 Task: For heading Arial Rounded MT Bold with Underline.  font size for heading26,  'Change the font style of data to'Browallia New.  and font size to 18,  Change the alignment of both headline & data to Align middle & Align Text left.  In the sheet  analysisSalesByEmployee_2022
Action: Mouse moved to (222, 126)
Screenshot: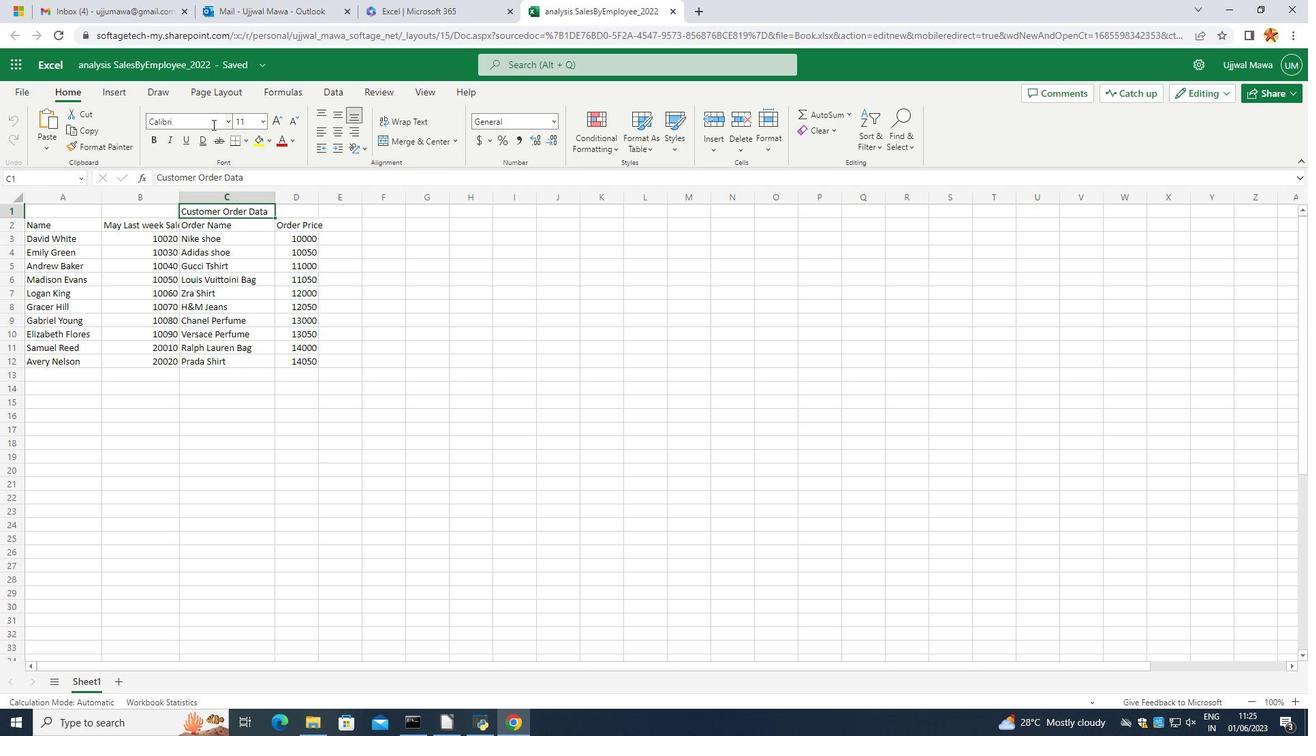 
Action: Mouse pressed left at (222, 126)
Screenshot: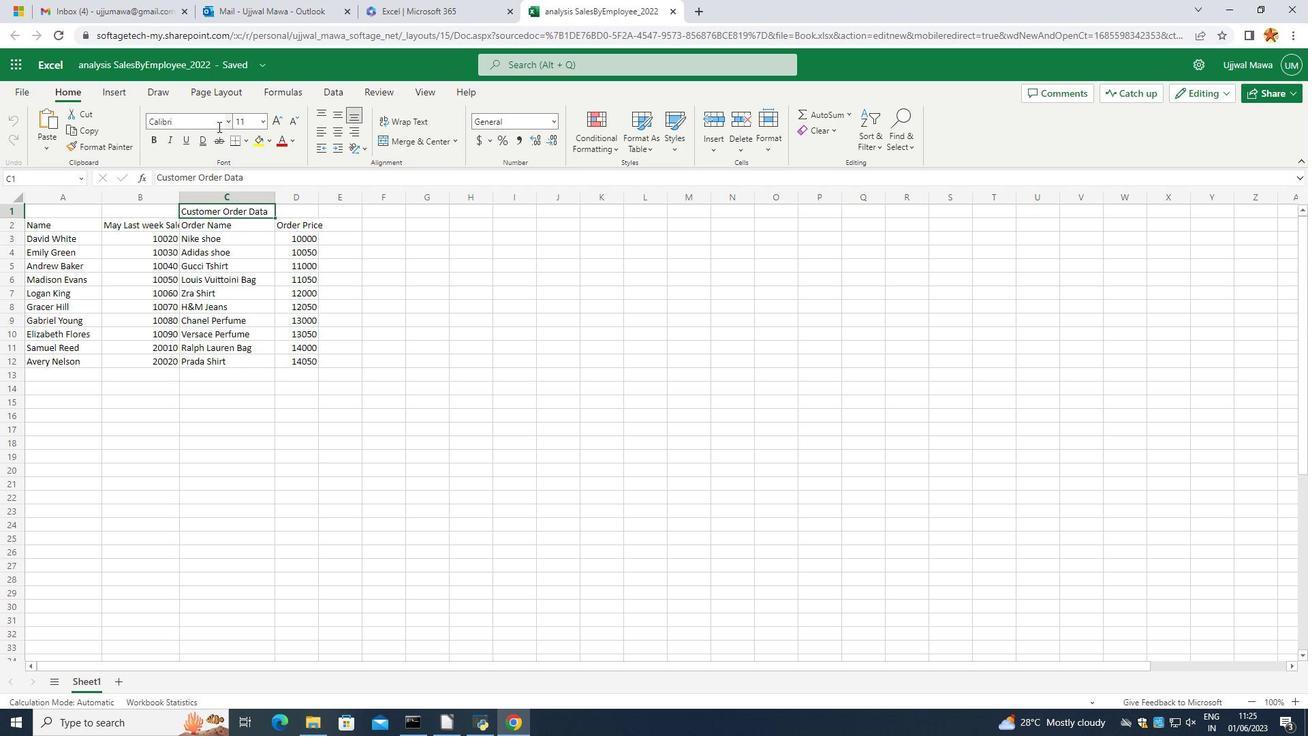 
Action: Mouse moved to (229, 121)
Screenshot: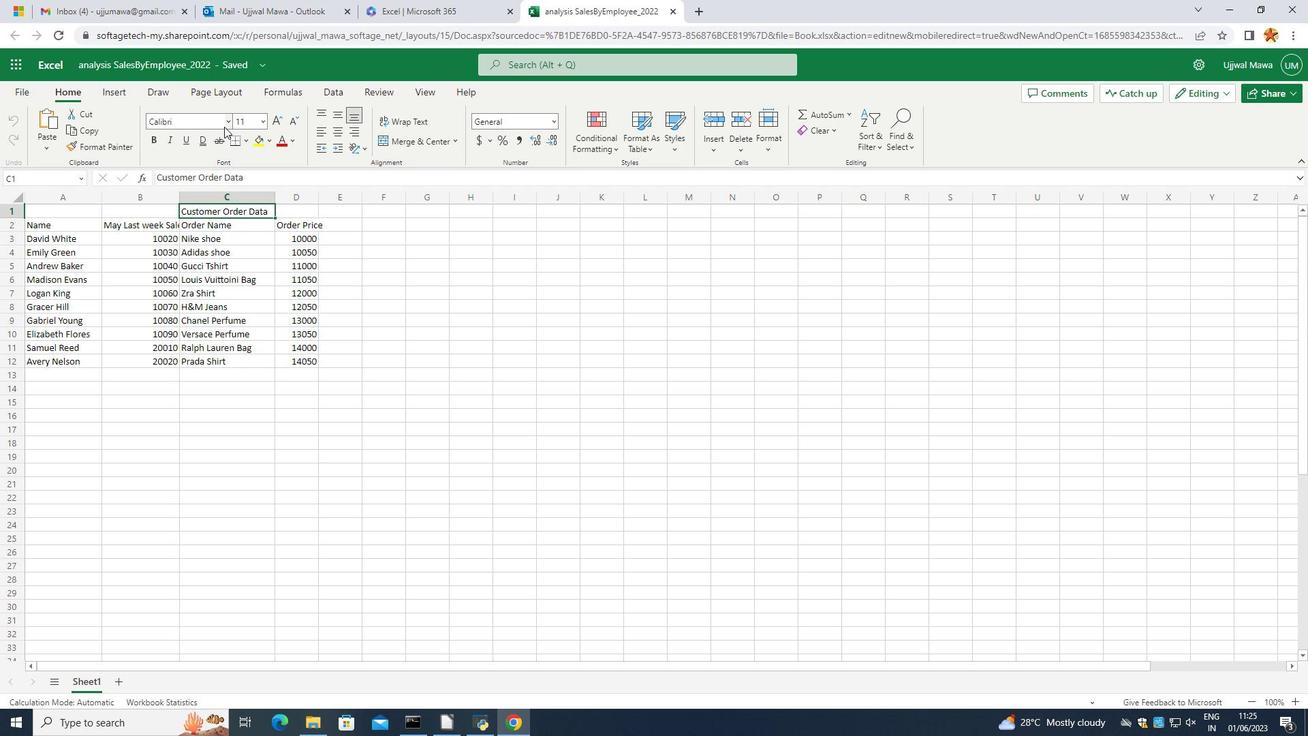 
Action: Mouse pressed left at (229, 121)
Screenshot: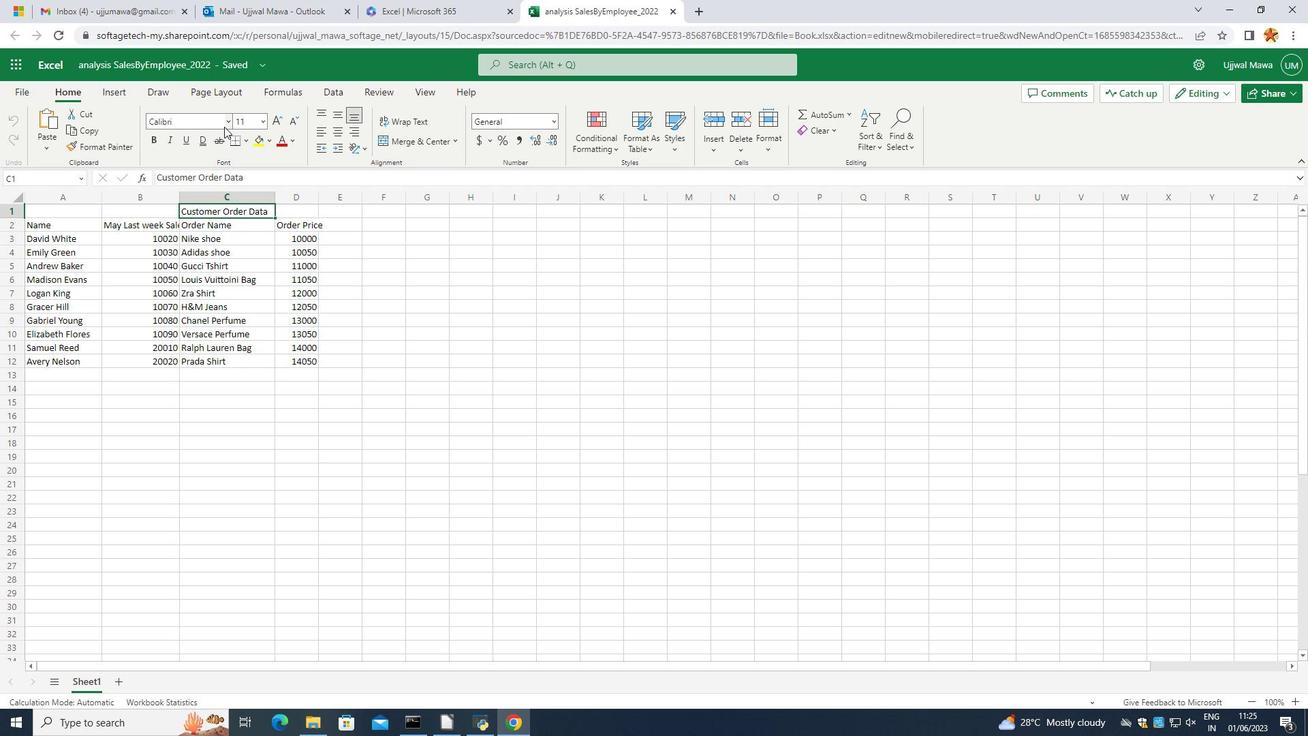 
Action: Mouse moved to (217, 160)
Screenshot: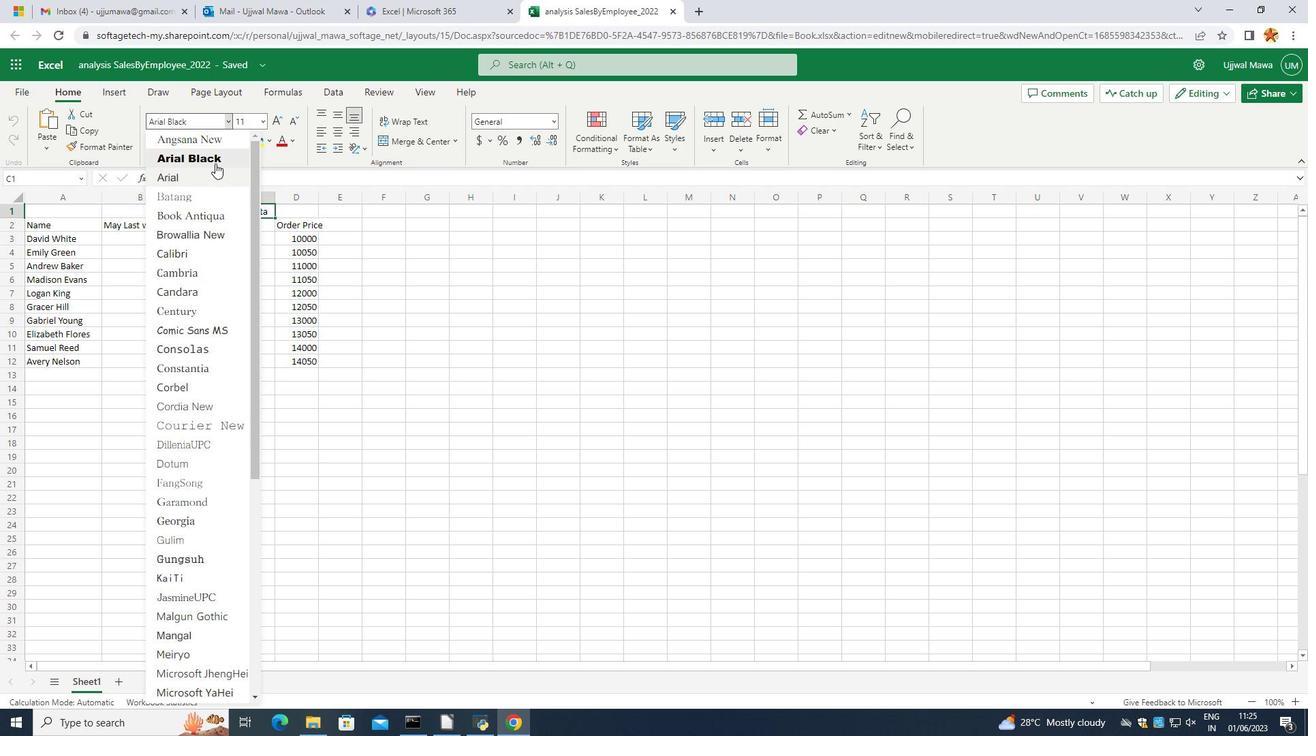 
Action: Mouse pressed left at (217, 160)
Screenshot: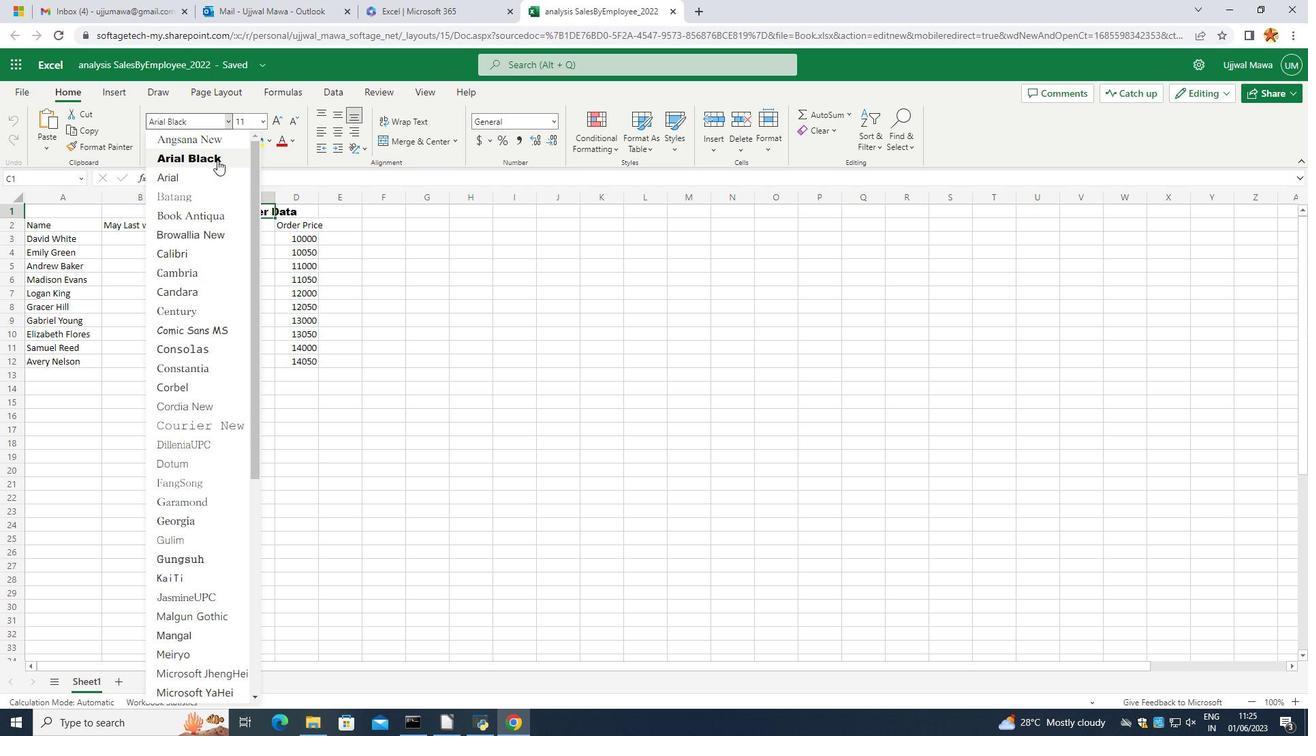 
Action: Mouse moved to (205, 210)
Screenshot: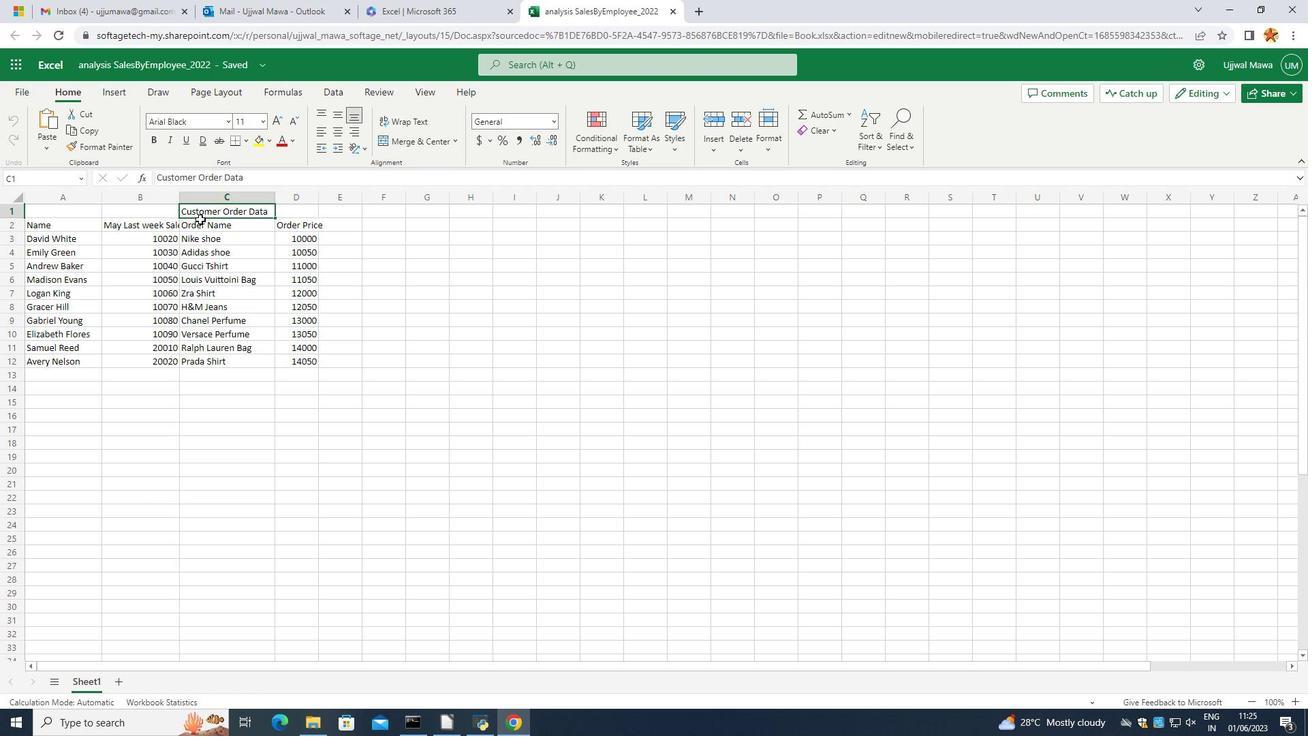 
Action: Mouse pressed left at (205, 210)
Screenshot: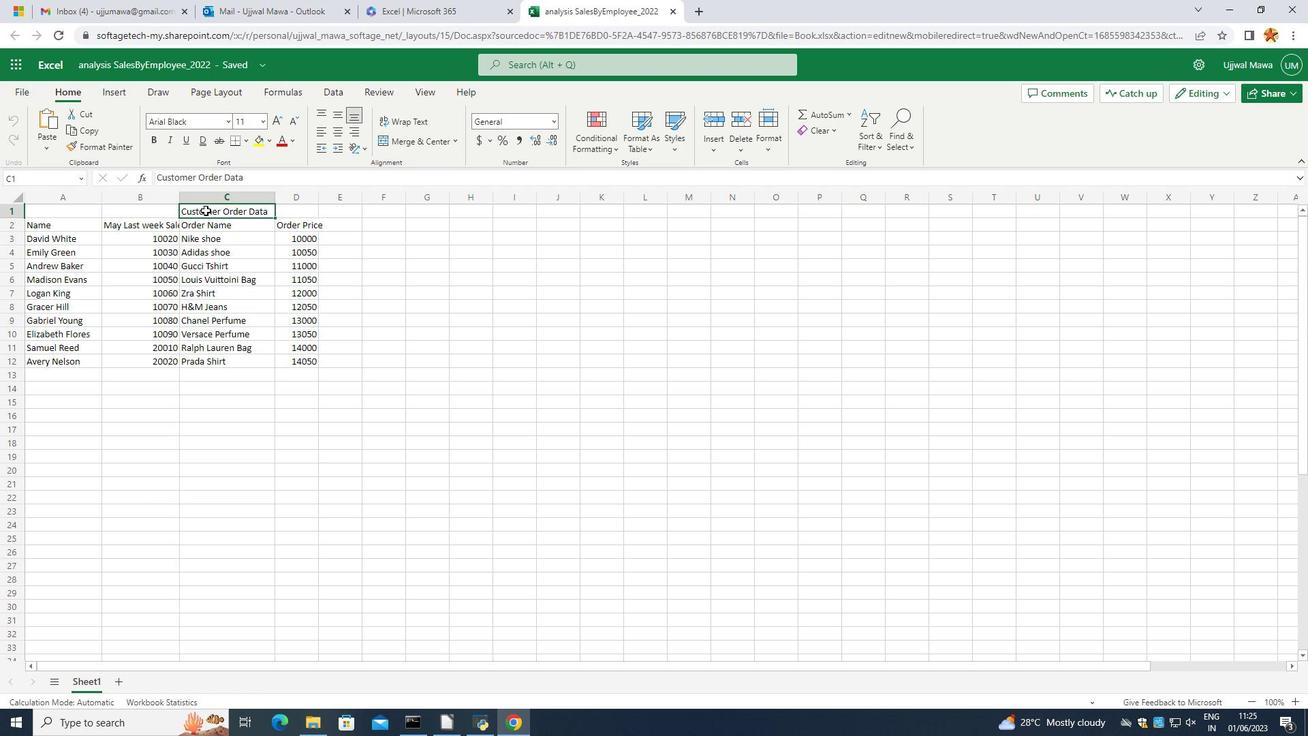 
Action: Mouse moved to (226, 123)
Screenshot: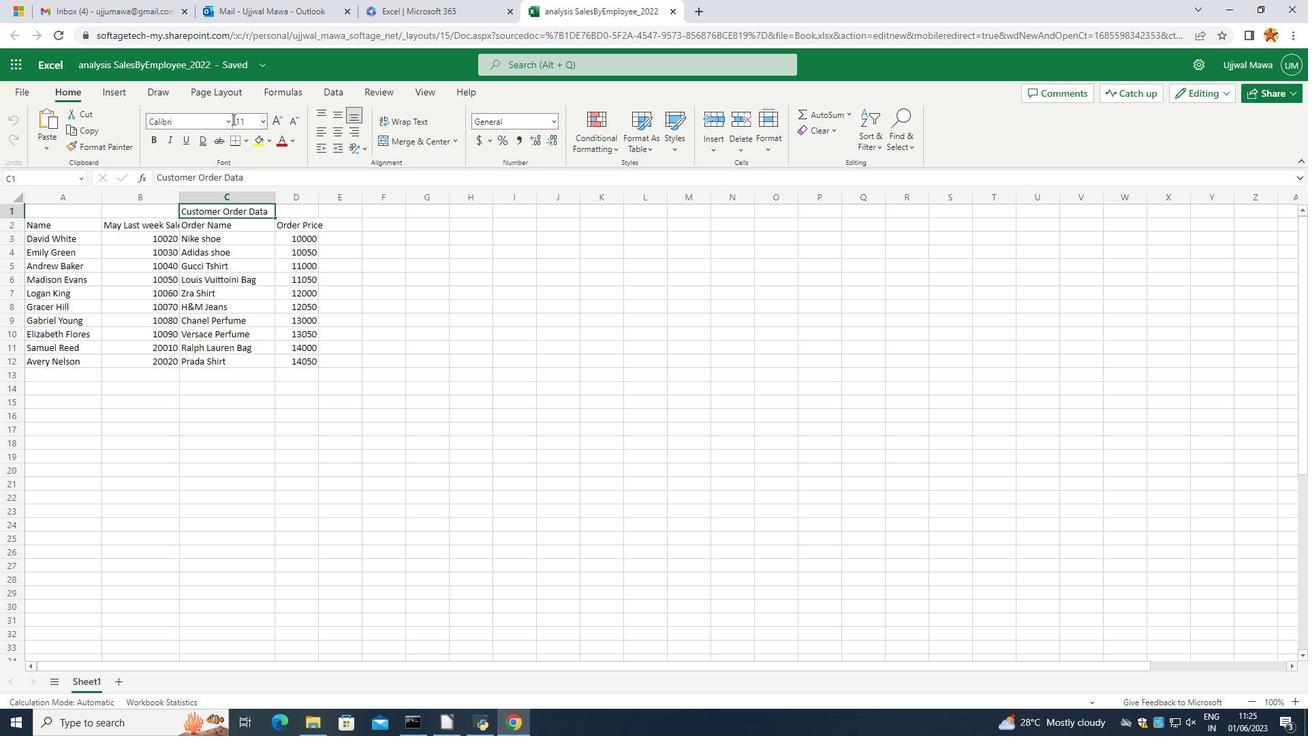 
Action: Mouse pressed left at (226, 123)
Screenshot: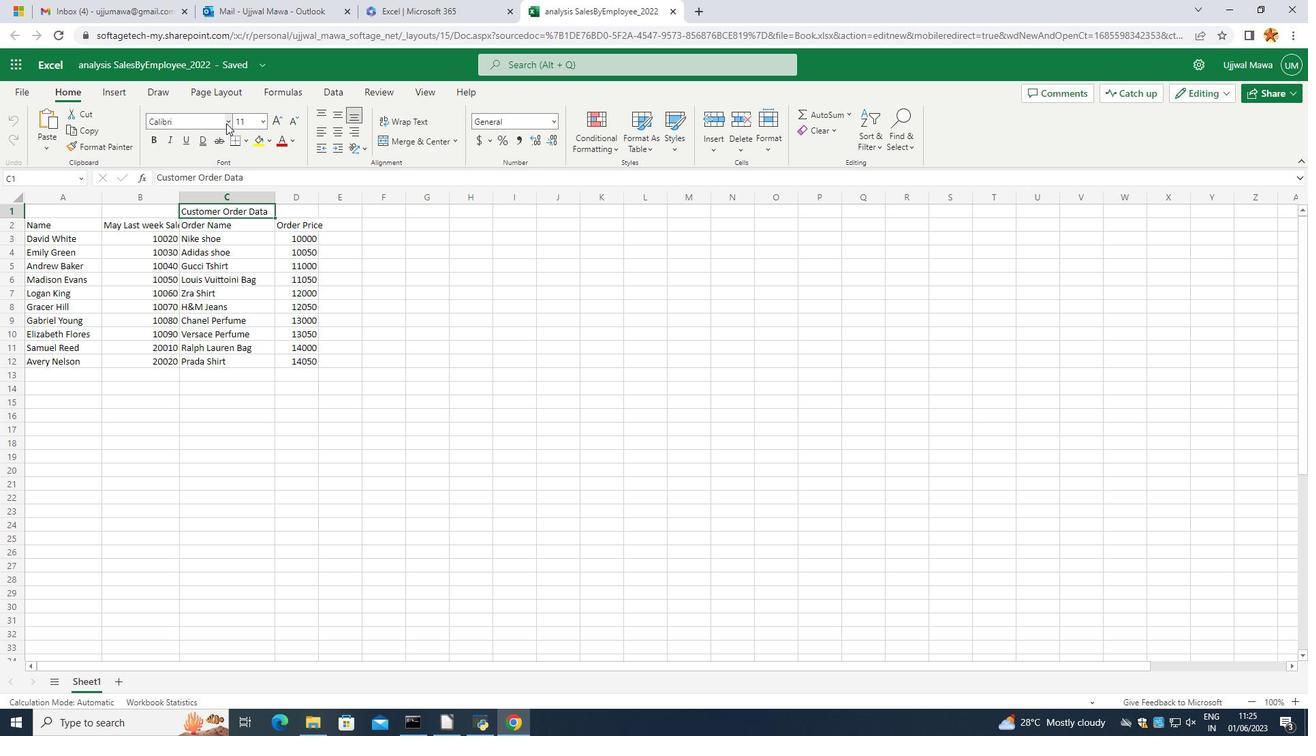 
Action: Mouse moved to (217, 164)
Screenshot: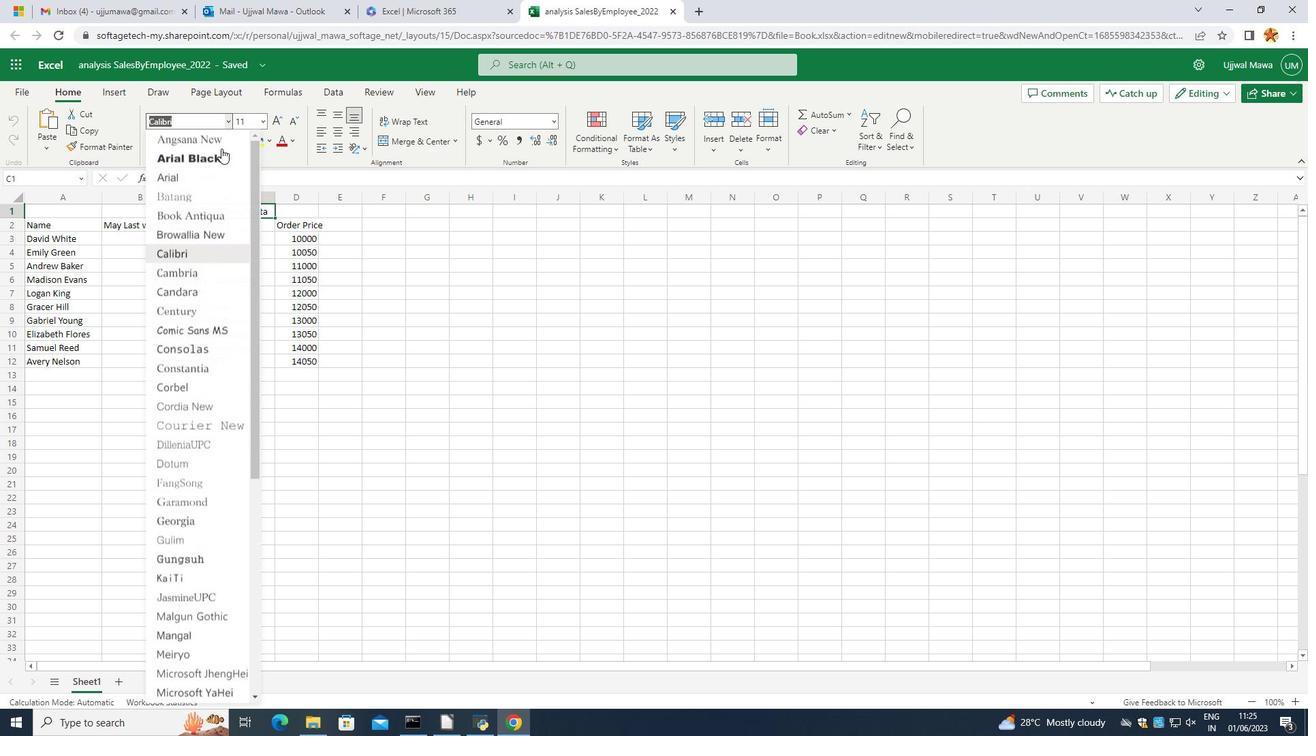 
Action: Mouse pressed left at (217, 164)
Screenshot: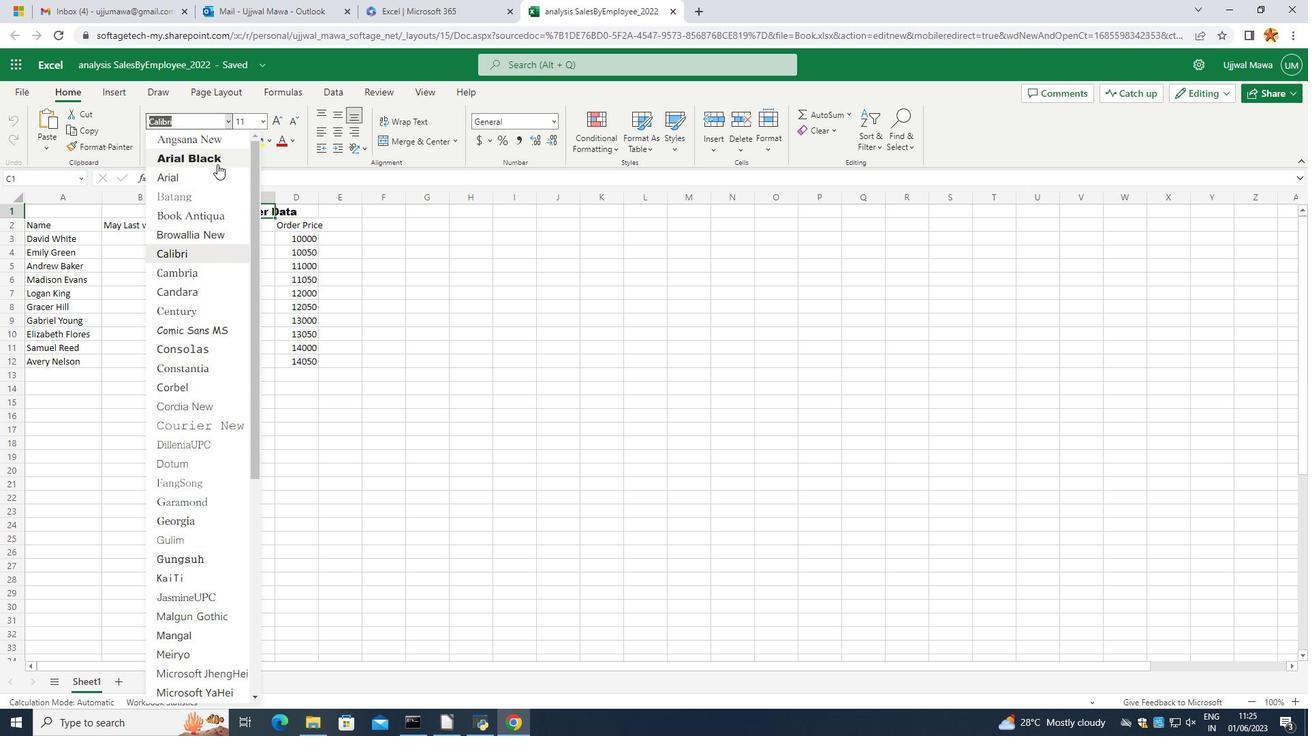 
Action: Mouse moved to (219, 263)
Screenshot: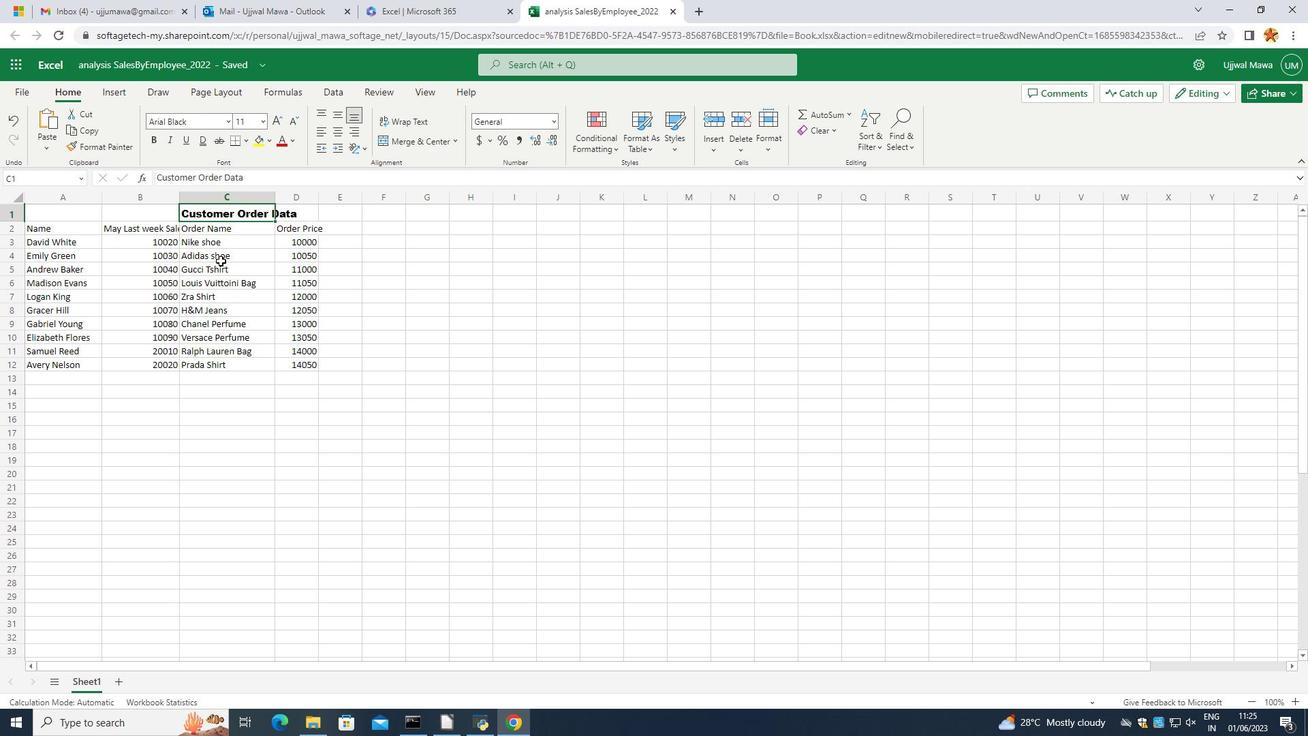 
Action: Mouse pressed left at (219, 263)
Screenshot: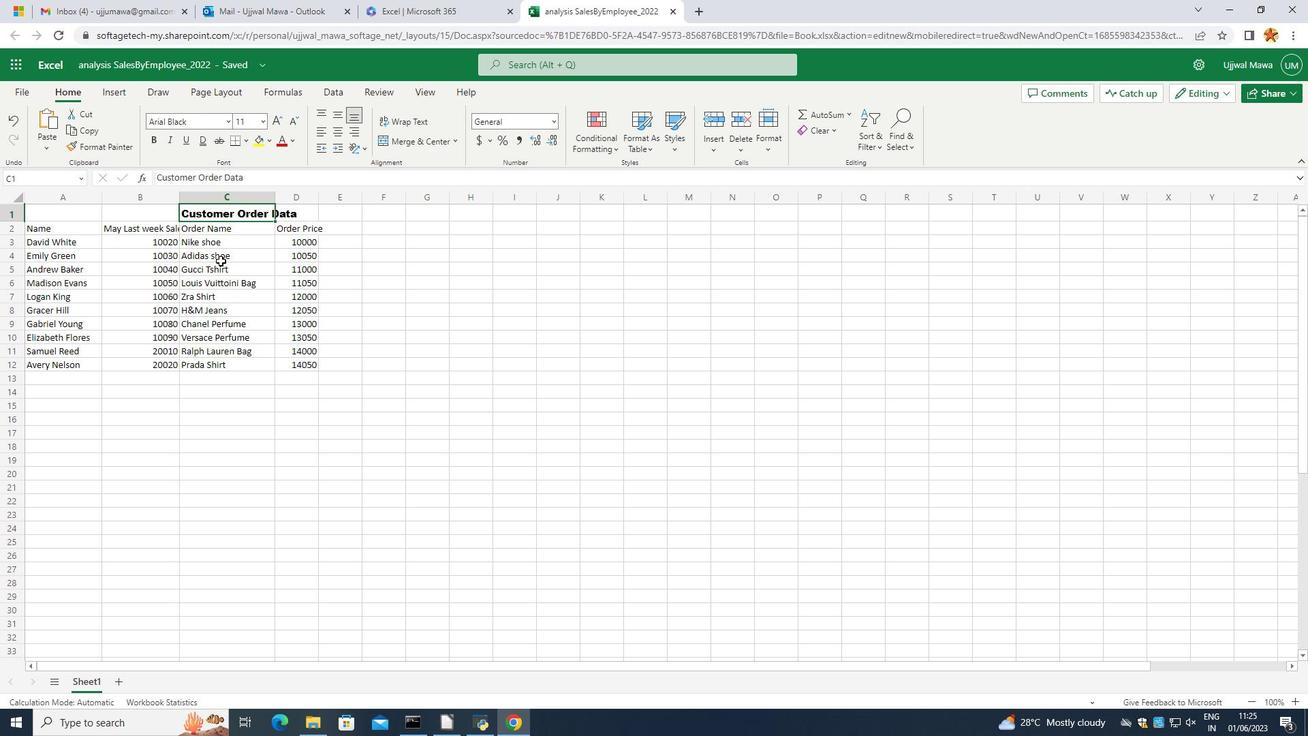 
Action: Mouse moved to (207, 205)
Screenshot: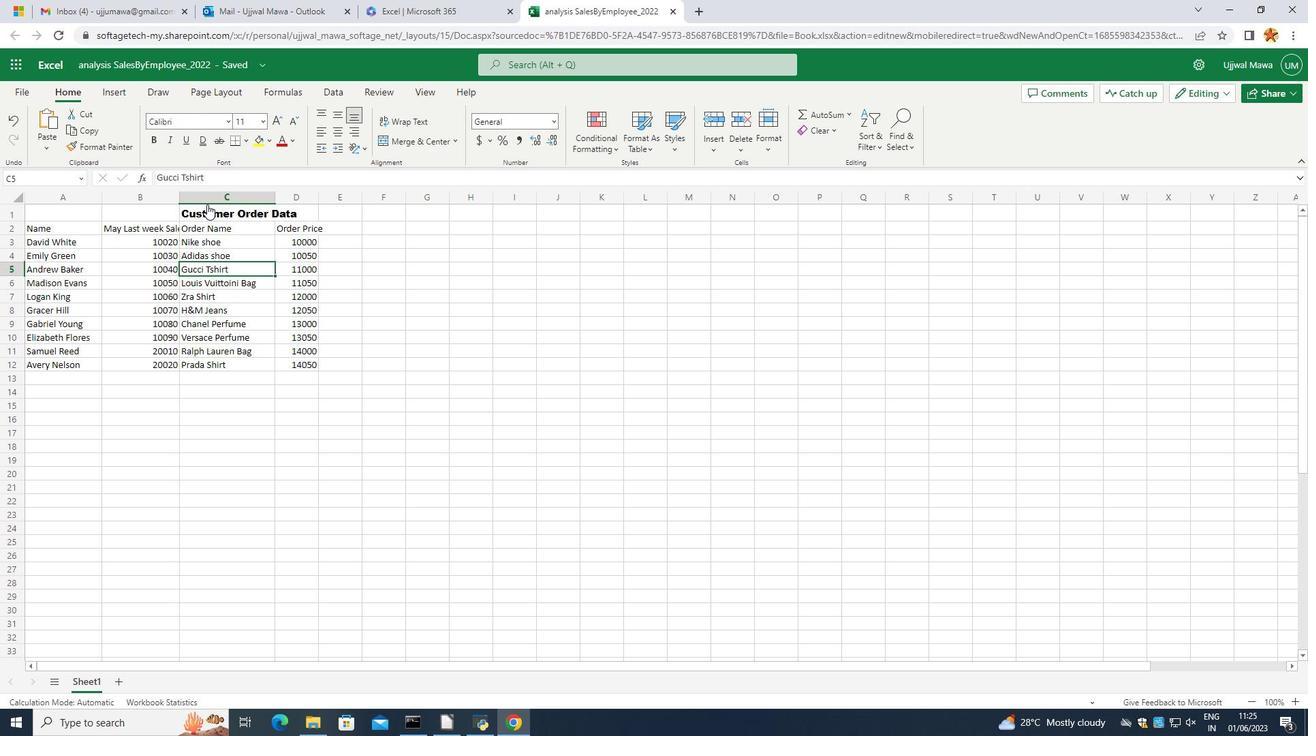
Action: Mouse pressed left at (207, 205)
Screenshot: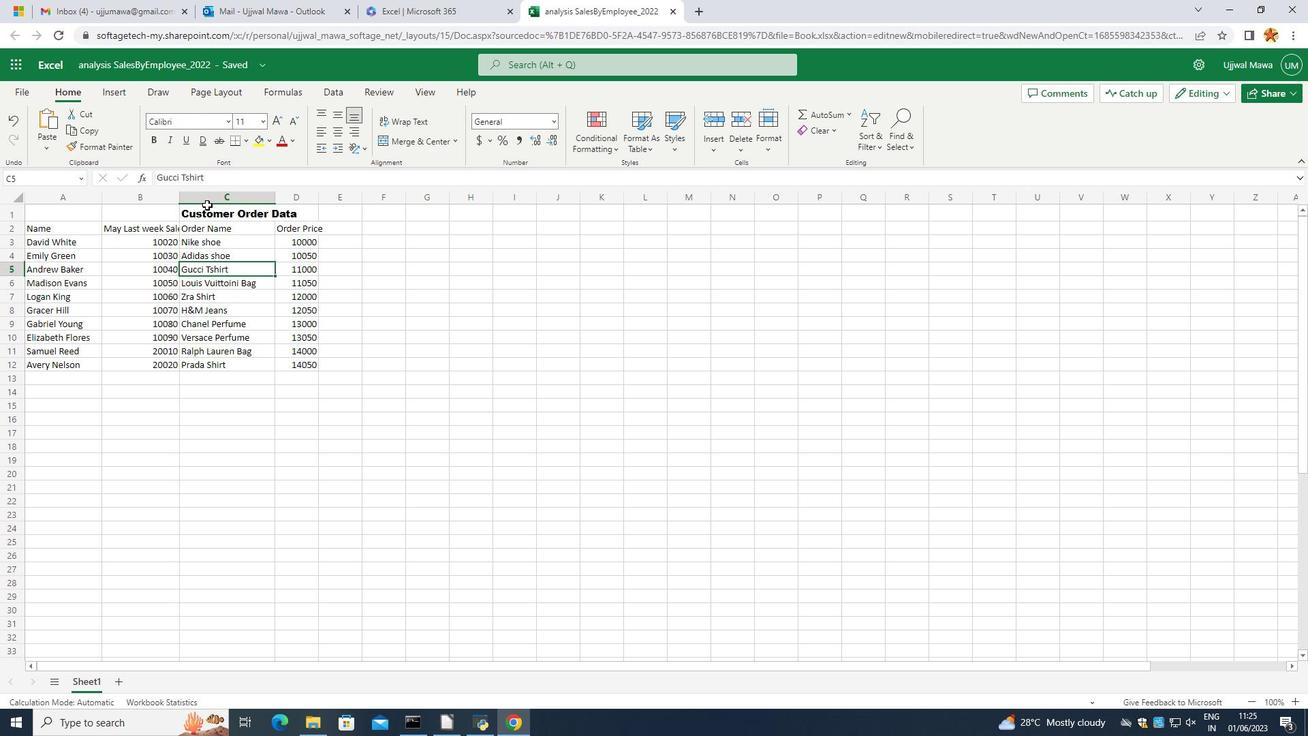 
Action: Mouse moved to (267, 122)
Screenshot: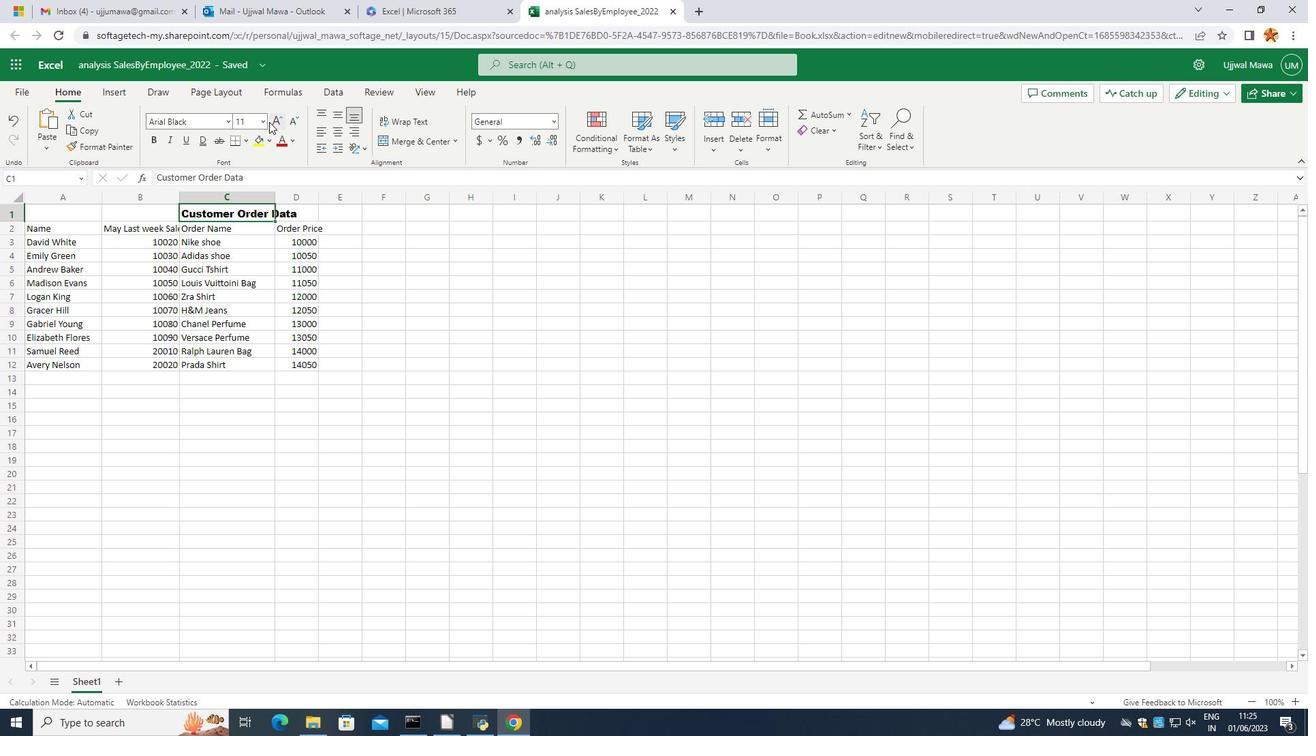 
Action: Mouse pressed left at (267, 122)
Screenshot: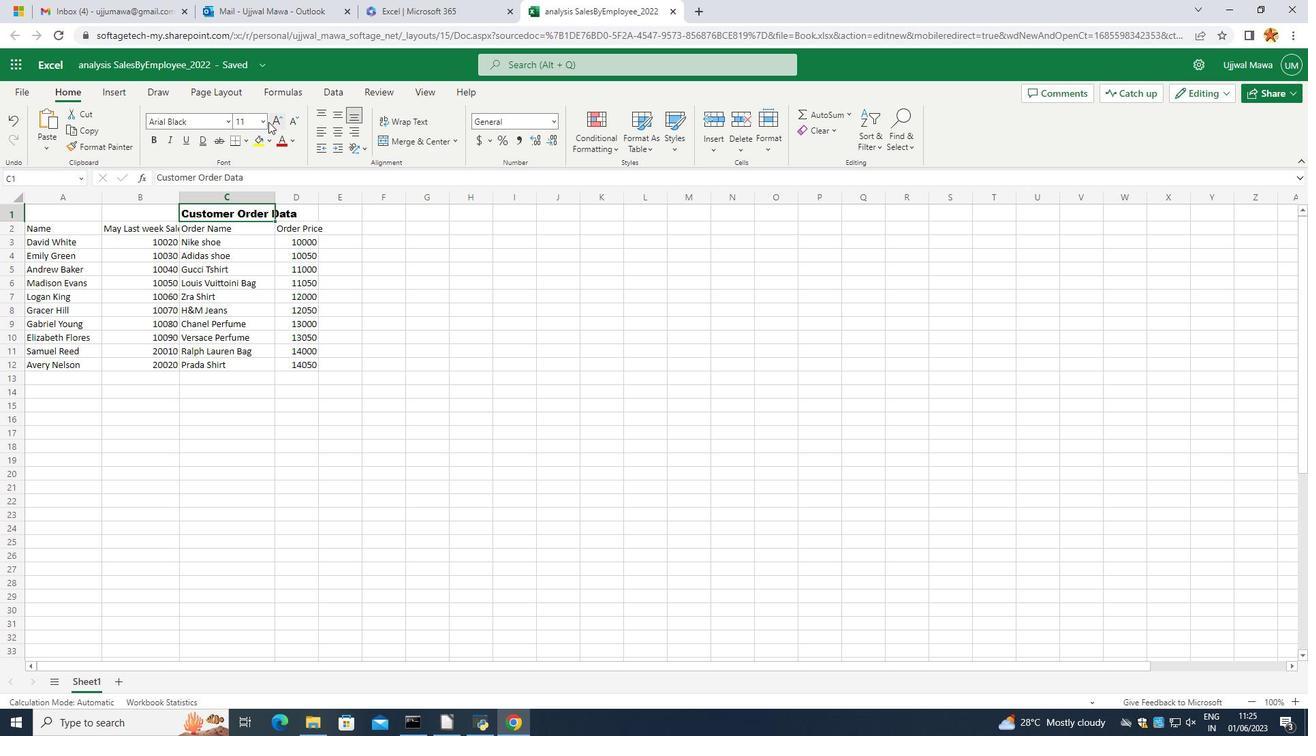 
Action: Mouse moved to (263, 122)
Screenshot: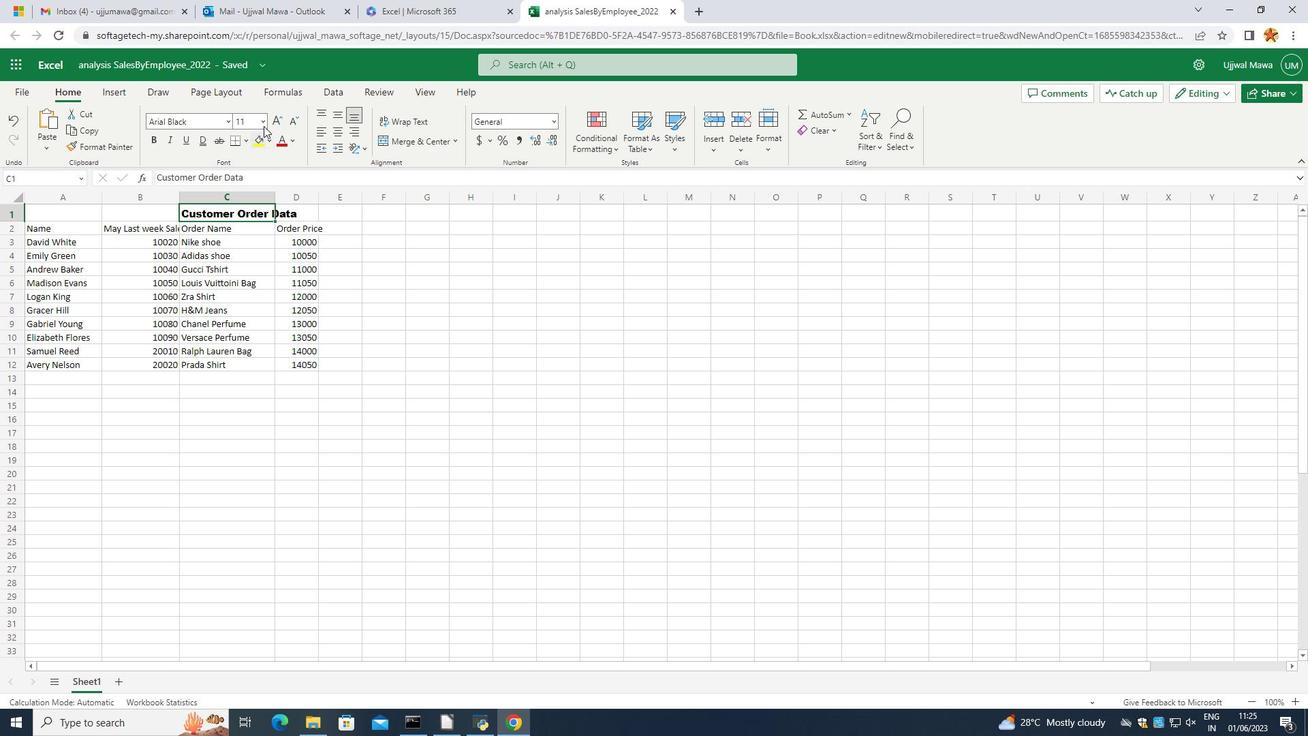 
Action: Mouse pressed left at (263, 122)
Screenshot: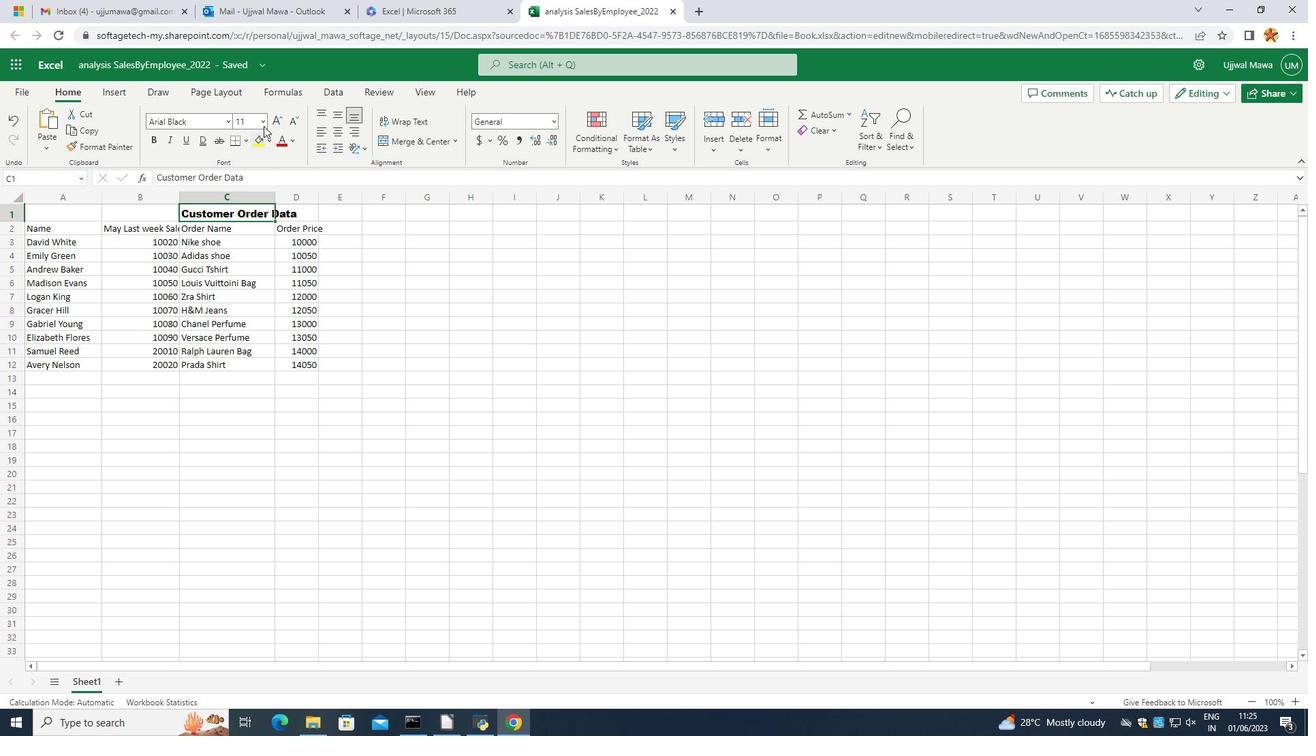 
Action: Mouse moved to (240, 327)
Screenshot: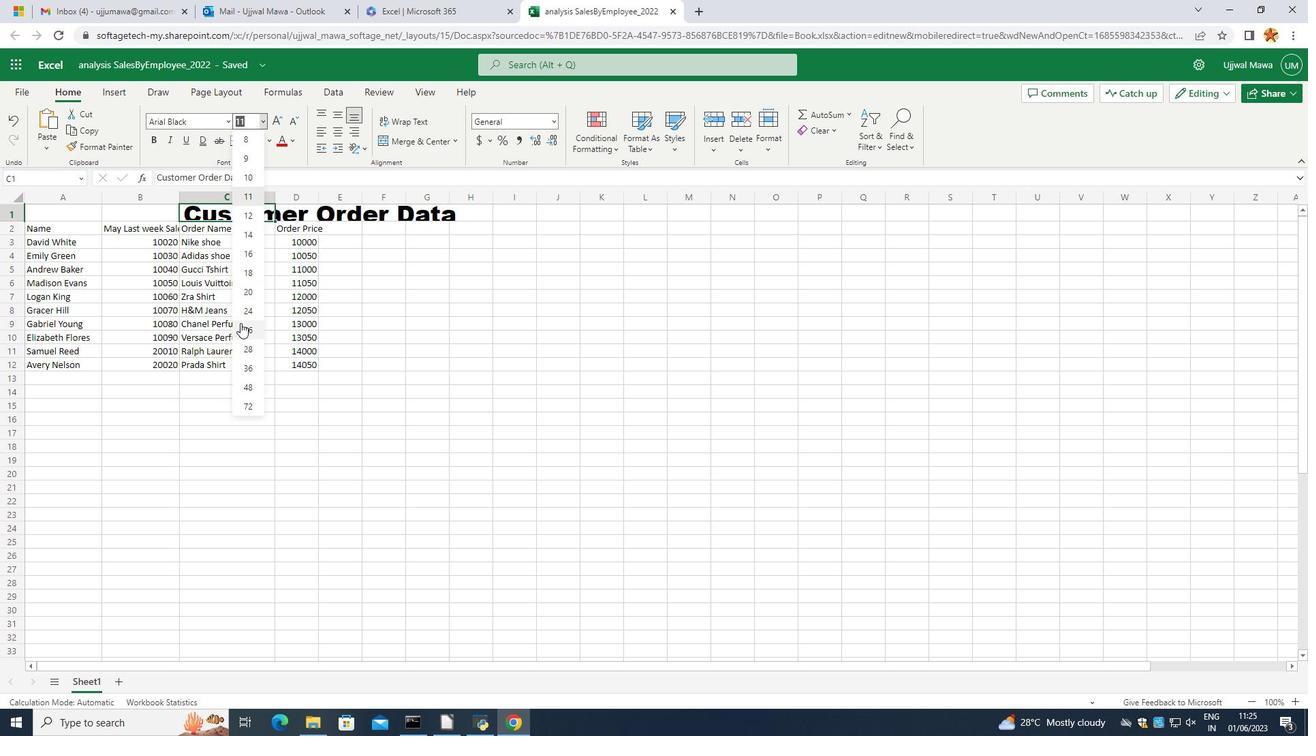 
Action: Mouse pressed left at (240, 327)
Screenshot: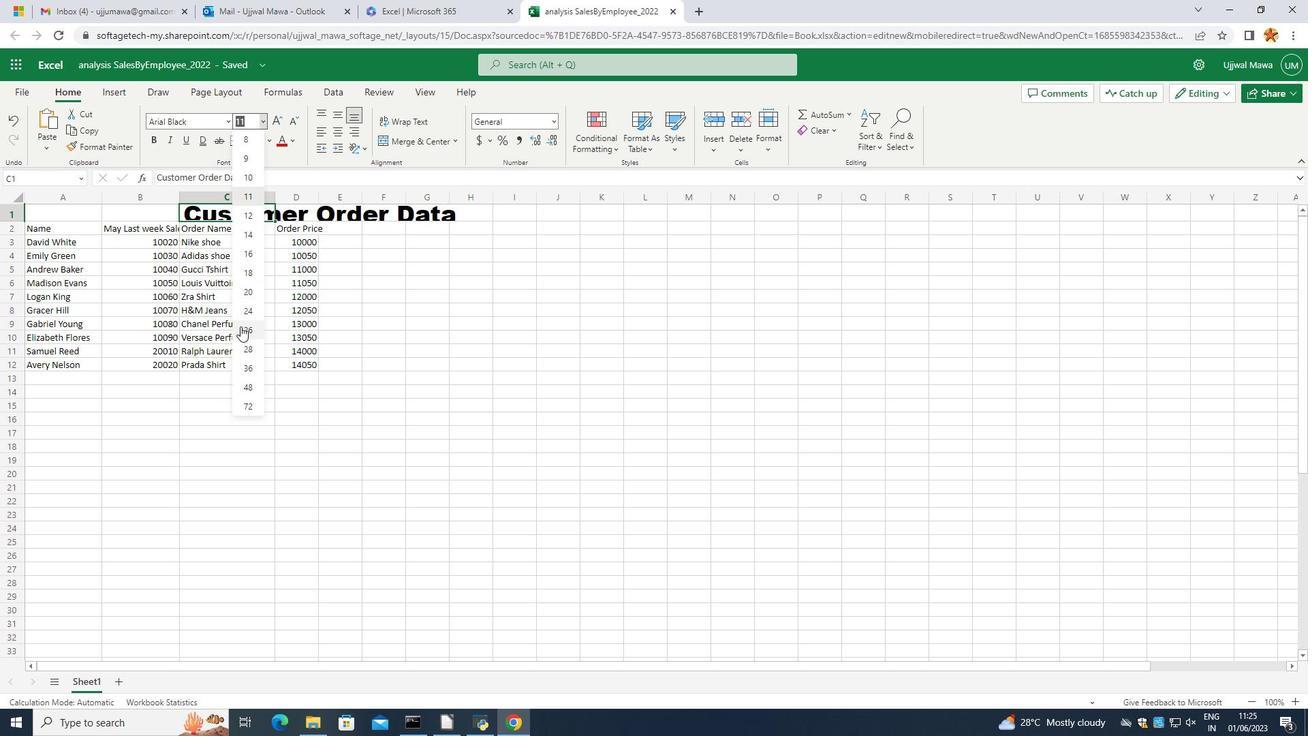 
Action: Mouse moved to (213, 284)
Screenshot: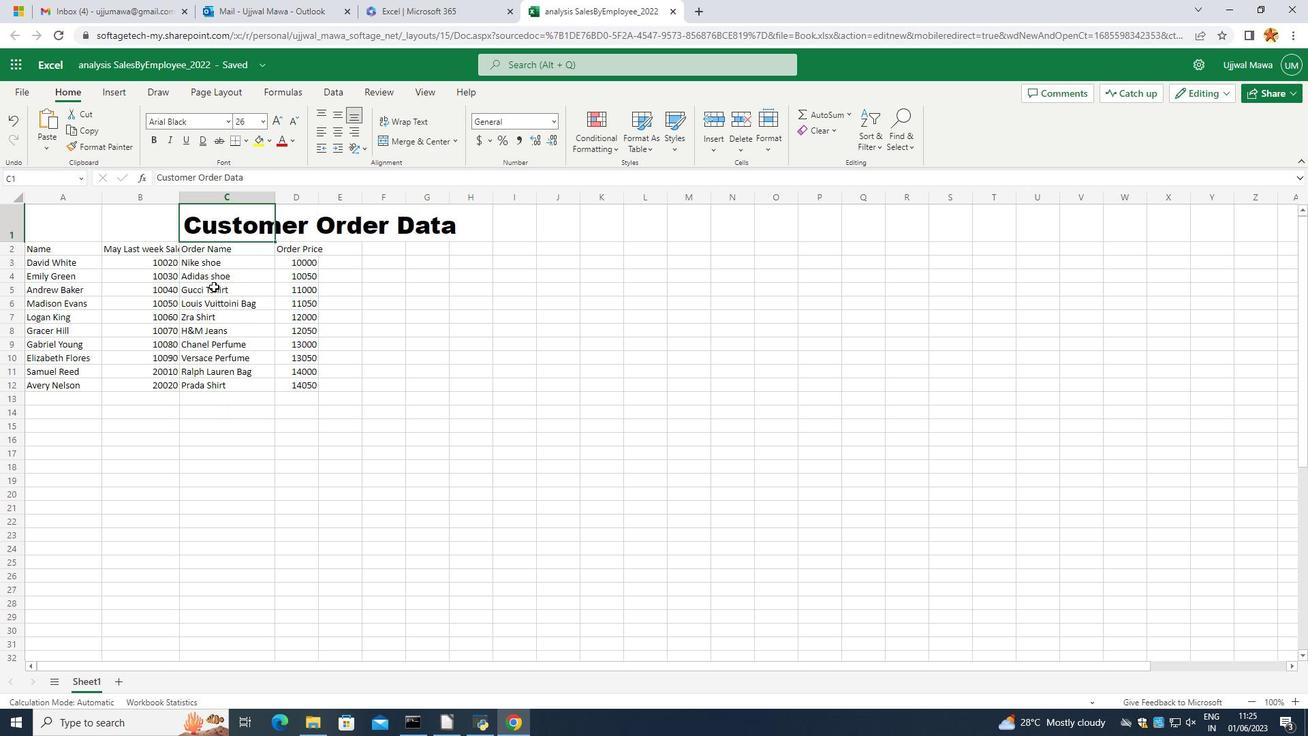 
Action: Mouse pressed left at (213, 284)
Screenshot: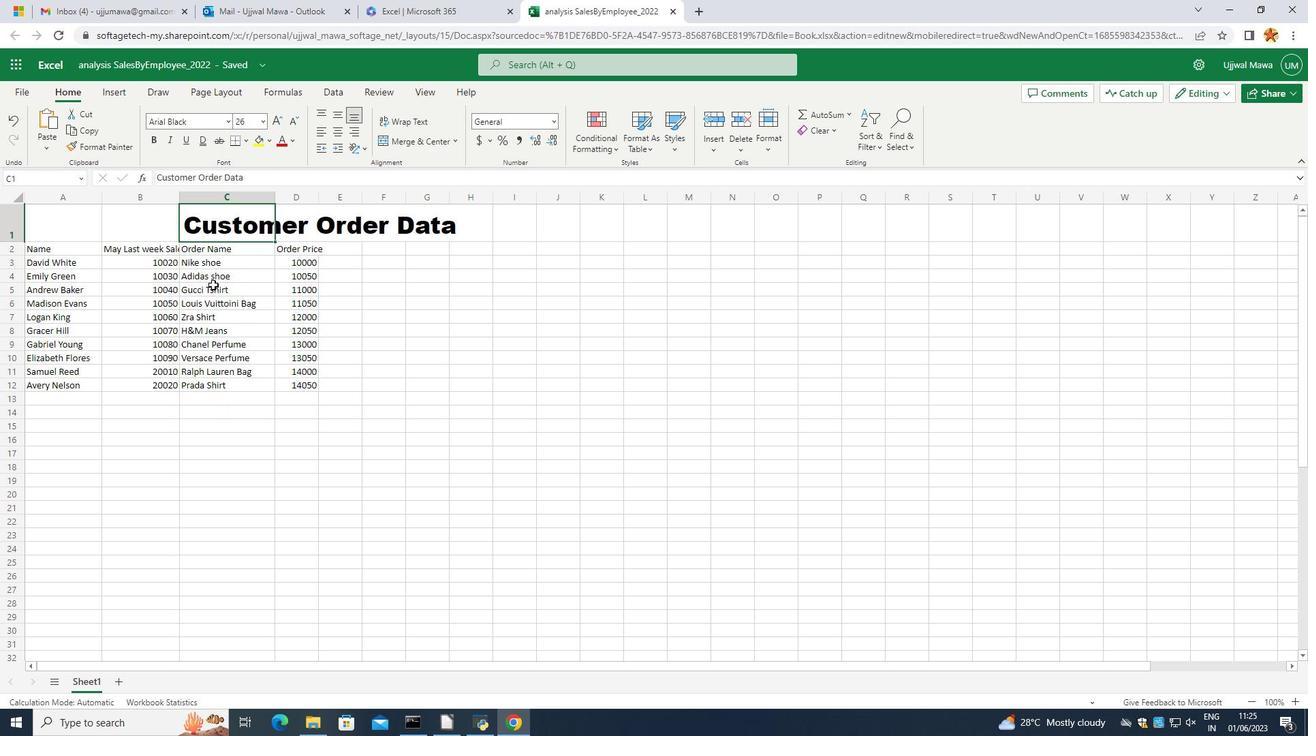 
Action: Mouse moved to (185, 218)
Screenshot: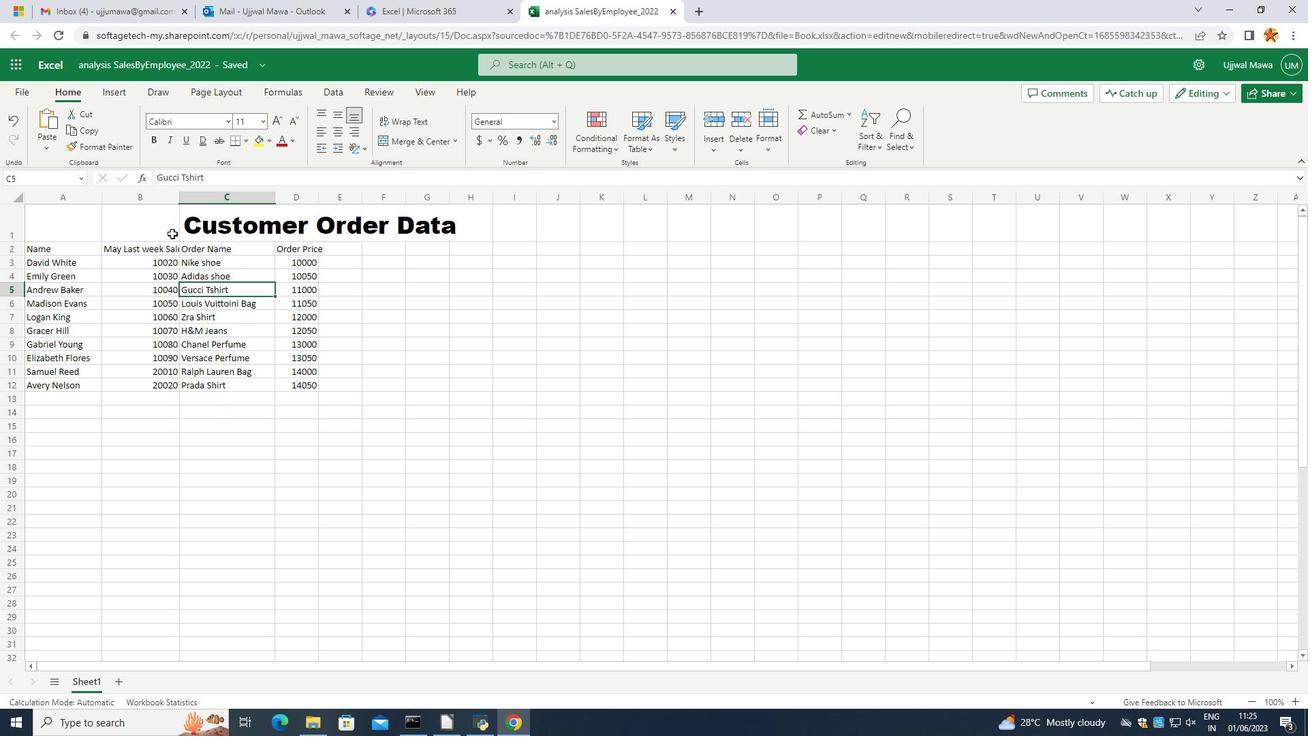 
Action: Mouse pressed left at (185, 218)
Screenshot: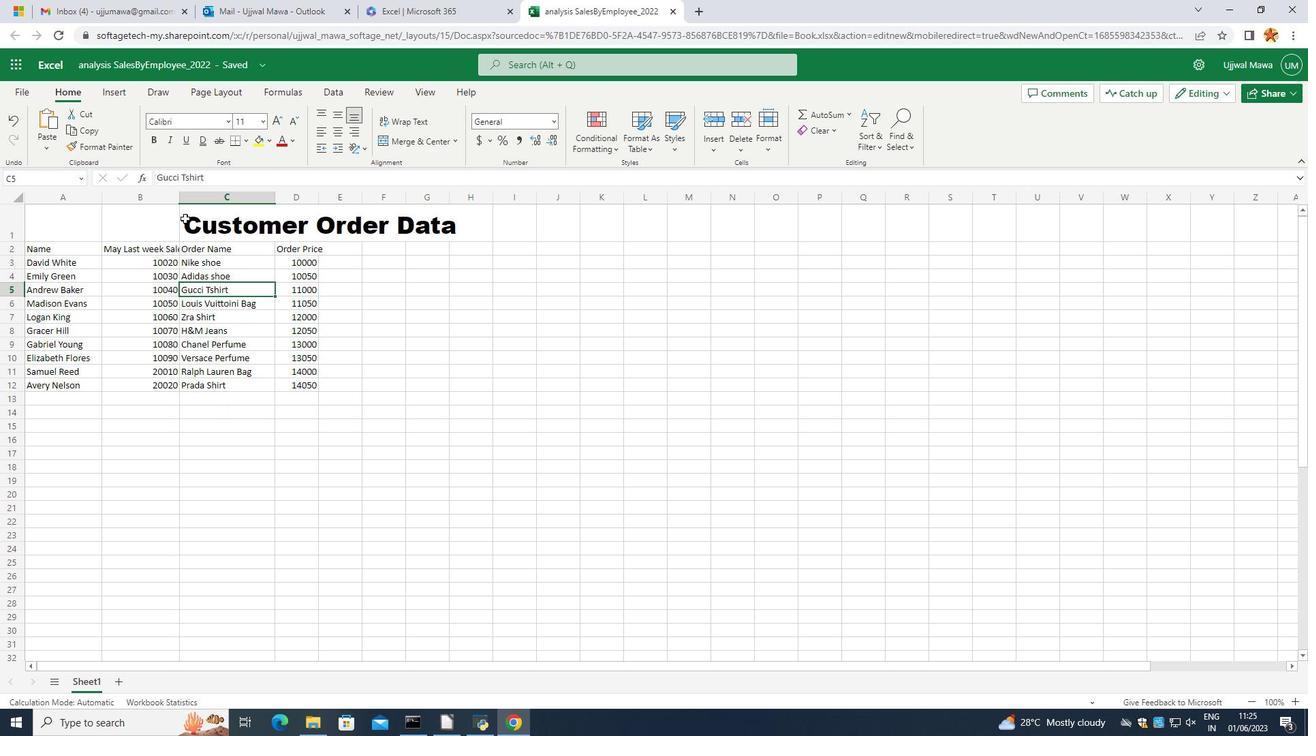 
Action: Mouse moved to (189, 216)
Screenshot: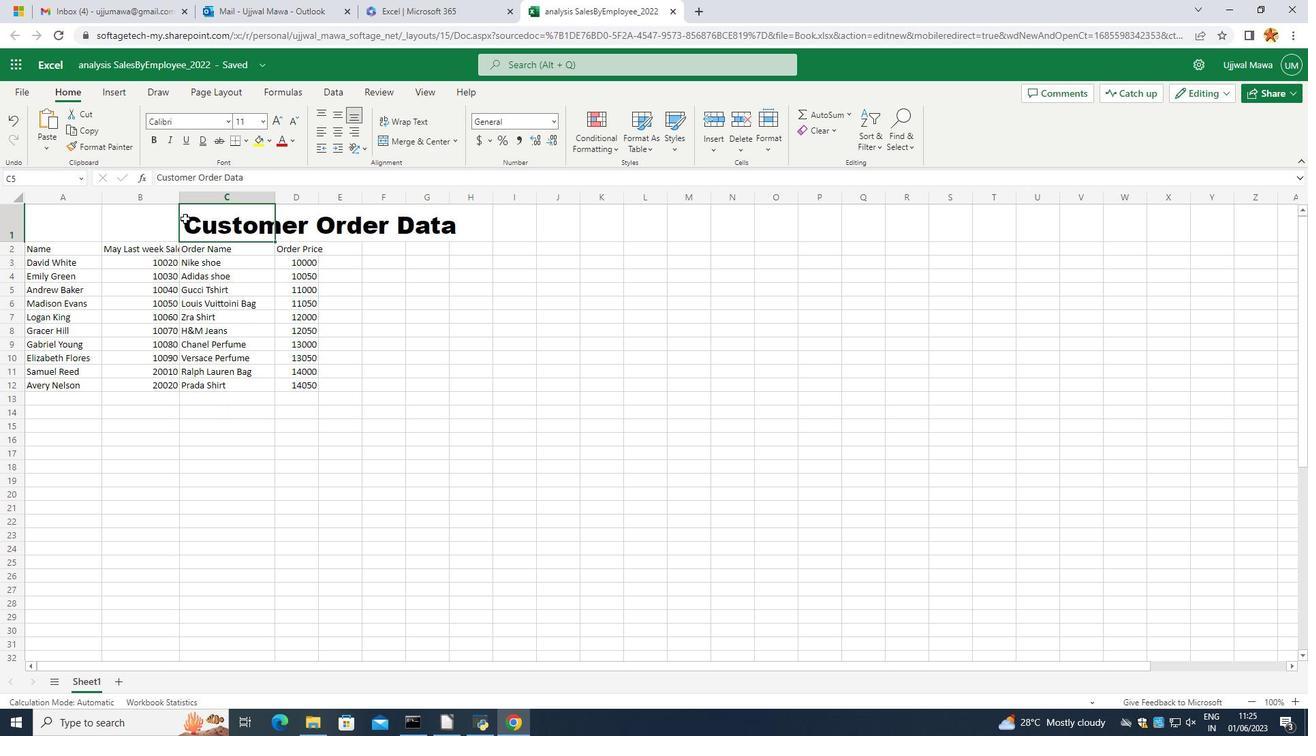 
Action: Mouse pressed right at (189, 216)
Screenshot: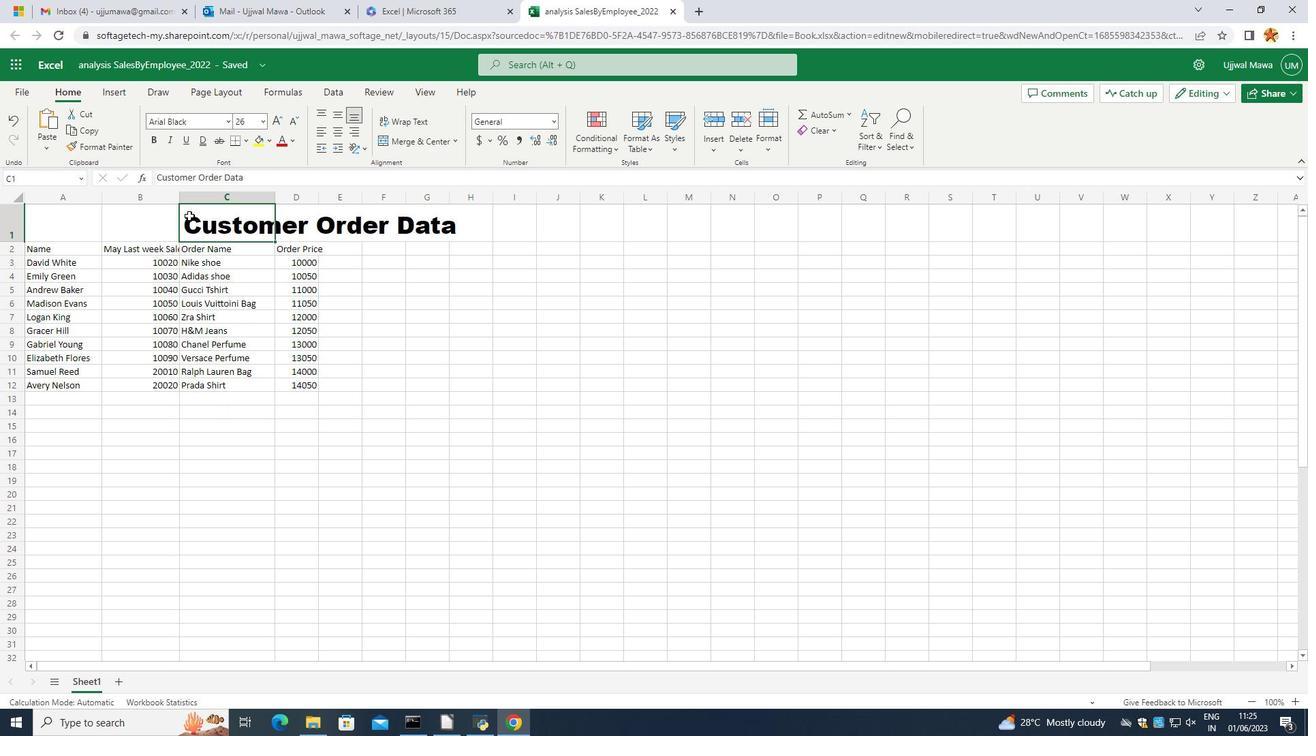 
Action: Mouse moved to (211, 254)
Screenshot: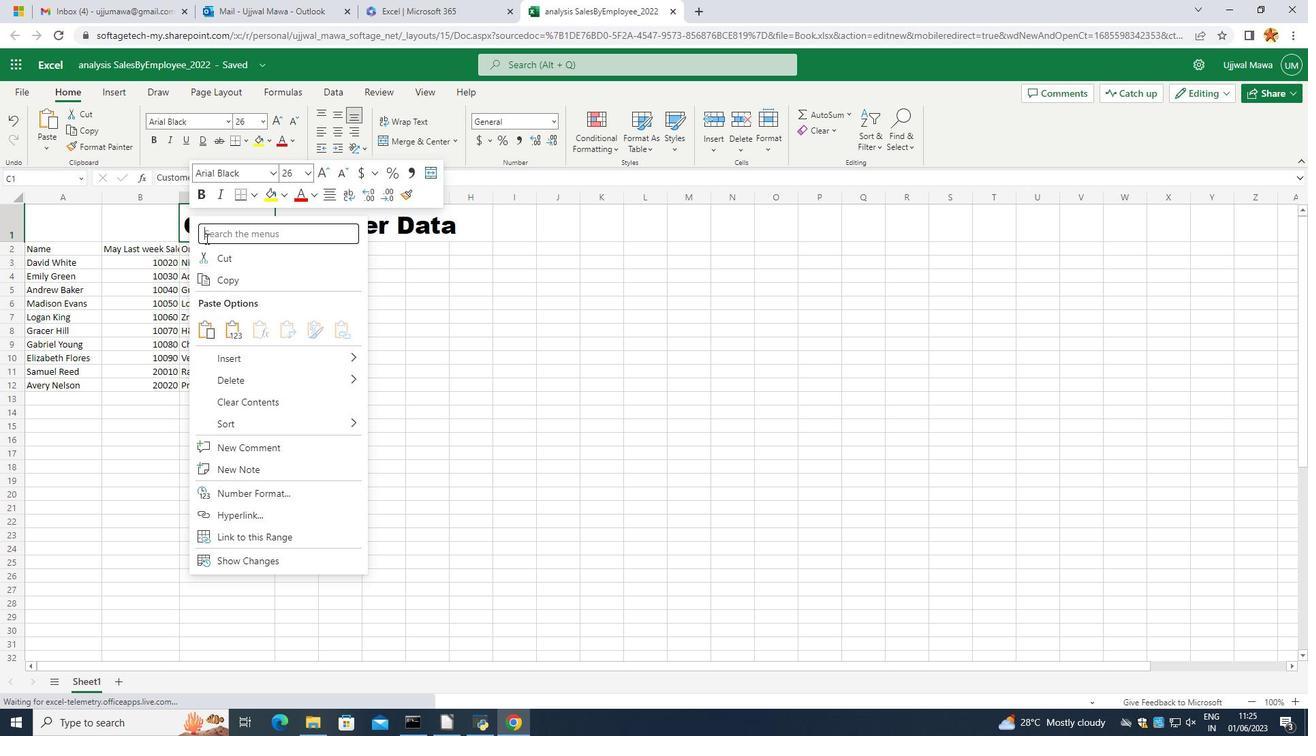 
Action: Mouse pressed left at (211, 254)
Screenshot: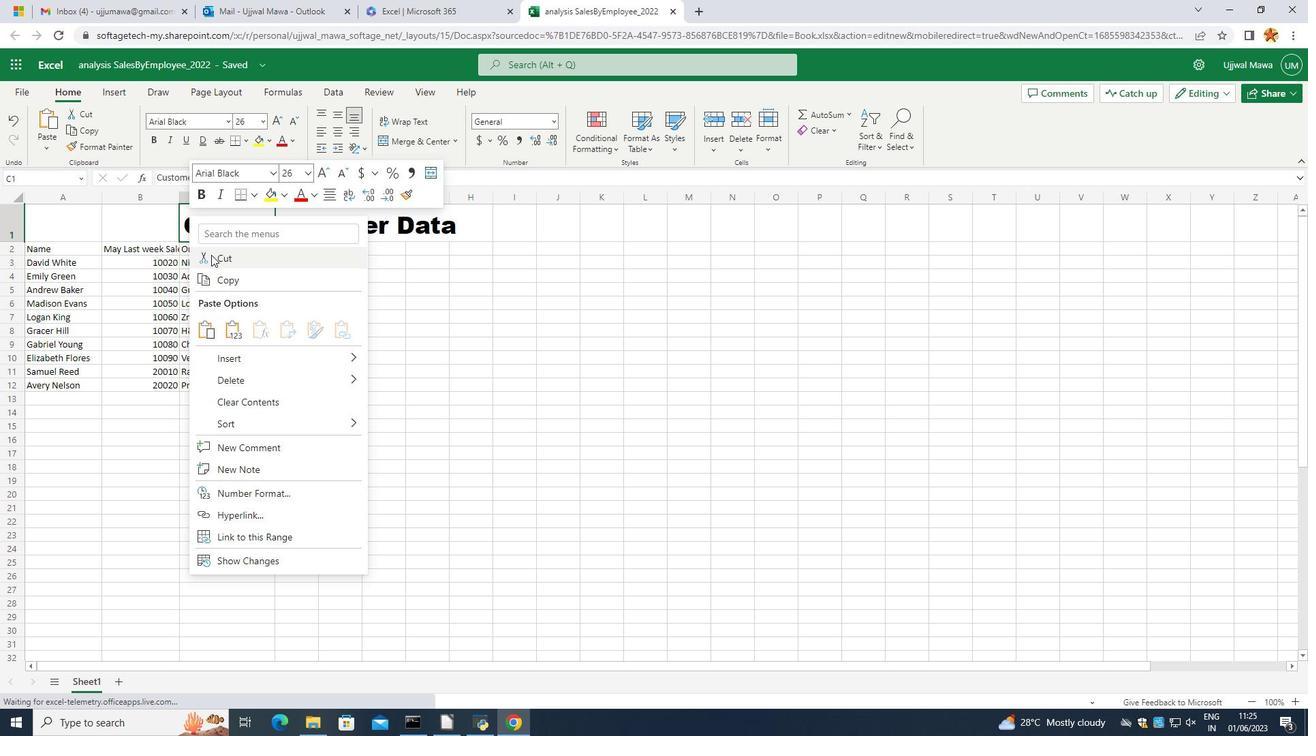 
Action: Mouse moved to (149, 212)
Screenshot: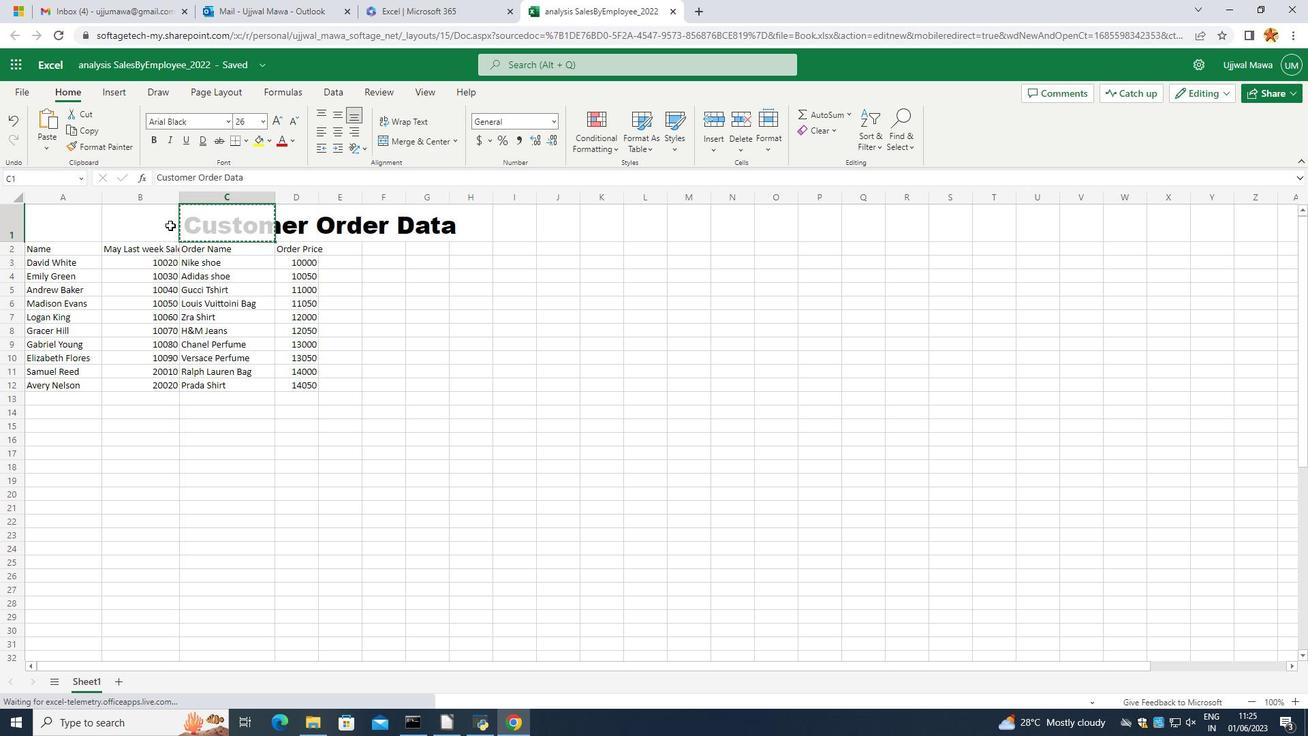 
Action: Mouse pressed left at (149, 212)
Screenshot: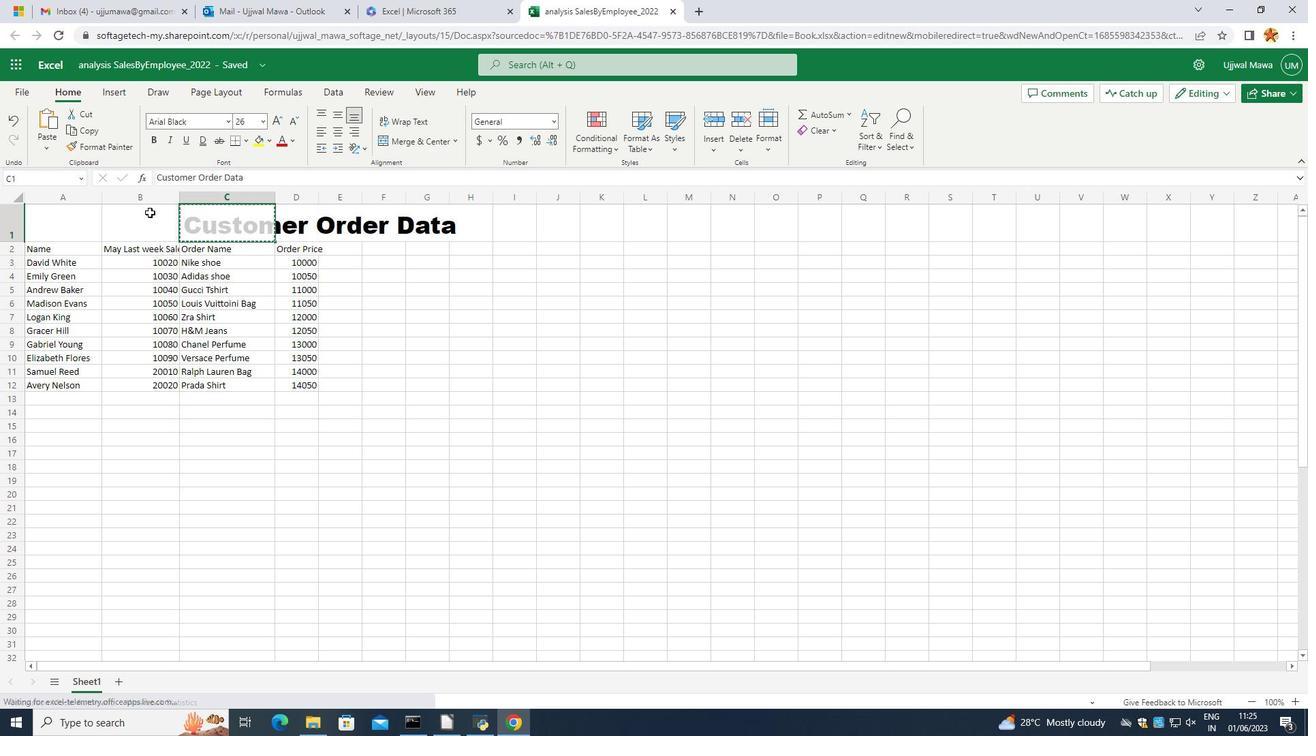 
Action: Mouse pressed right at (149, 212)
Screenshot: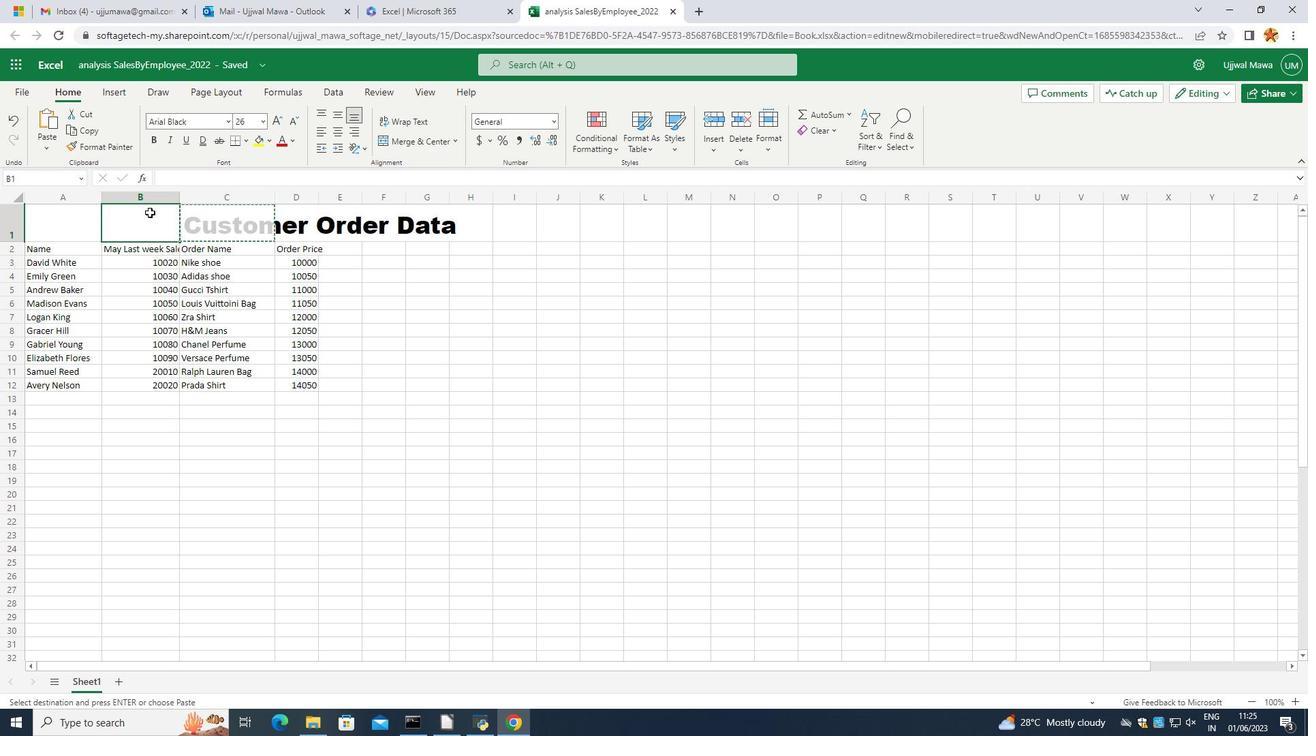 
Action: Mouse moved to (169, 319)
Screenshot: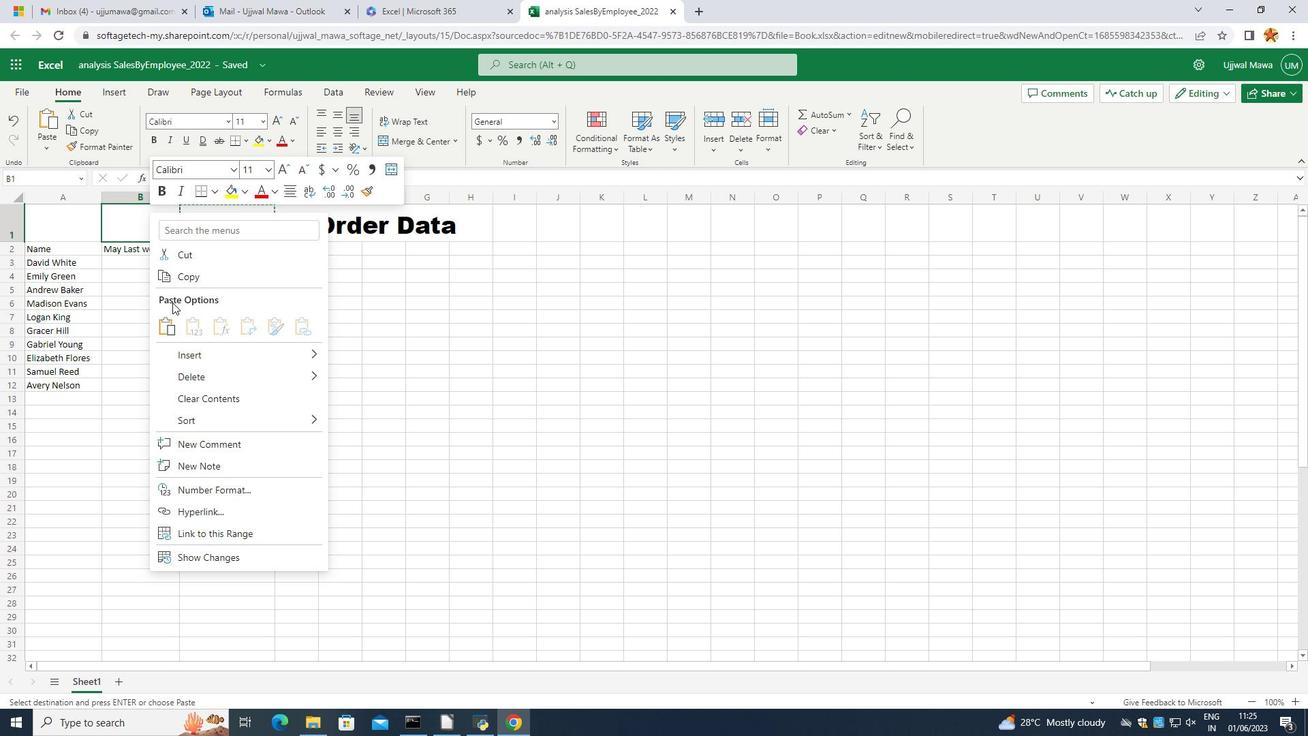 
Action: Mouse pressed left at (169, 319)
Screenshot: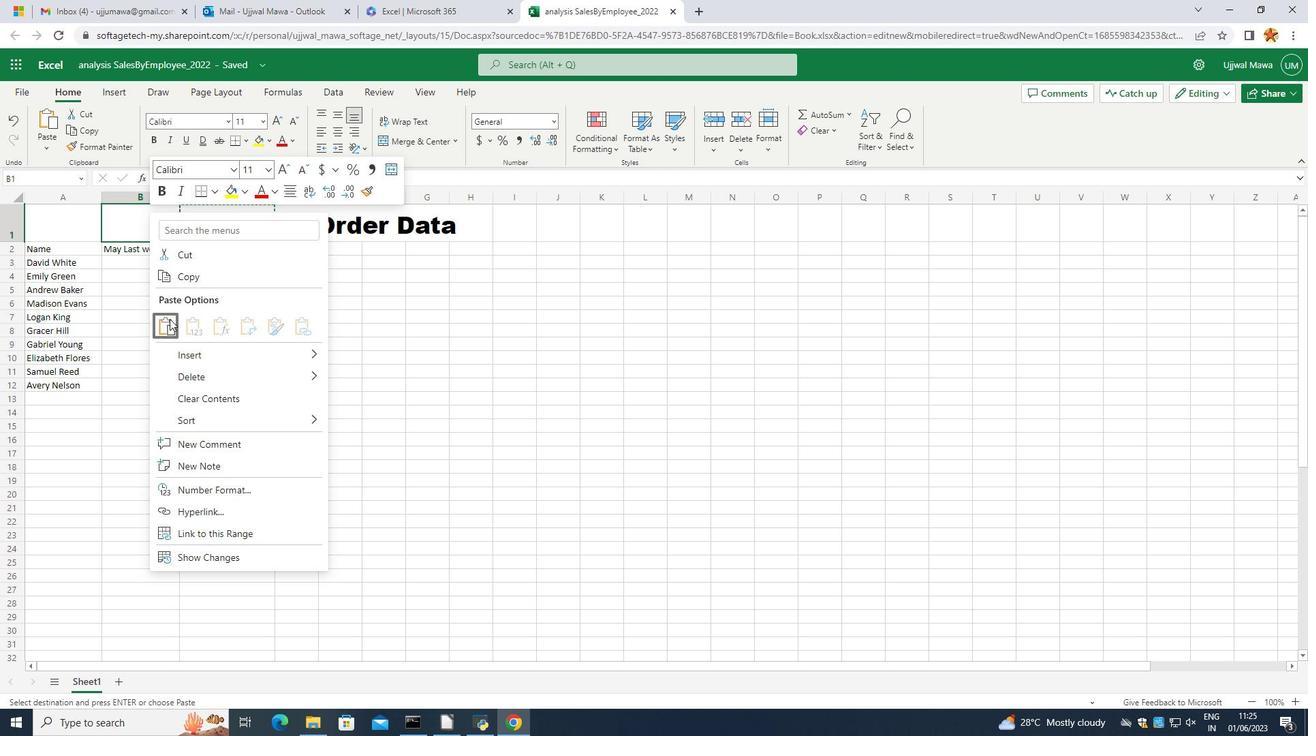 
Action: Mouse moved to (203, 286)
Screenshot: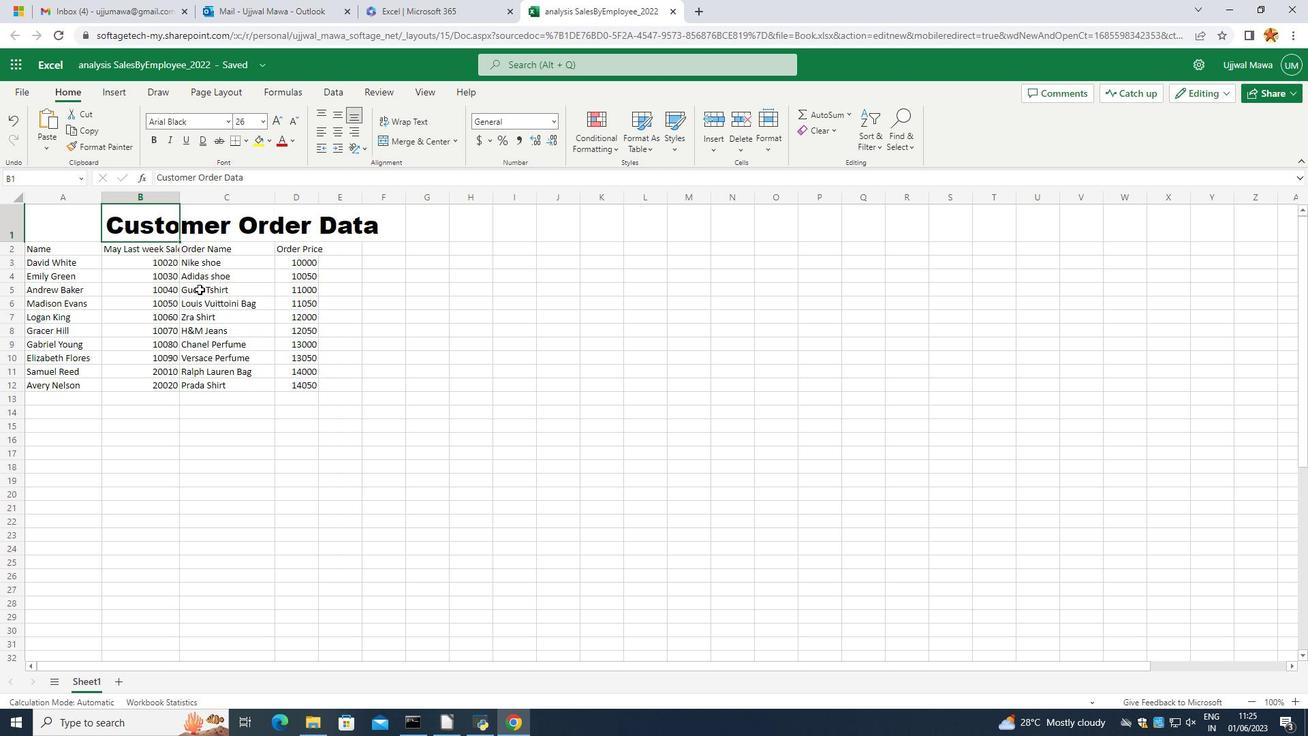 
Action: Mouse pressed left at (203, 286)
Screenshot: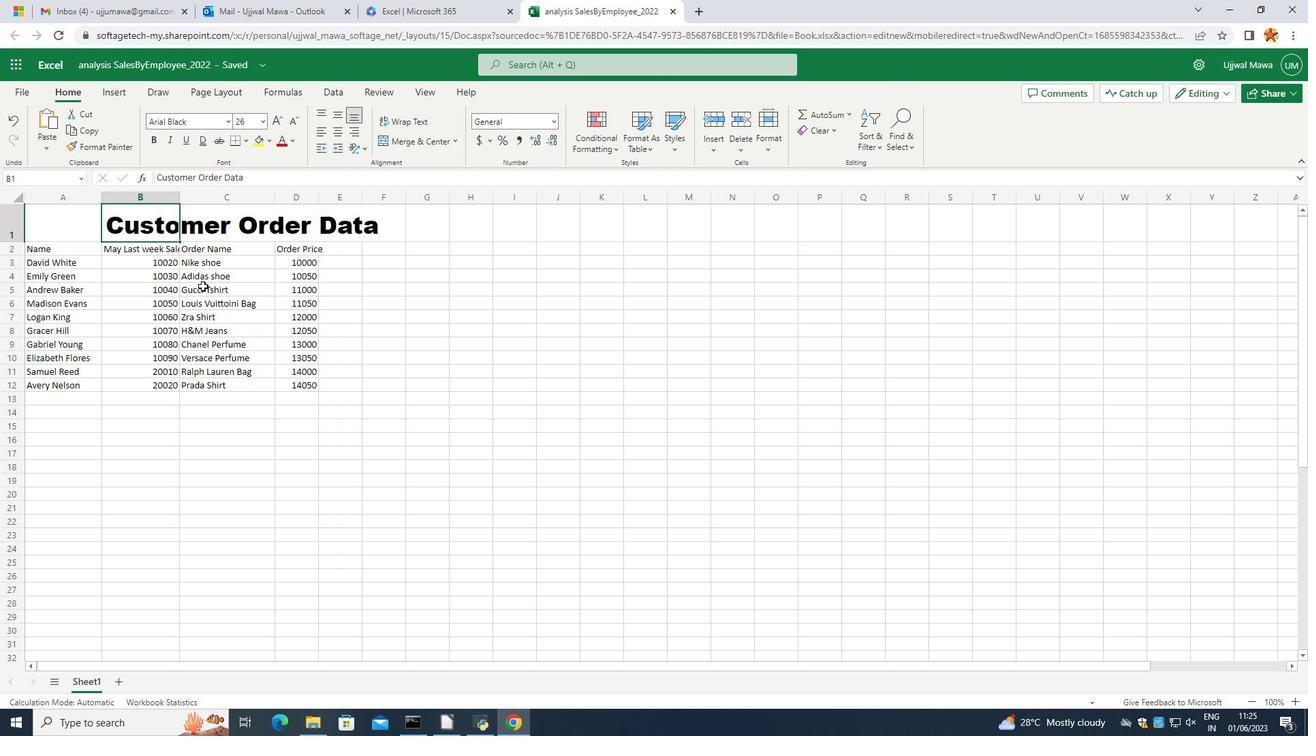 
Action: Mouse moved to (47, 255)
Screenshot: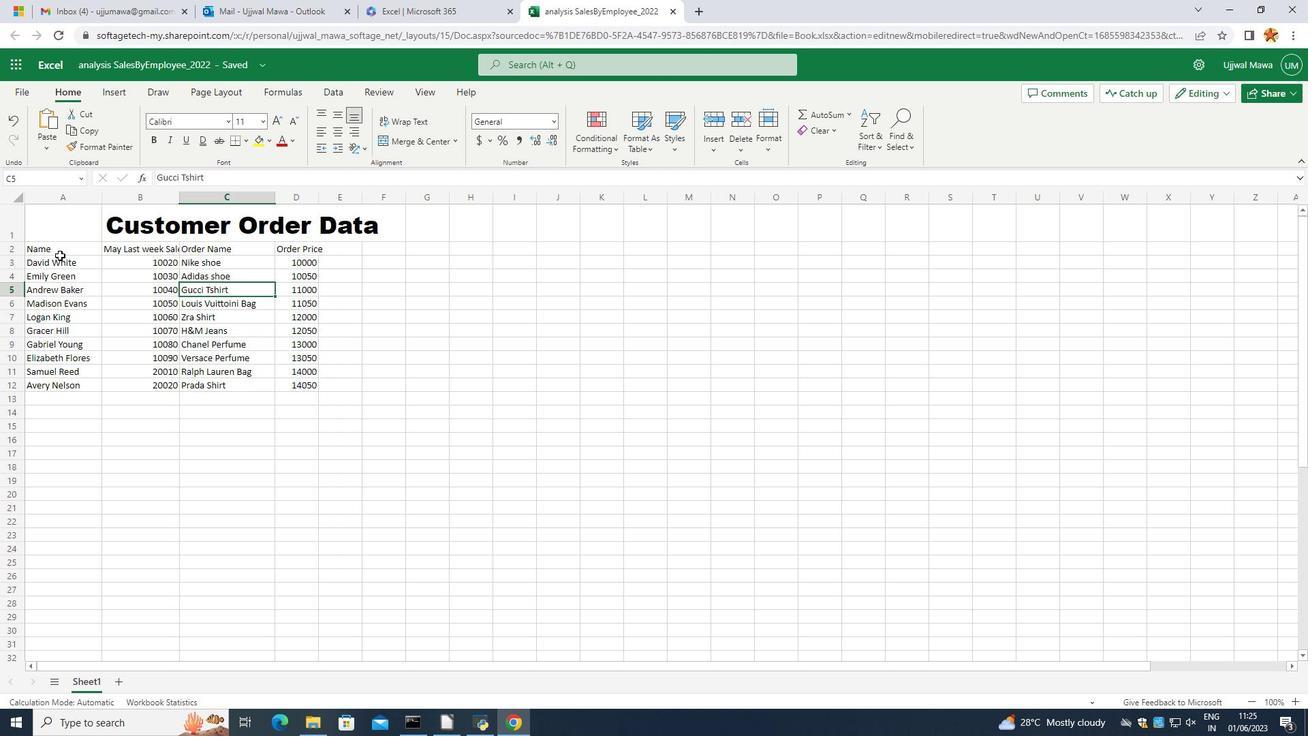 
Action: Mouse pressed left at (47, 255)
Screenshot: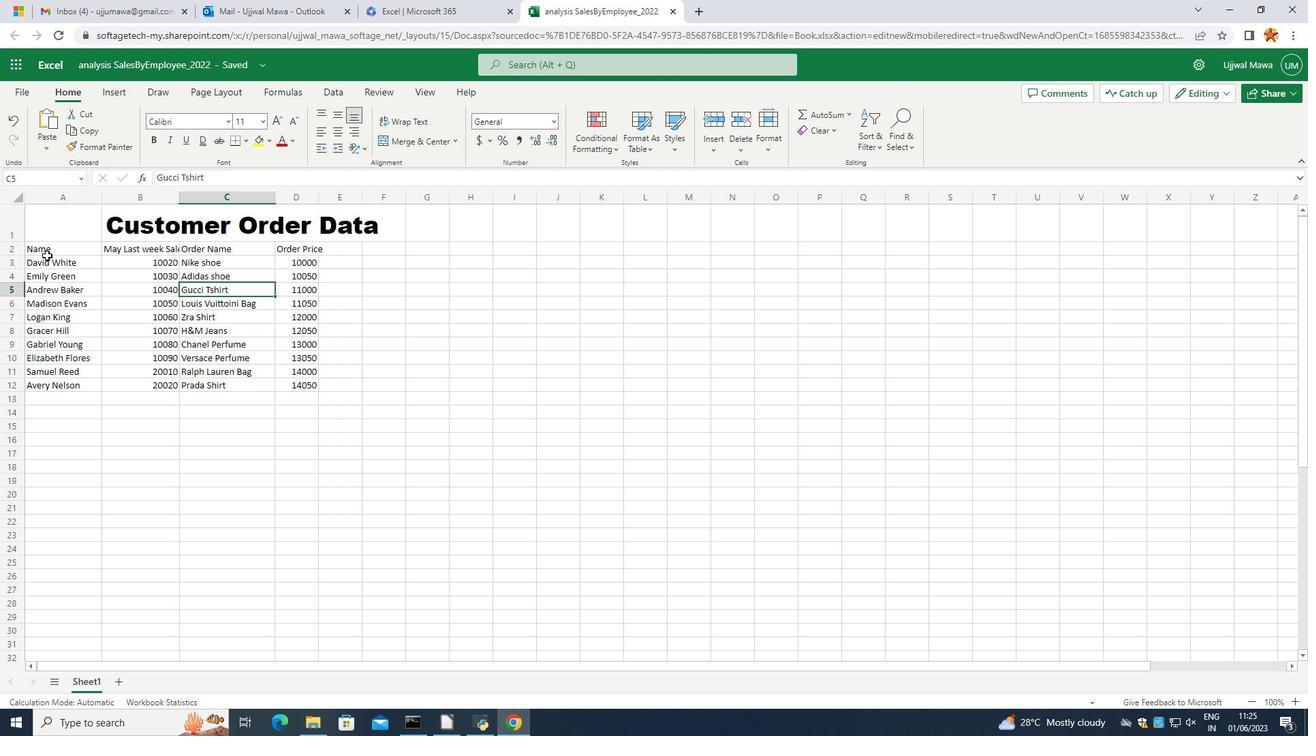 
Action: Mouse moved to (345, 357)
Screenshot: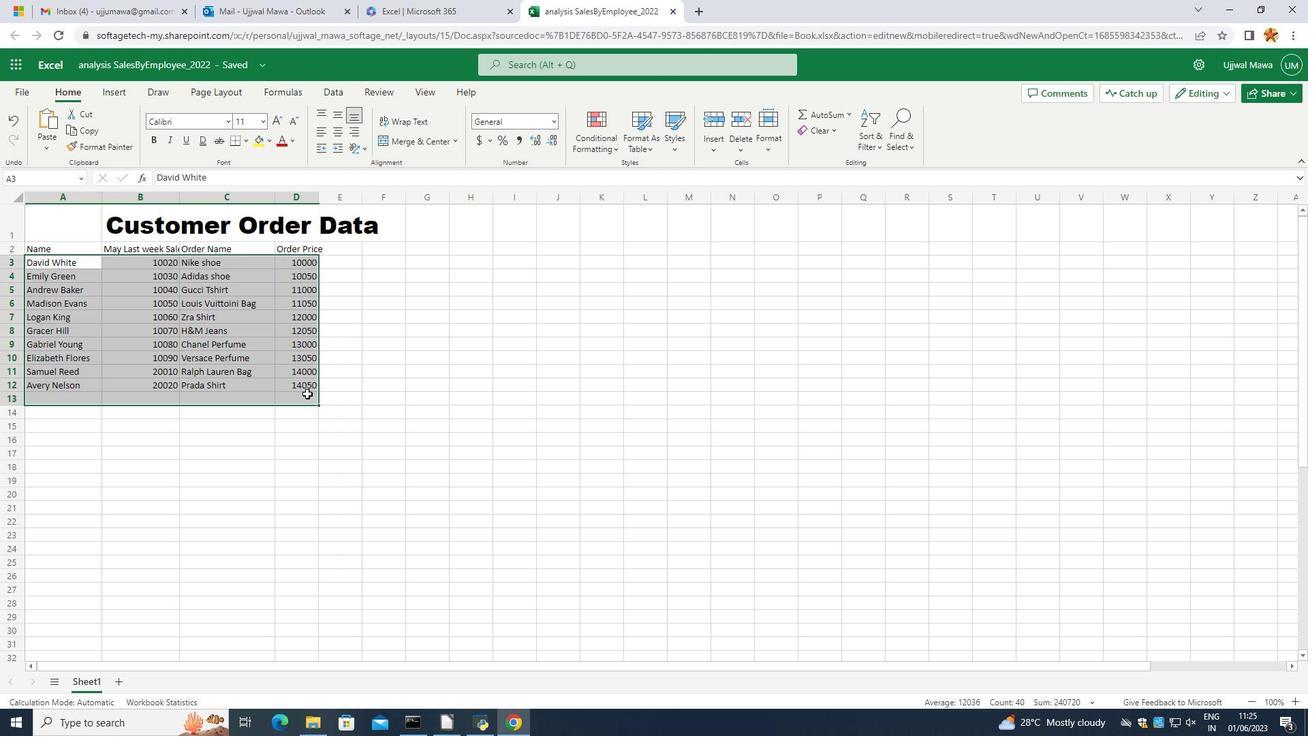 
Action: Mouse pressed left at (345, 357)
Screenshot: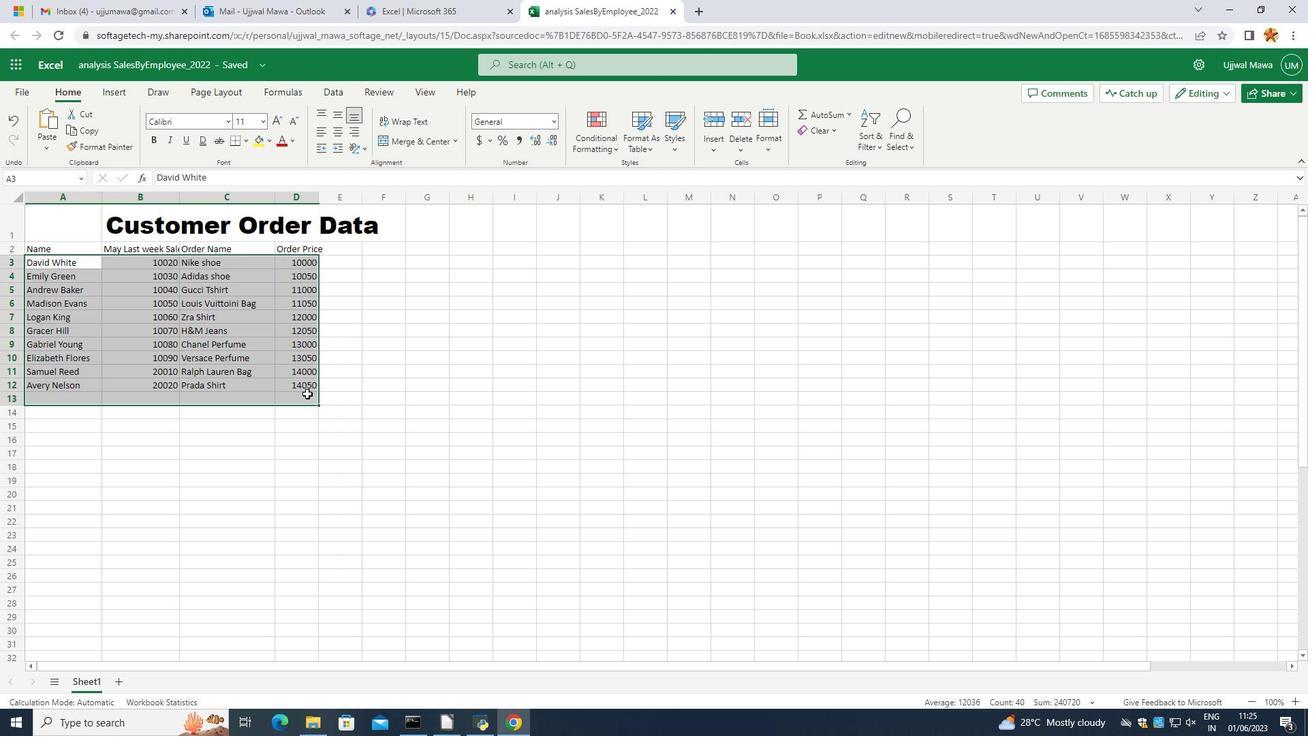 
Action: Mouse moved to (59, 249)
Screenshot: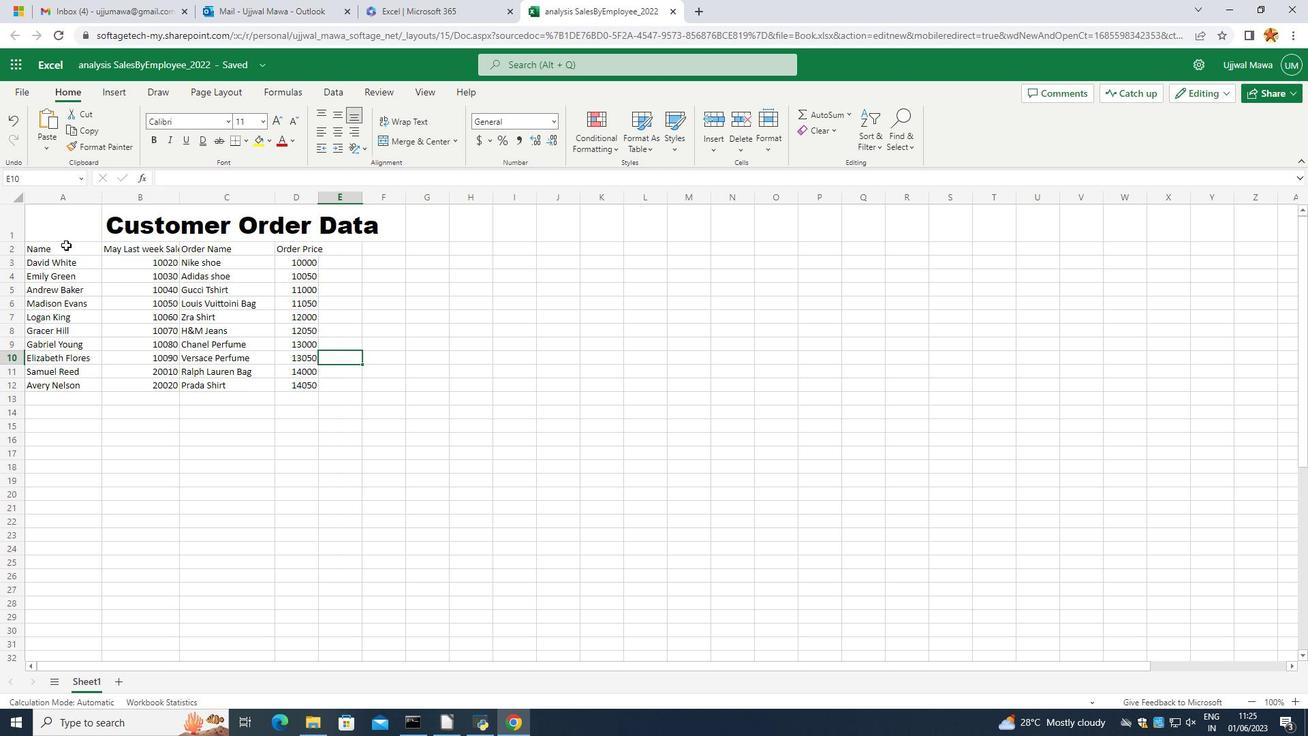 
Action: Mouse pressed left at (59, 249)
Screenshot: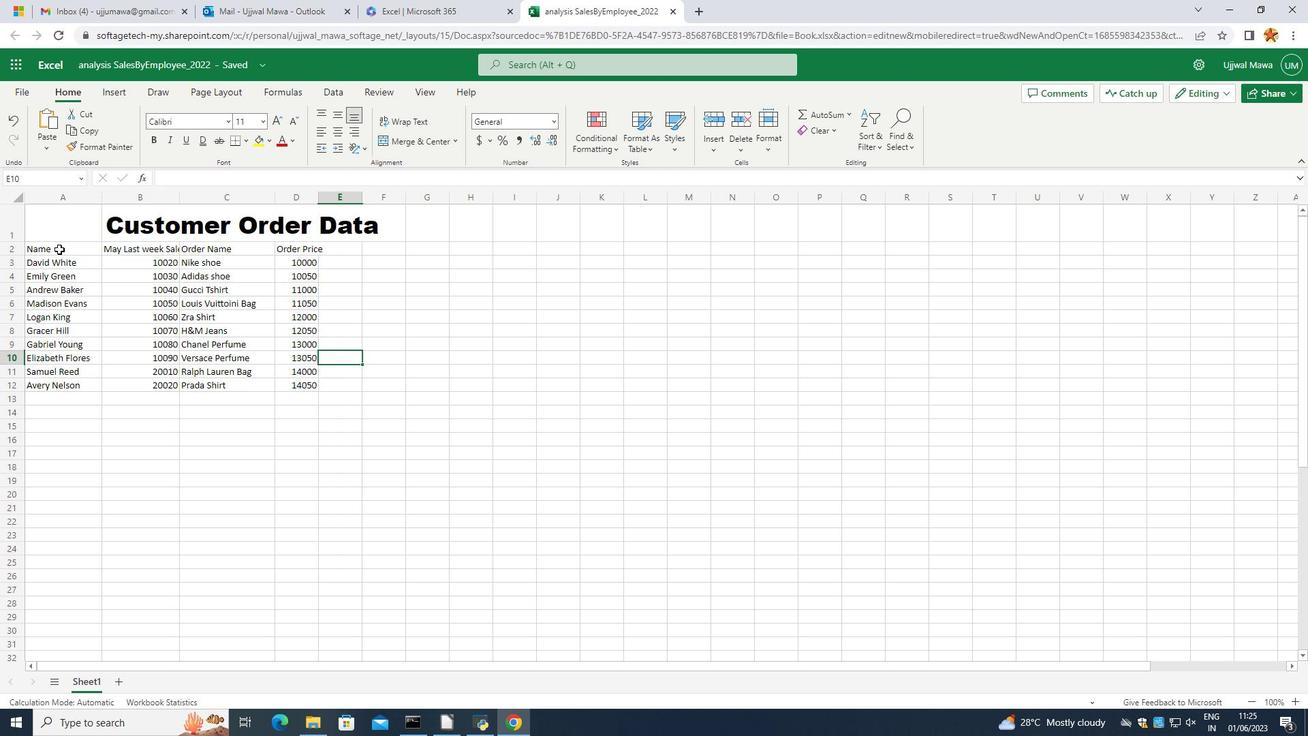 
Action: Mouse moved to (225, 125)
Screenshot: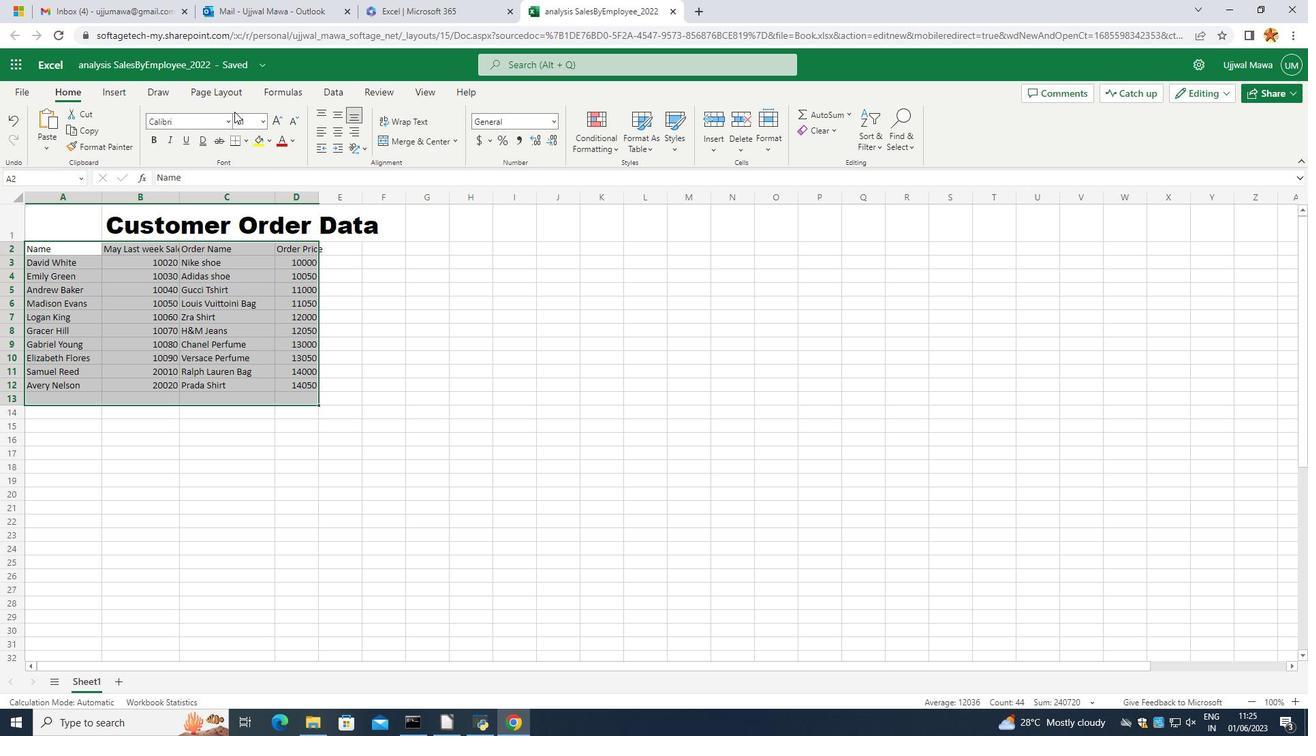 
Action: Mouse pressed left at (225, 125)
Screenshot: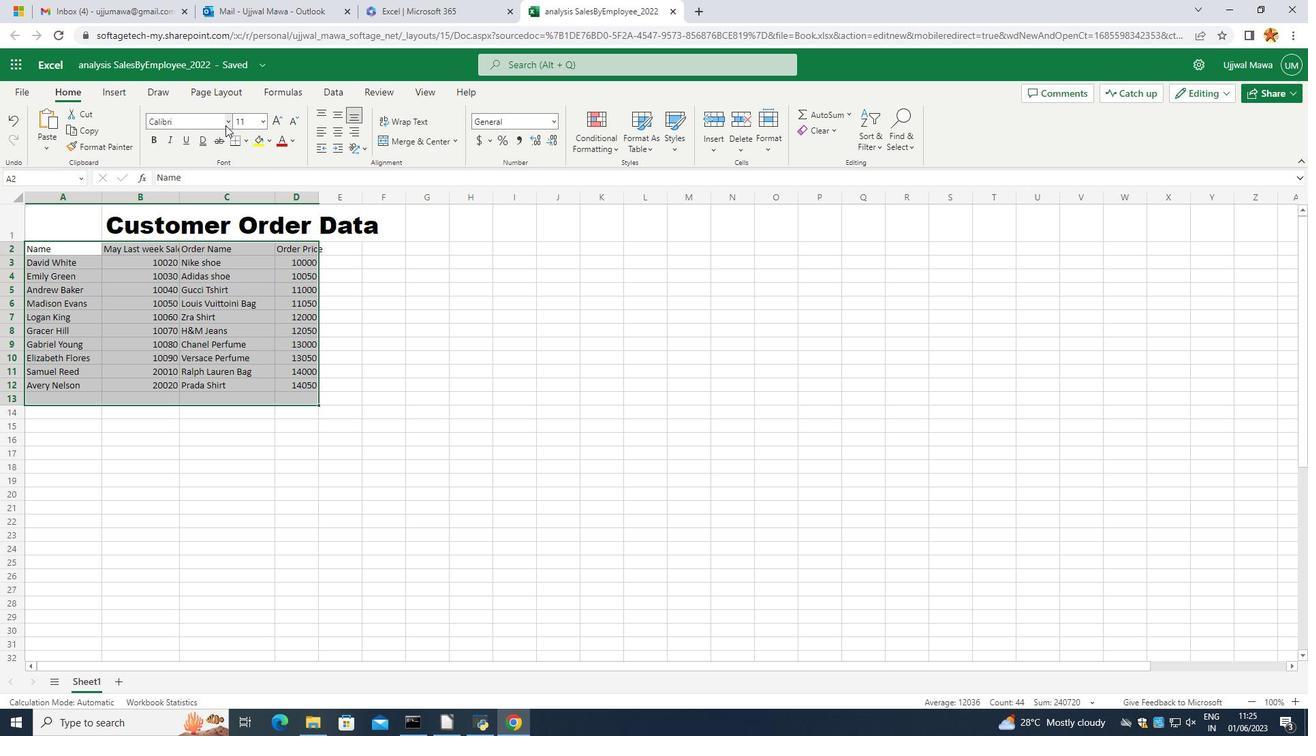 
Action: Mouse moved to (206, 268)
Screenshot: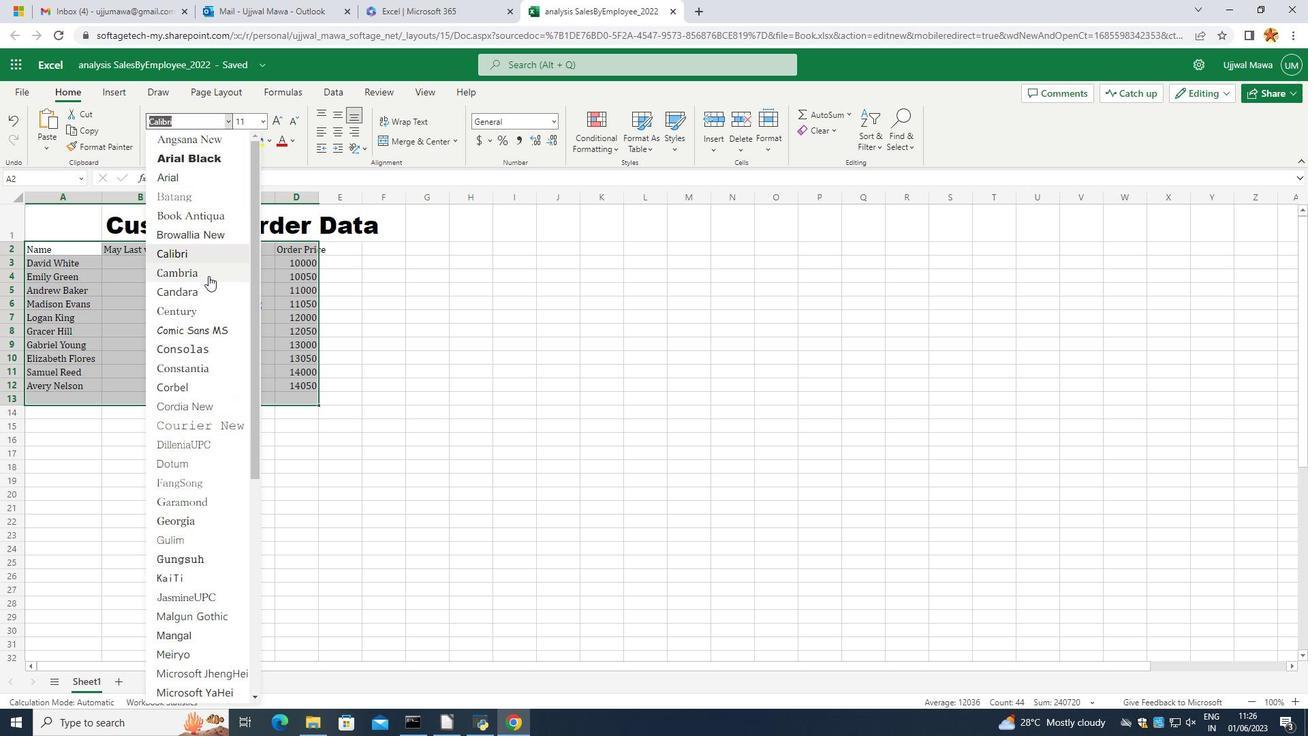
Action: Mouse scrolled (206, 269) with delta (0, 0)
Screenshot: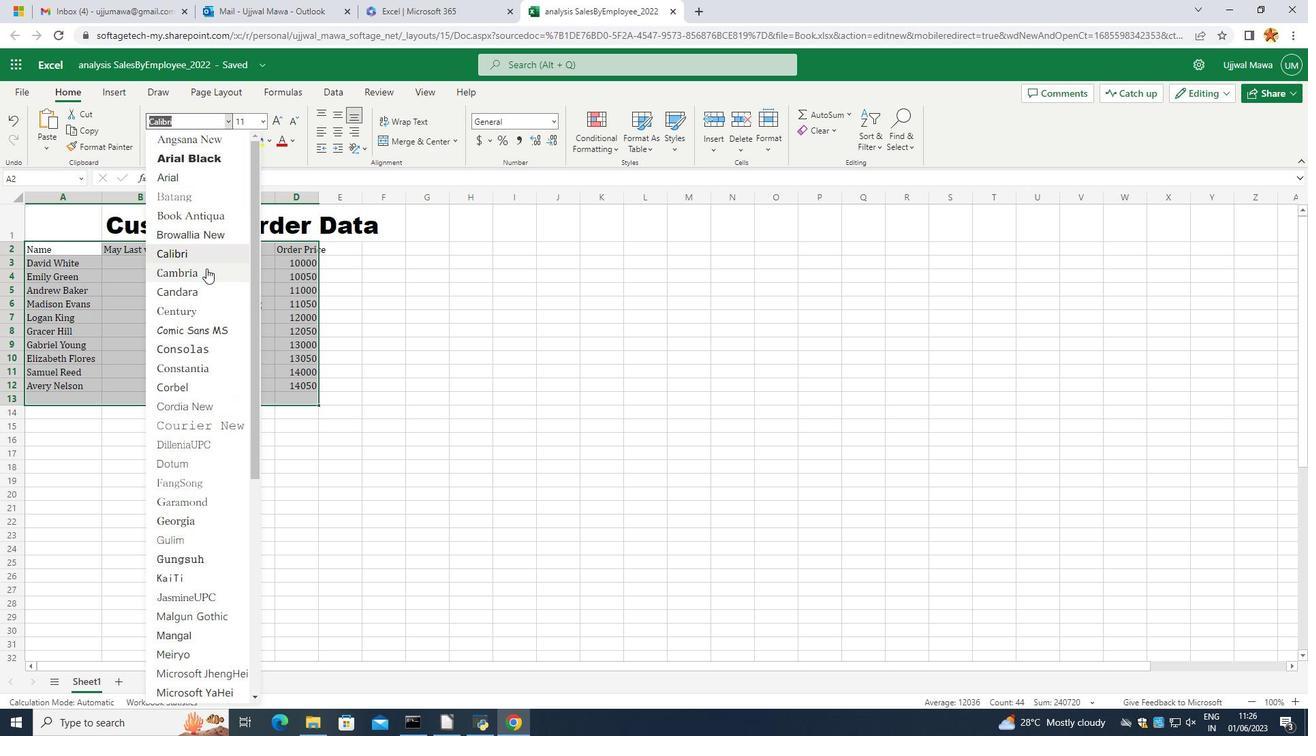 
Action: Mouse moved to (196, 233)
Screenshot: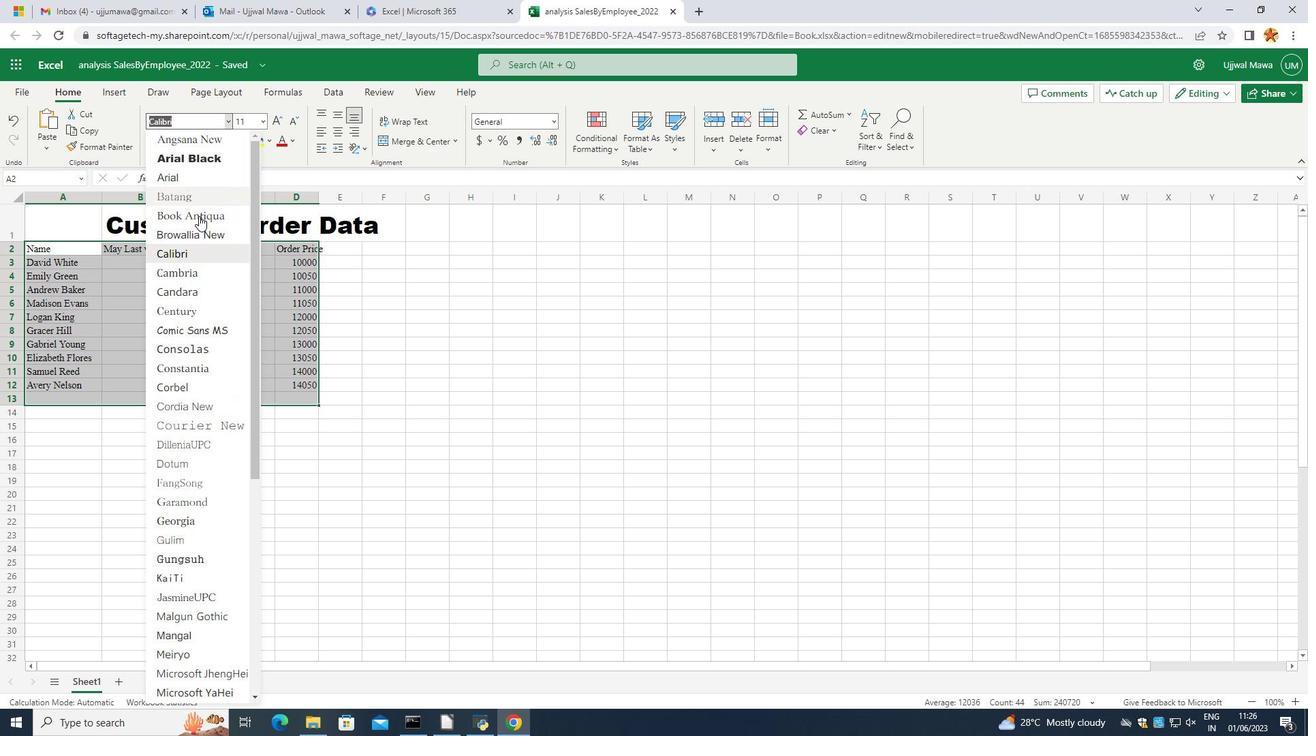 
Action: Mouse pressed left at (196, 233)
Screenshot: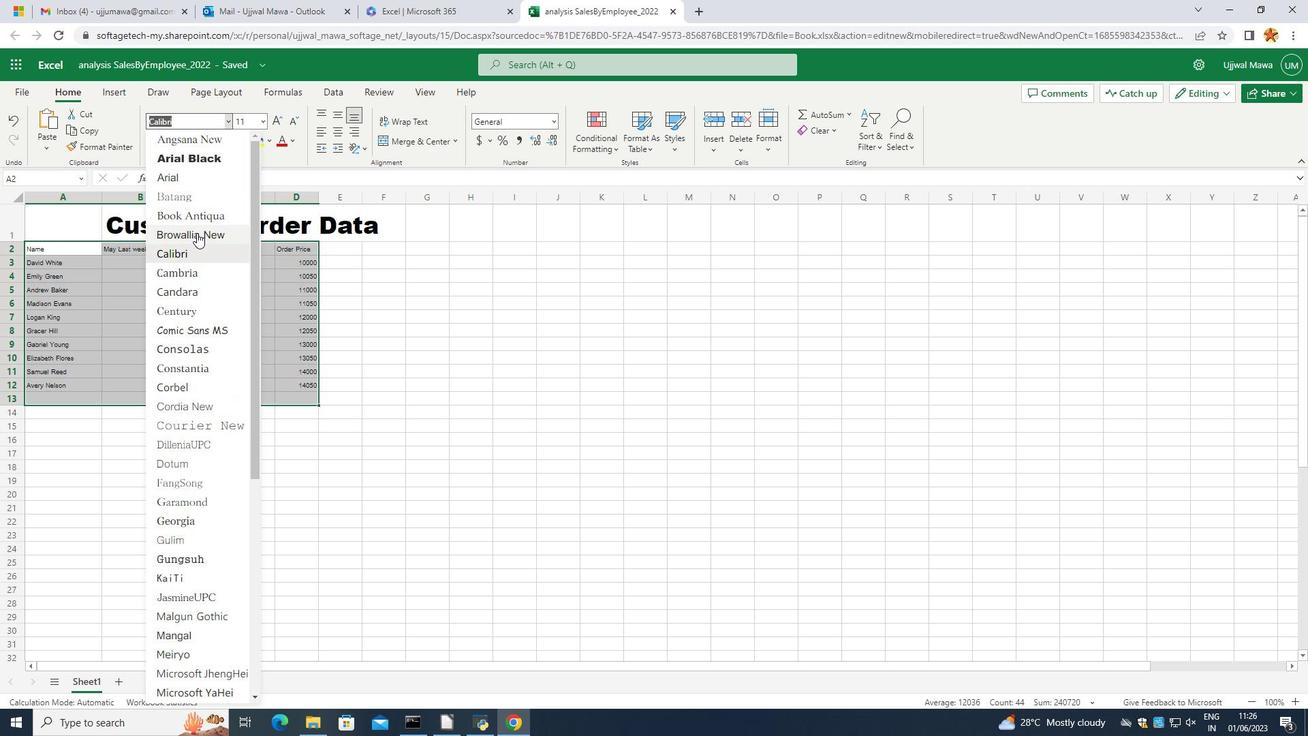 
Action: Mouse moved to (278, 119)
Screenshot: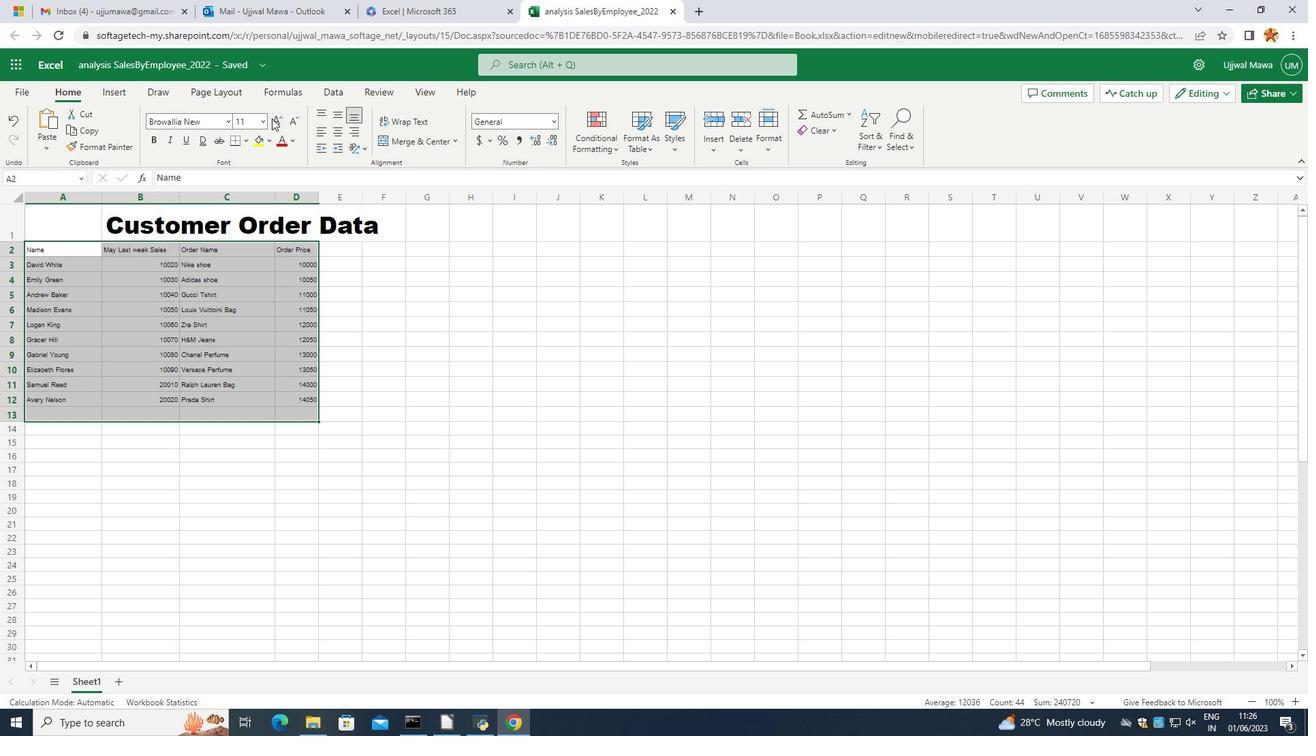 
Action: Mouse pressed left at (278, 119)
Screenshot: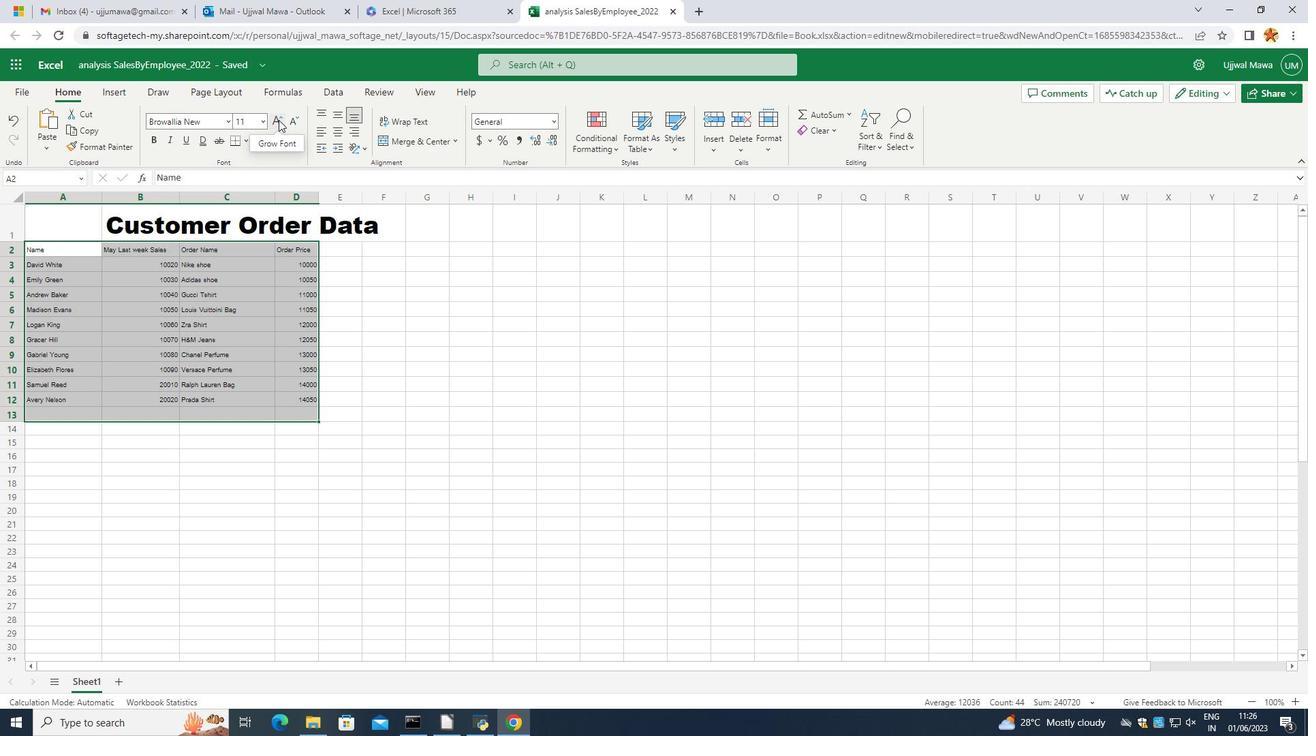 
Action: Mouse pressed left at (278, 119)
Screenshot: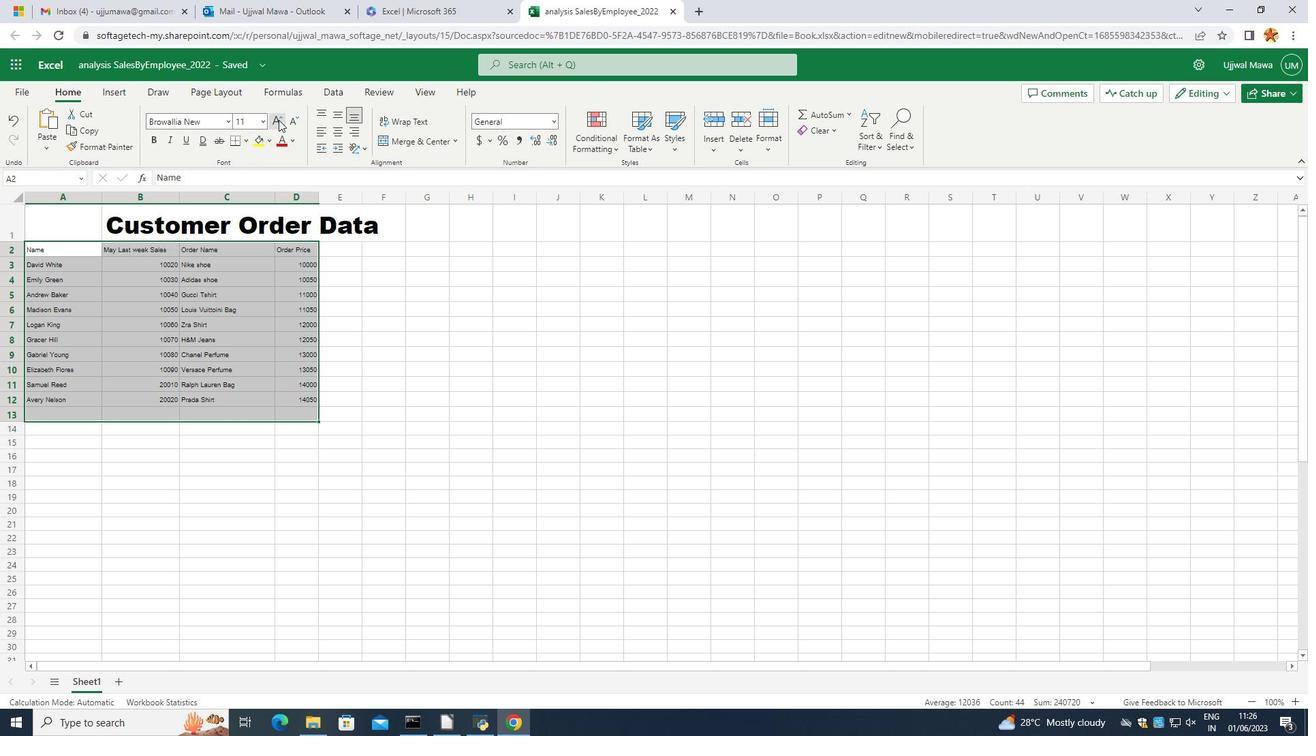 
Action: Mouse pressed left at (278, 119)
Screenshot: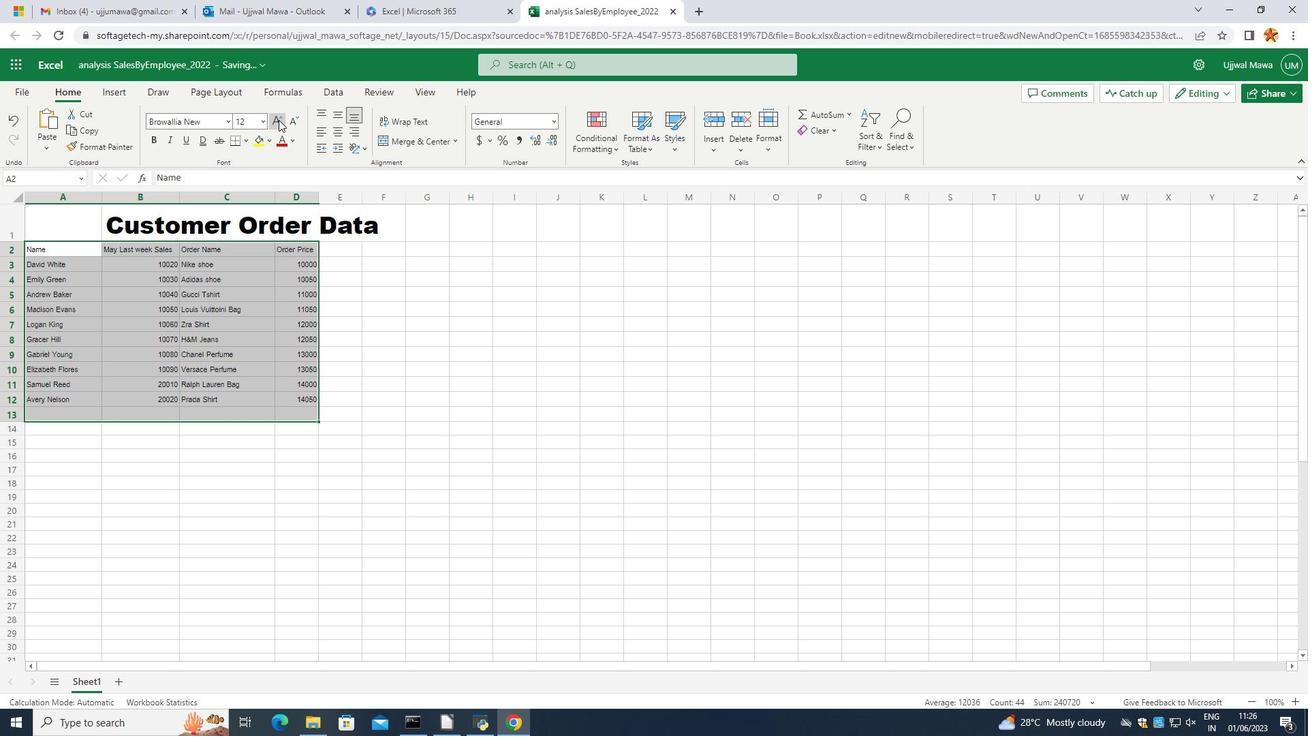
Action: Mouse pressed left at (278, 119)
Screenshot: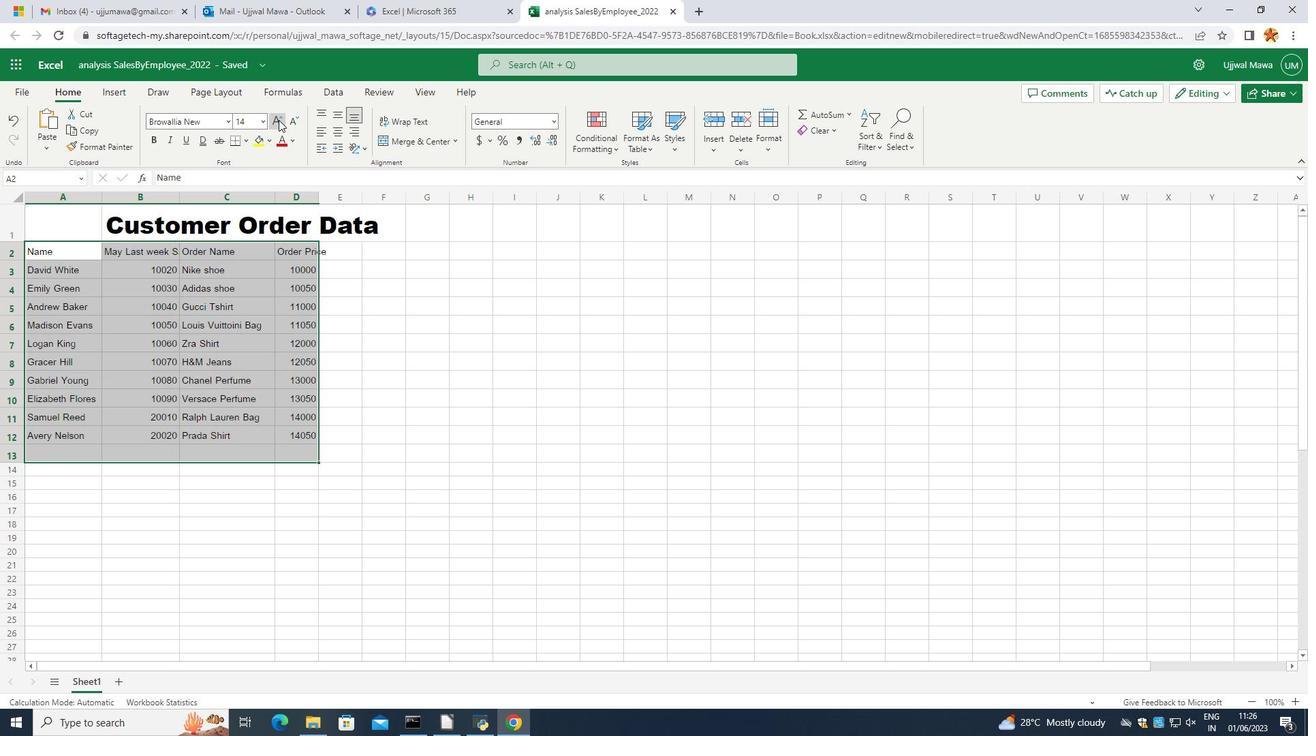 
Action: Mouse pressed left at (278, 119)
Screenshot: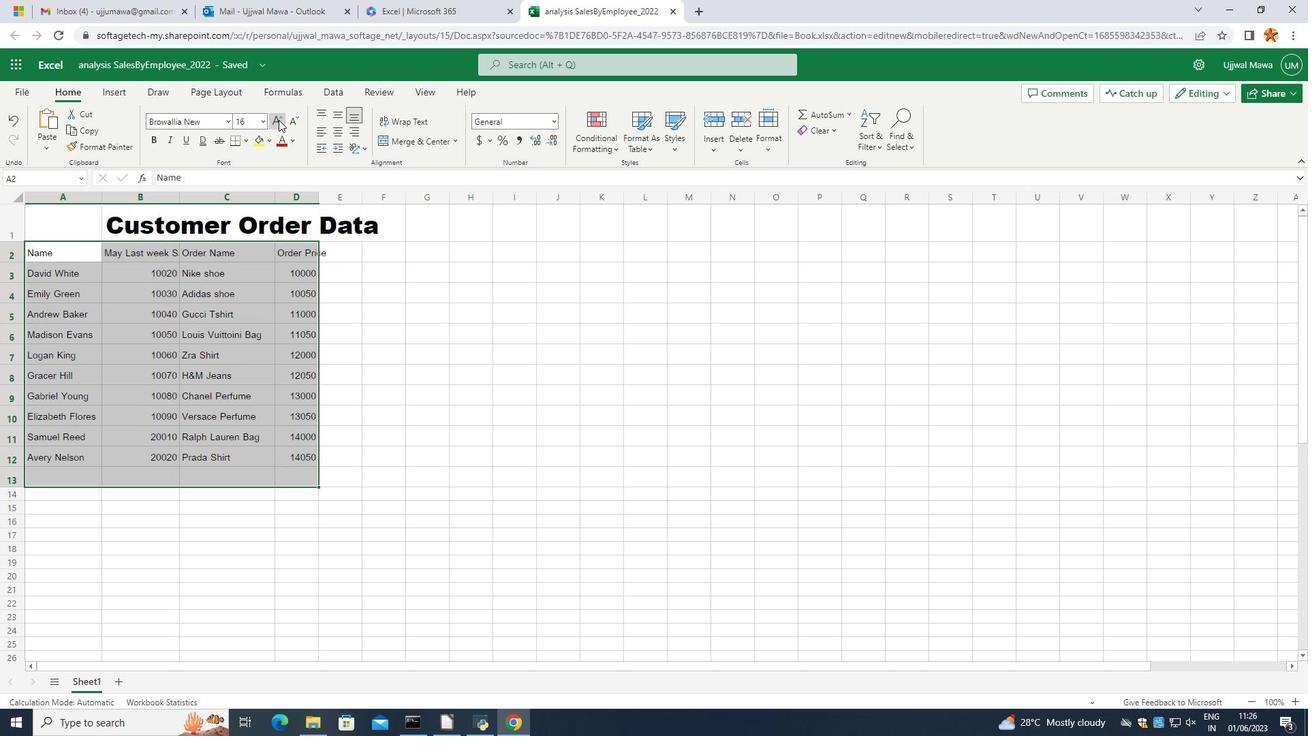 
Action: Mouse moved to (291, 121)
Screenshot: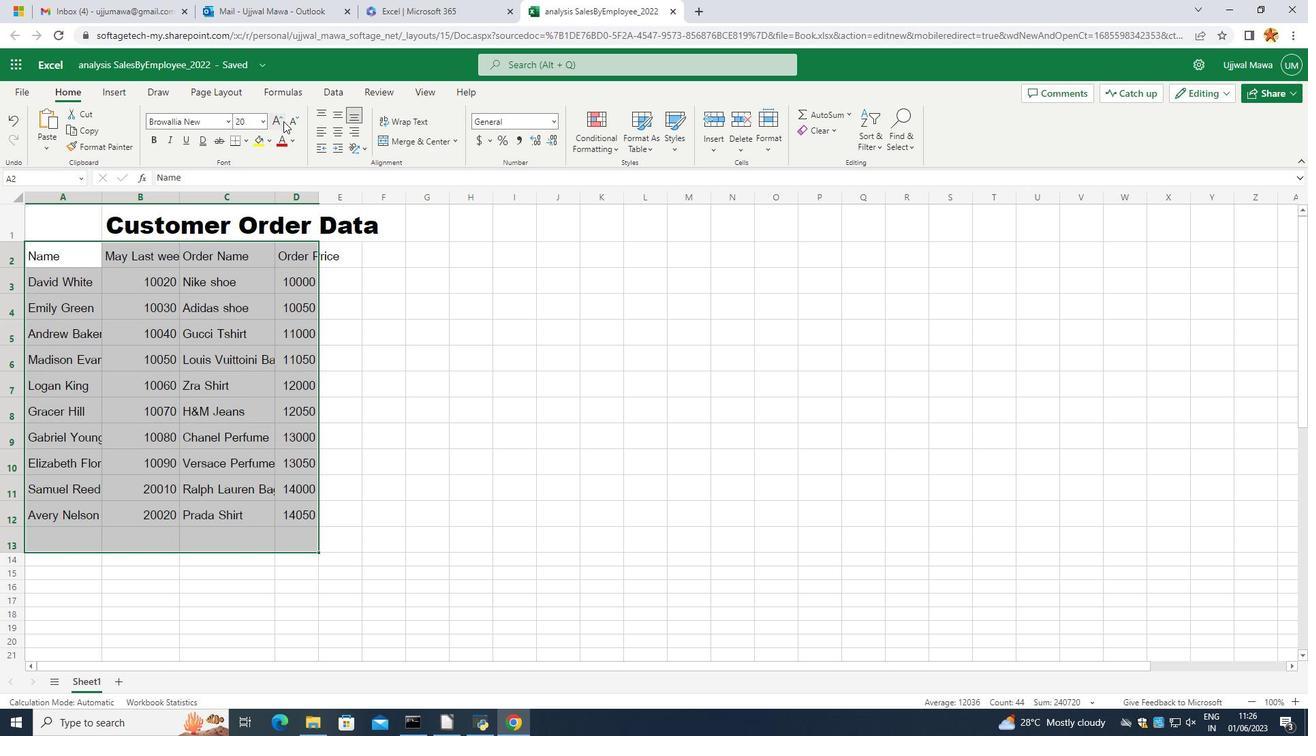 
Action: Mouse pressed left at (291, 121)
Screenshot: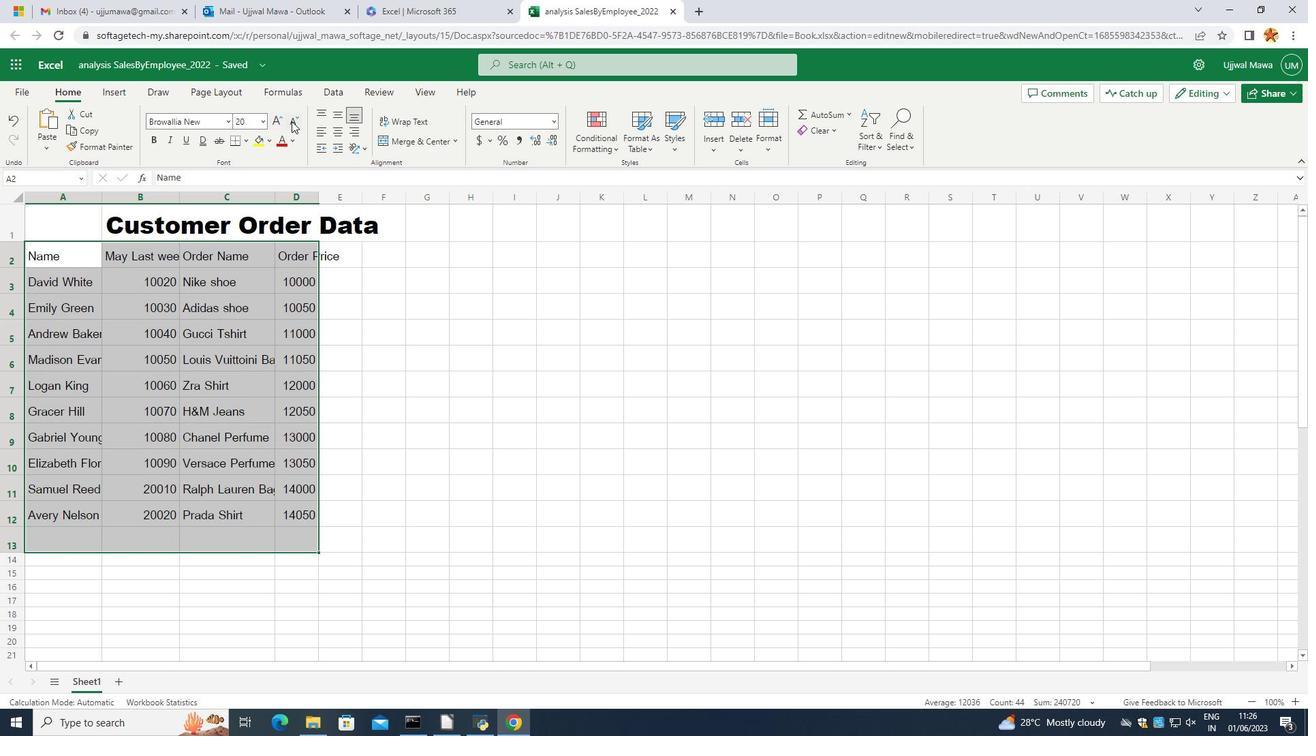 
Action: Mouse moved to (441, 310)
Screenshot: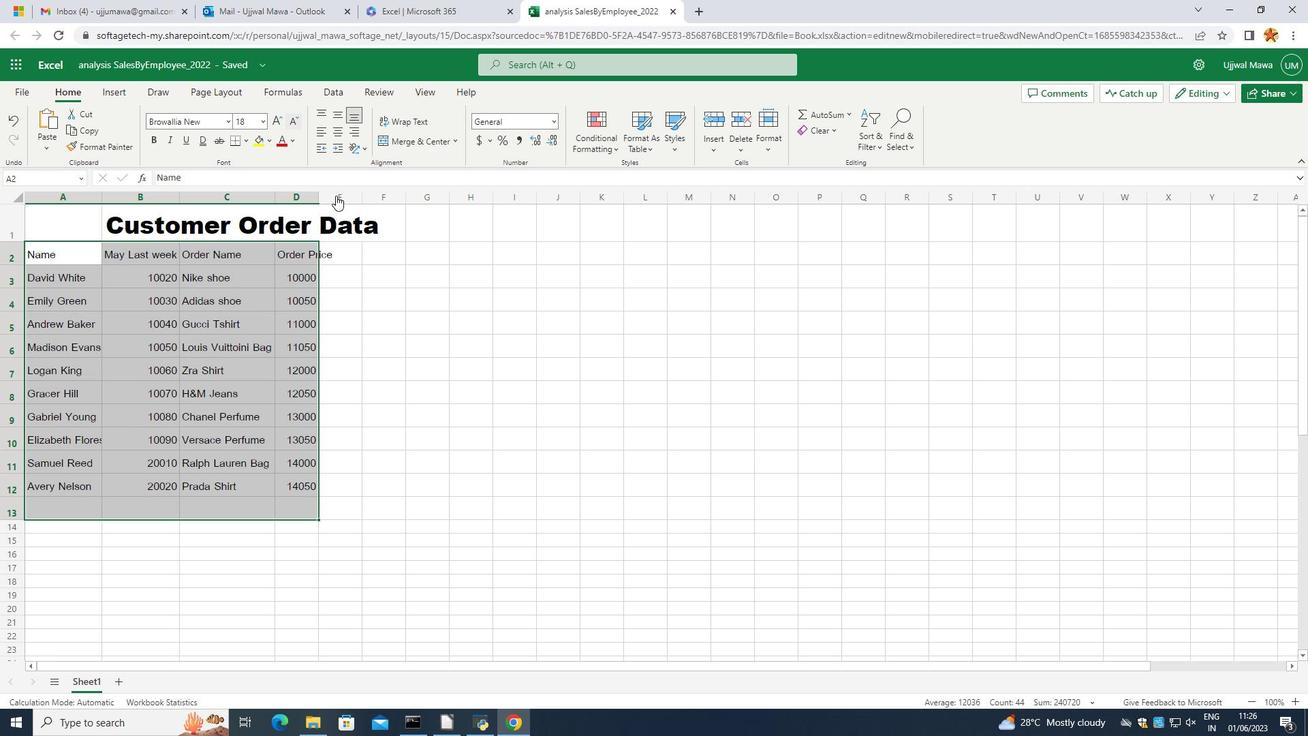 
Action: Mouse pressed left at (441, 310)
Screenshot: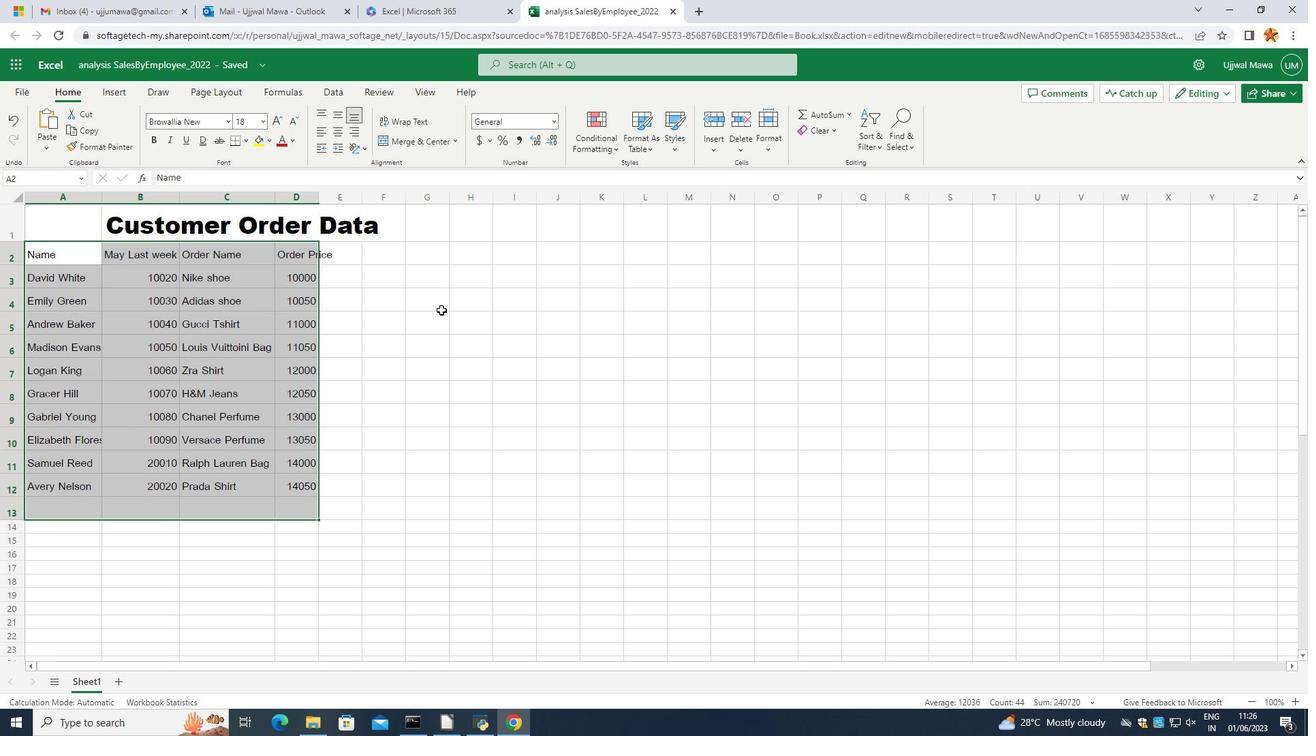 
Action: Mouse moved to (72, 225)
Screenshot: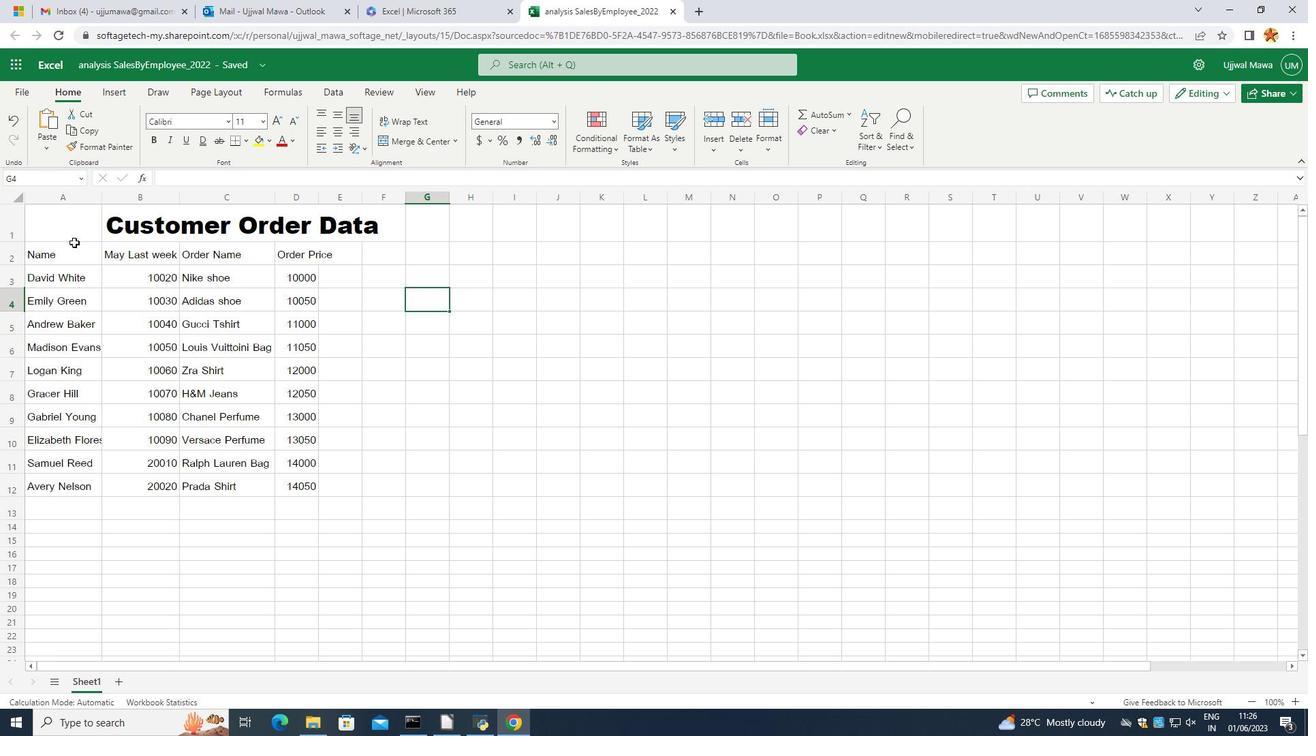 
Action: Mouse pressed left at (72, 225)
Screenshot: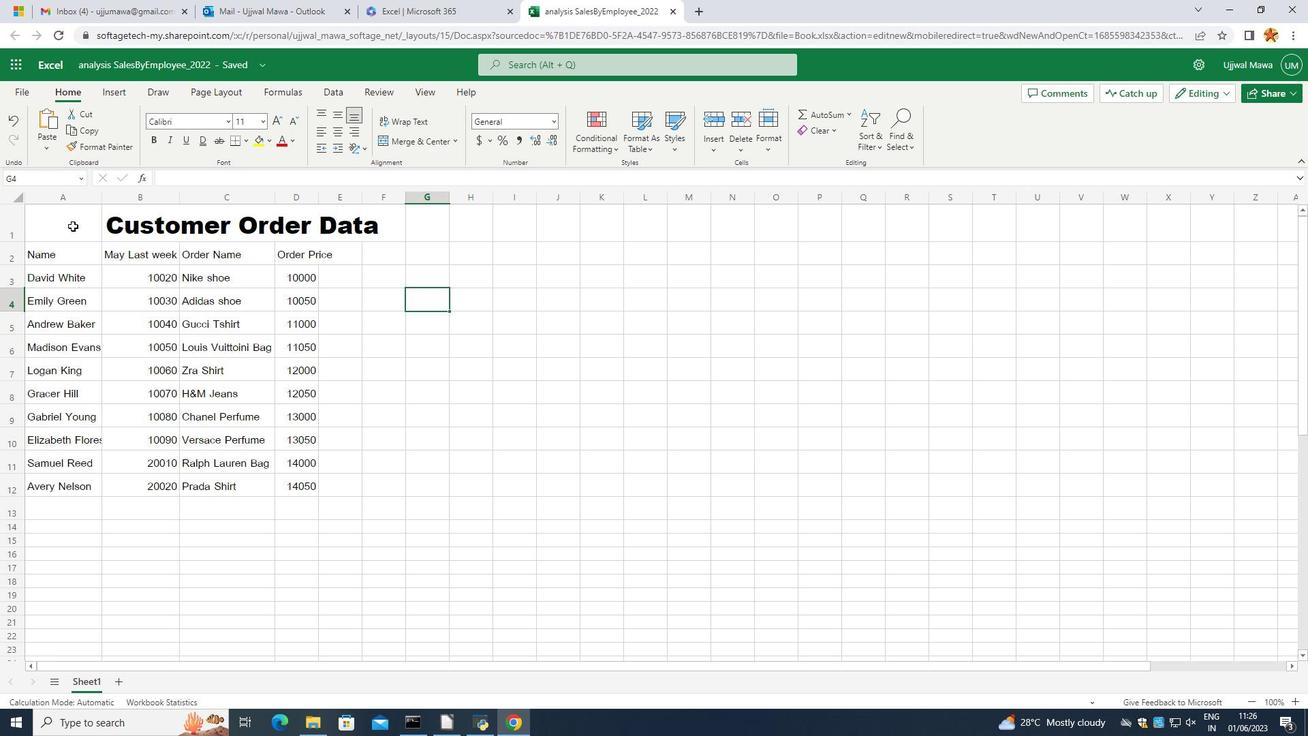 
Action: Mouse moved to (366, 408)
Screenshot: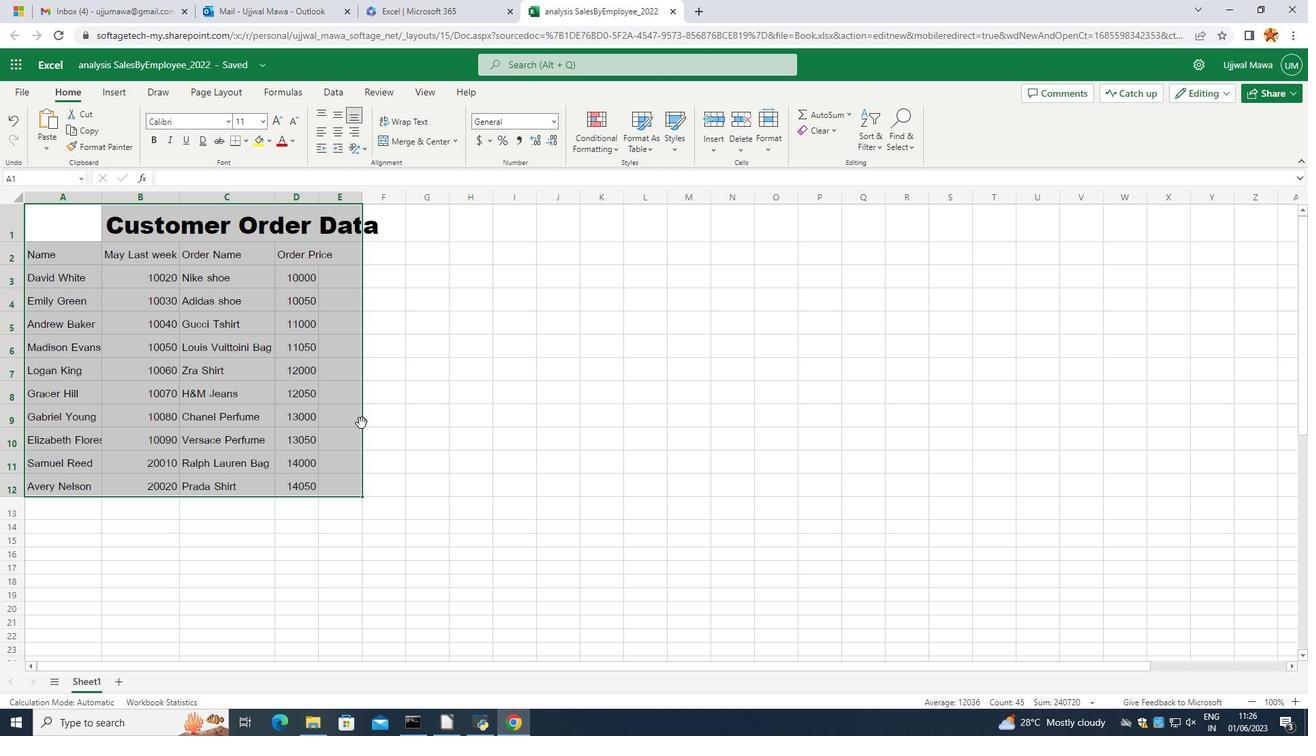 
Action: Mouse pressed left at (366, 408)
Screenshot: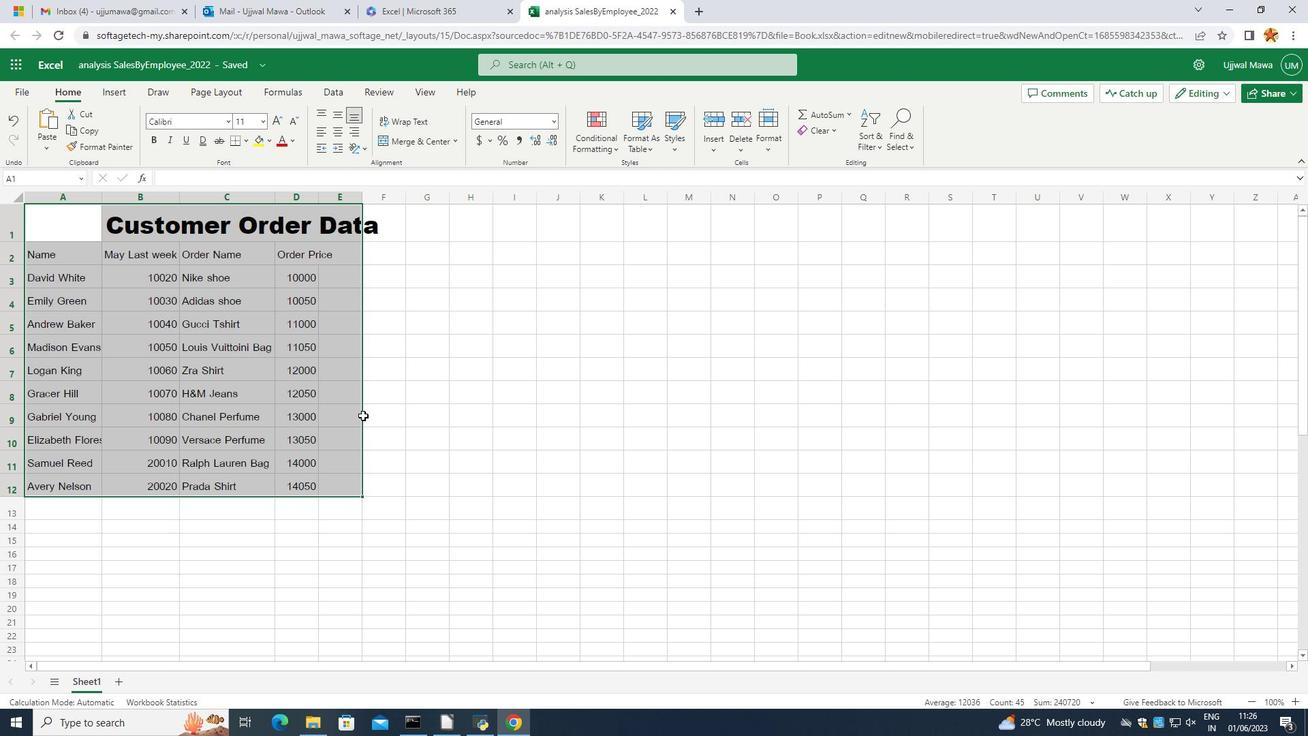 
Action: Mouse moved to (51, 231)
Screenshot: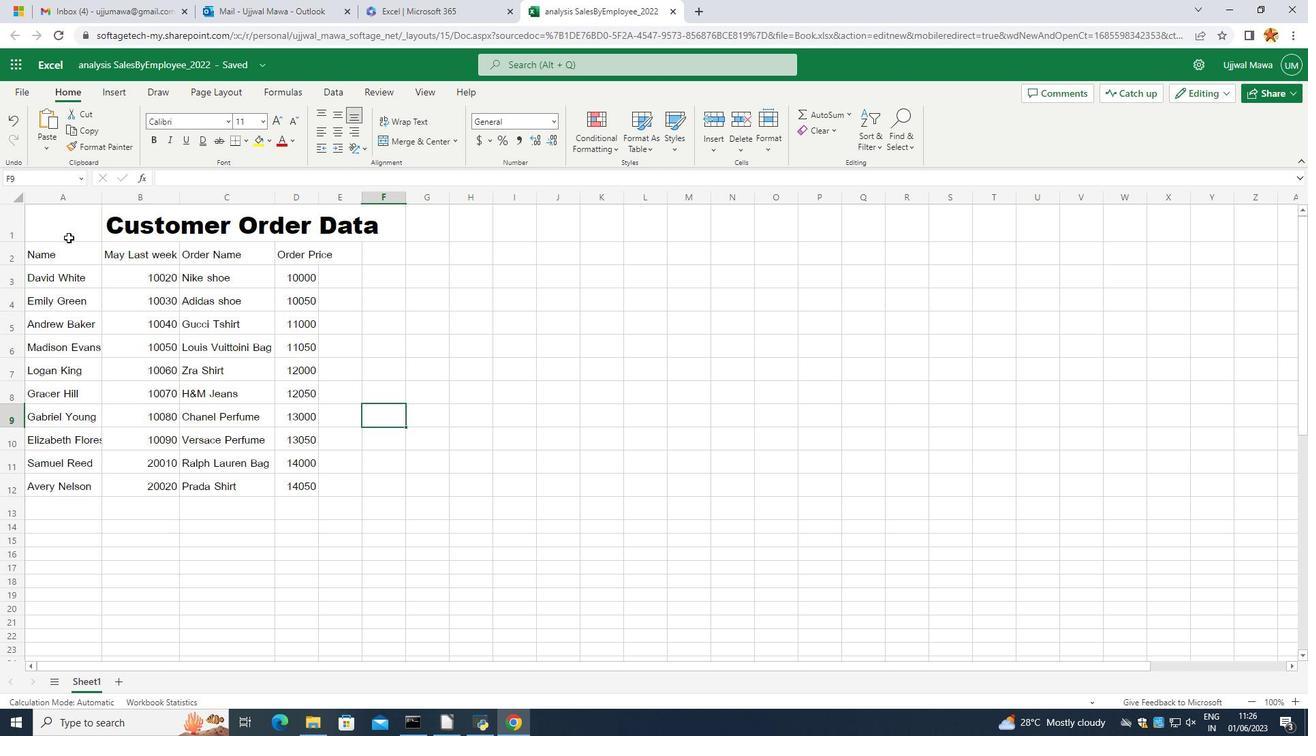 
Action: Mouse pressed left at (51, 231)
Screenshot: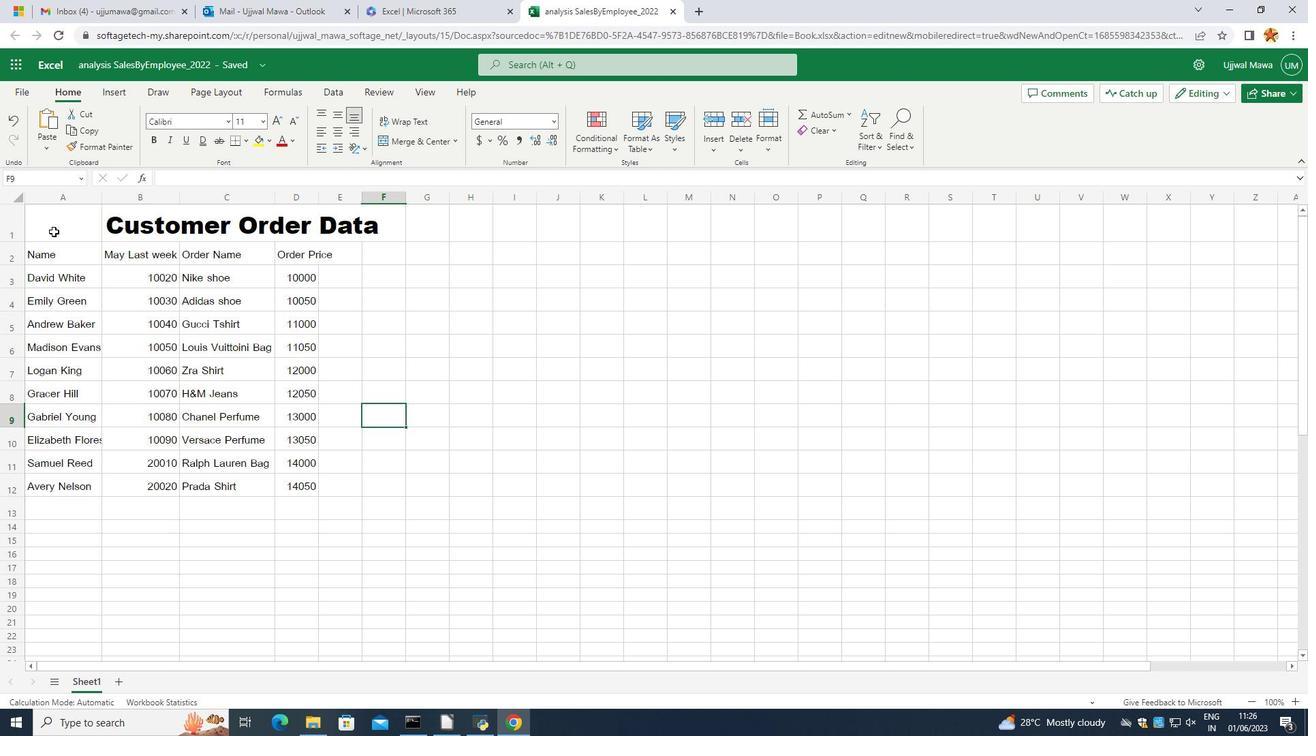 
Action: Mouse moved to (338, 115)
Screenshot: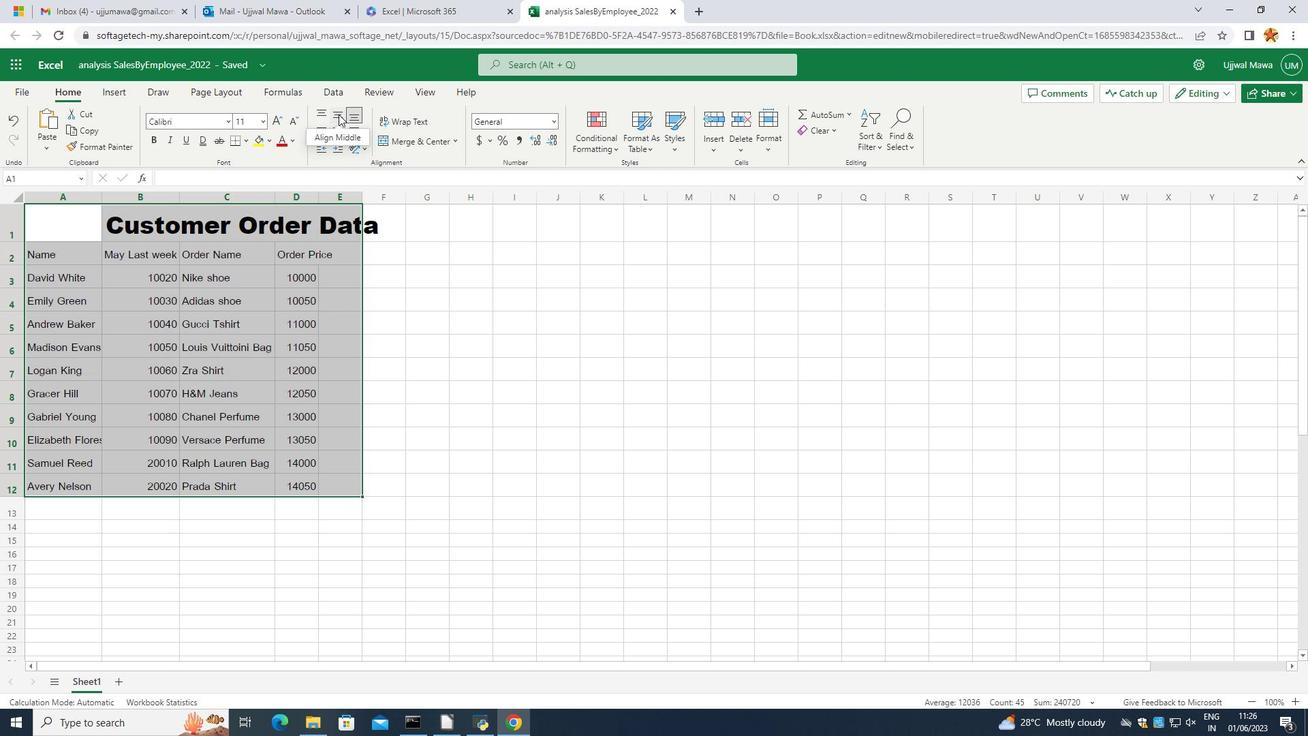 
Action: Mouse pressed left at (338, 115)
Screenshot: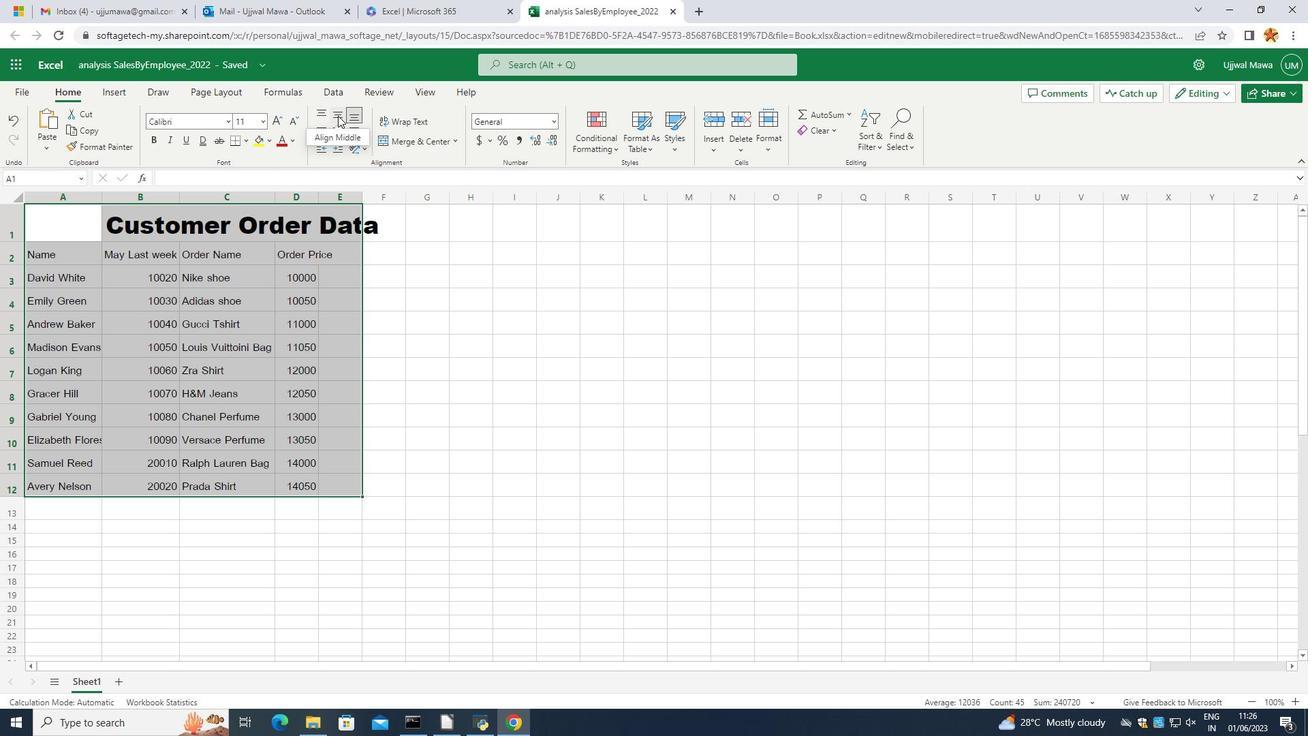 
Action: Mouse moved to (316, 125)
Screenshot: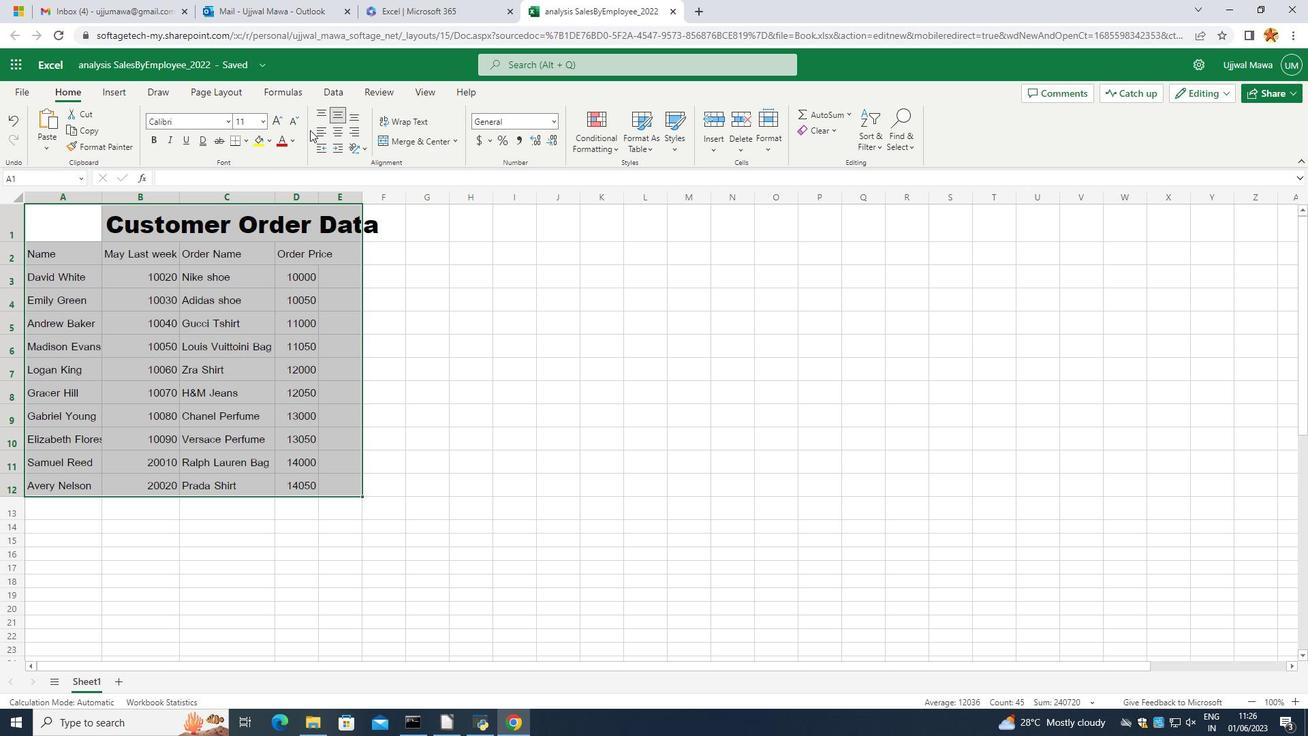 
Action: Mouse pressed left at (316, 125)
Screenshot: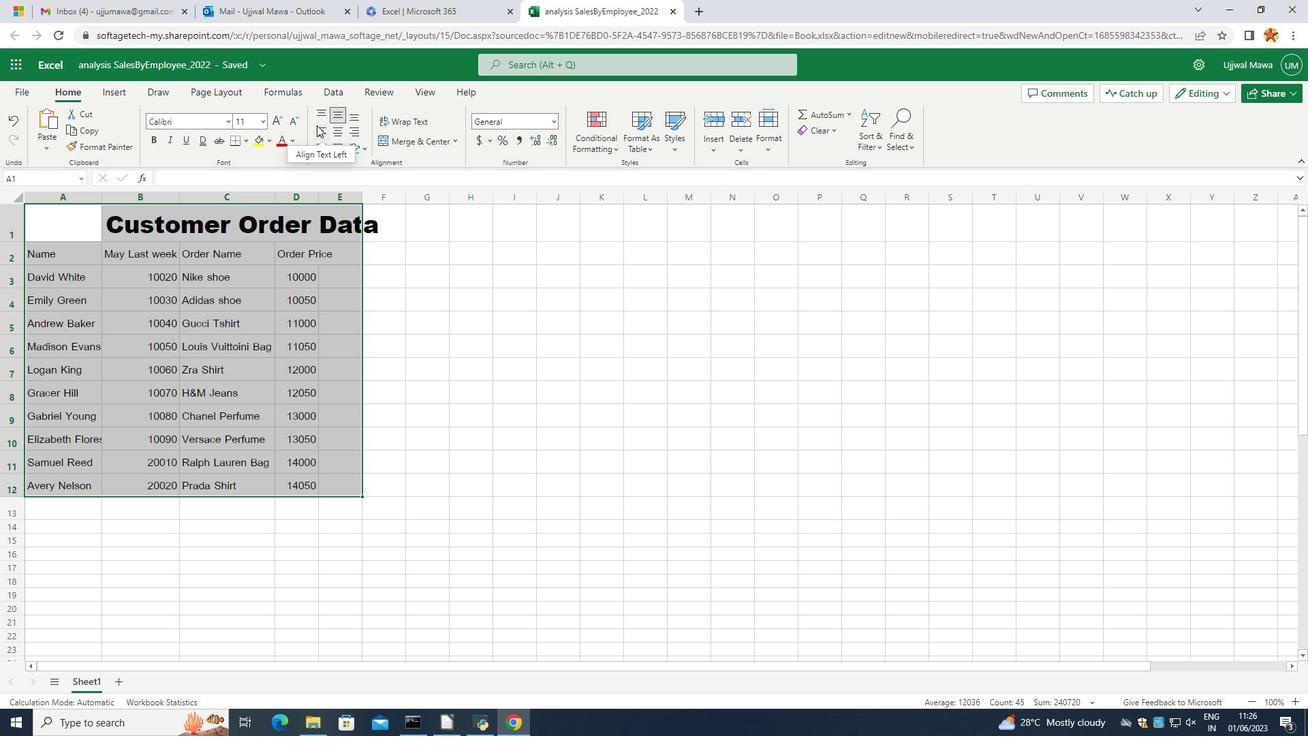
Action: Mouse moved to (301, 276)
Screenshot: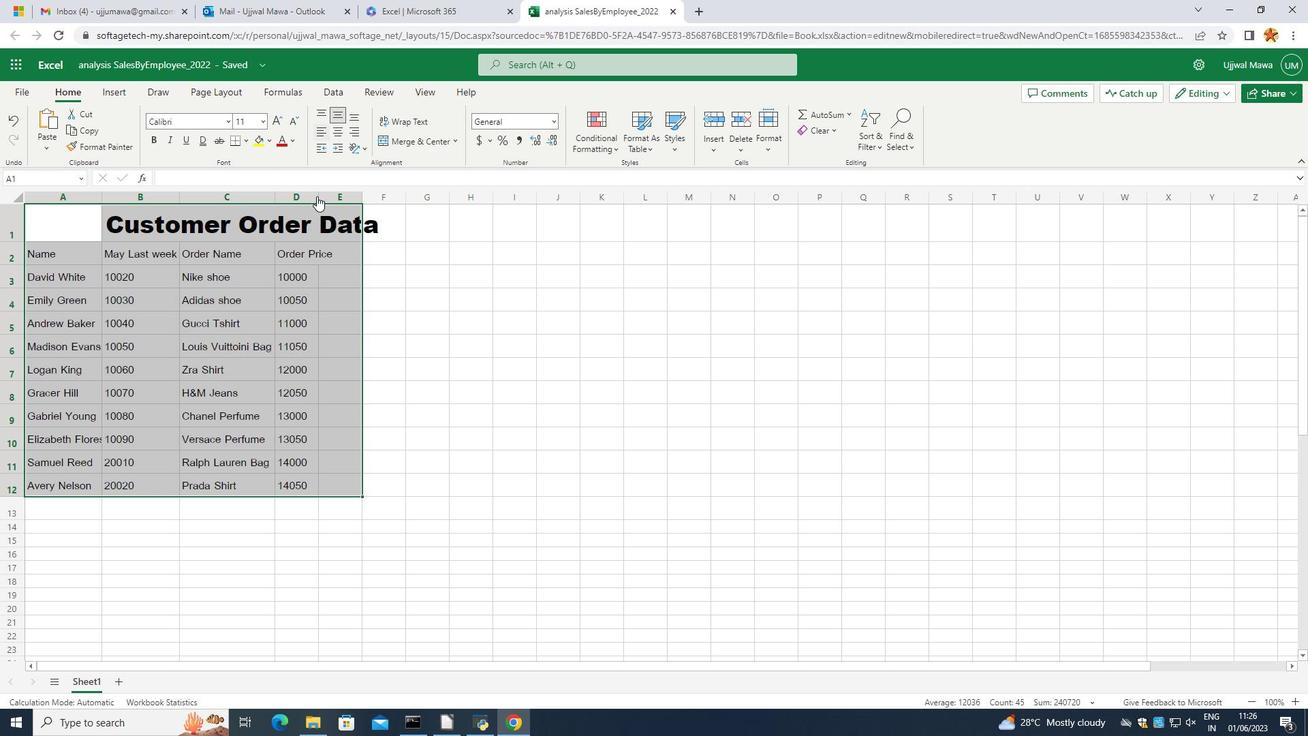 
Action: Mouse pressed left at (301, 276)
Screenshot: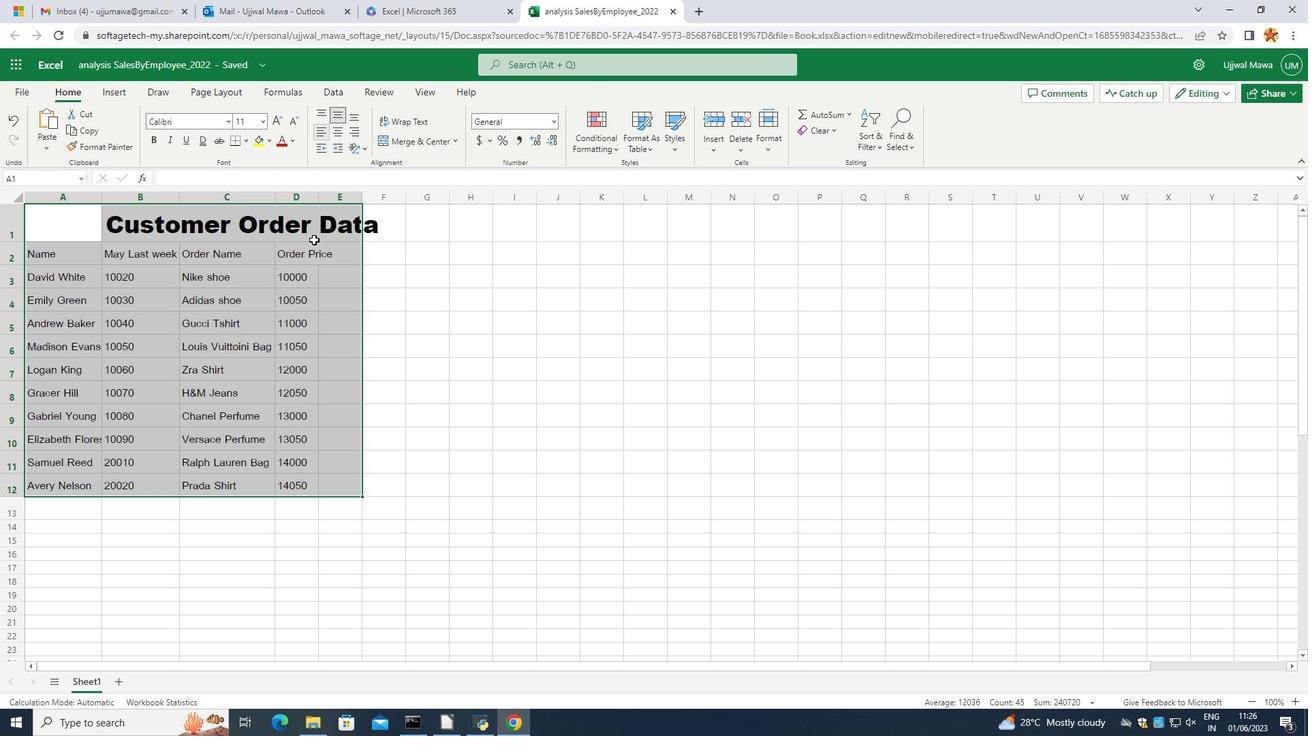 
Action: Mouse moved to (124, 224)
Screenshot: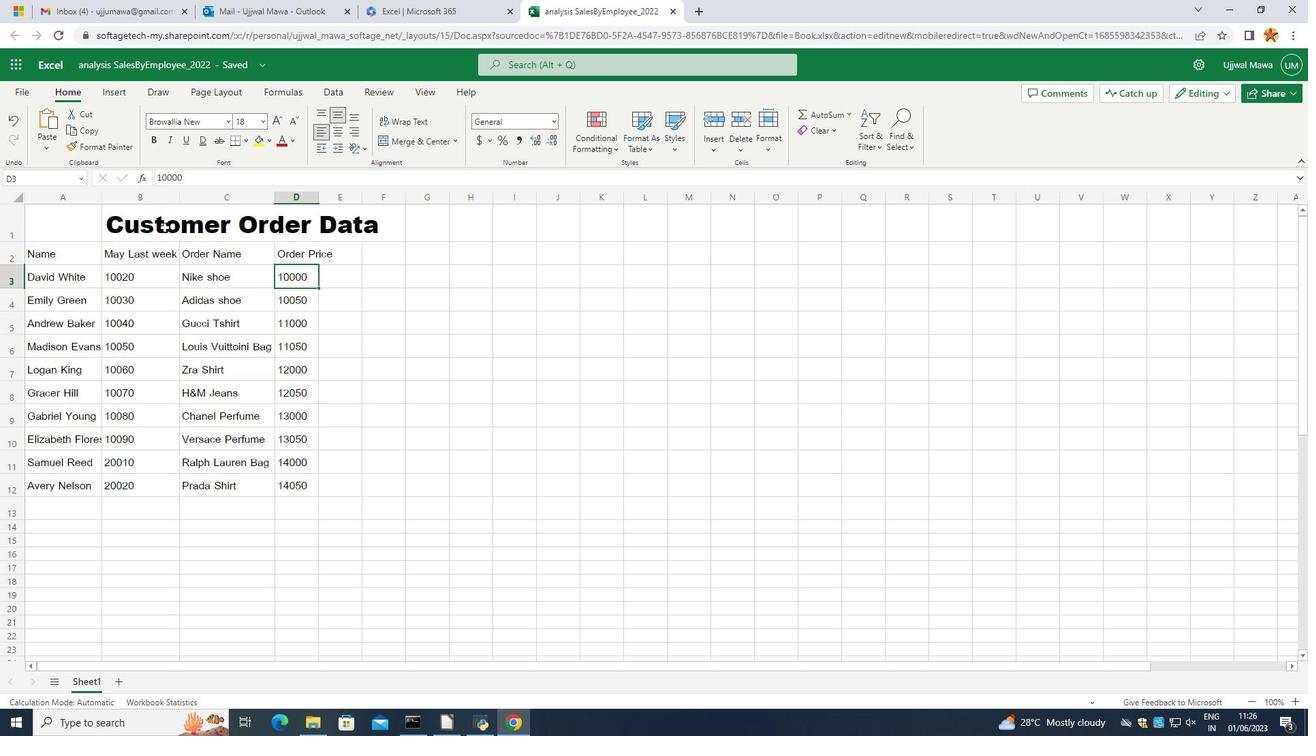 
Action: Mouse pressed left at (124, 224)
Screenshot: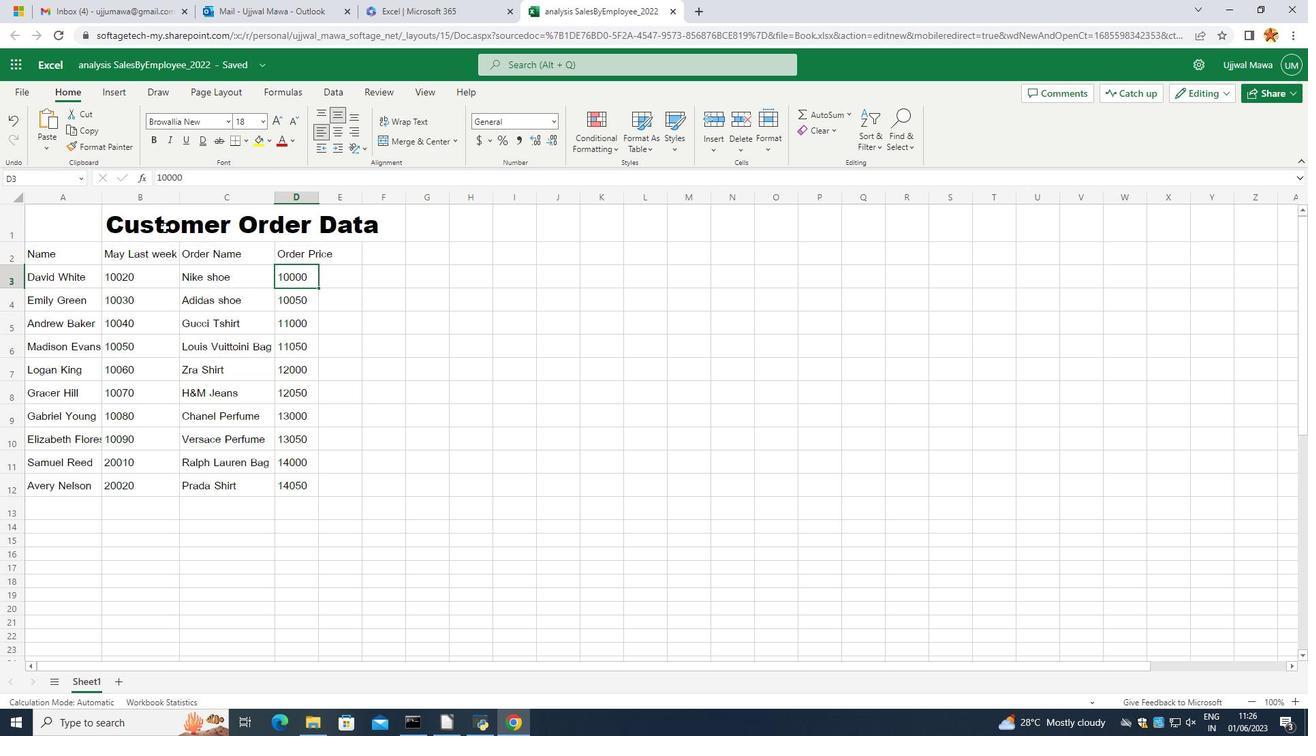 
Action: Mouse pressed right at (124, 224)
Screenshot: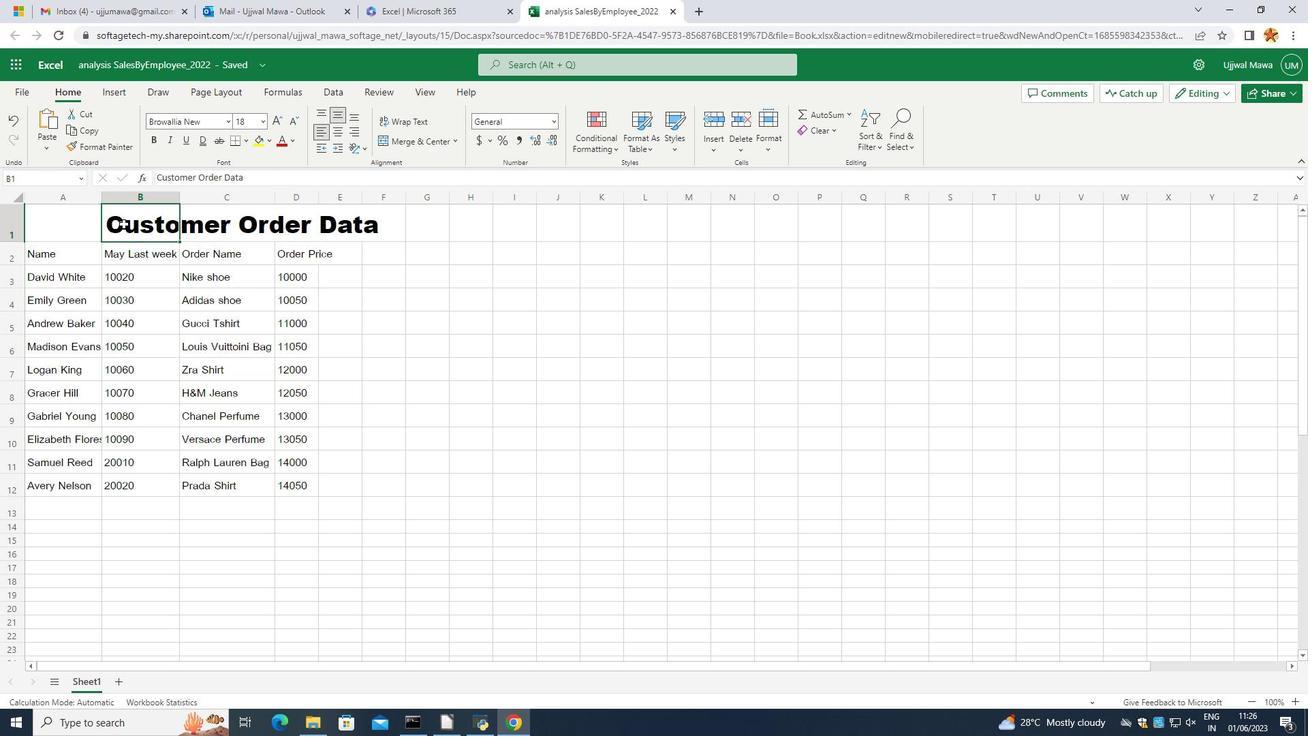 
Action: Mouse moved to (174, 272)
Screenshot: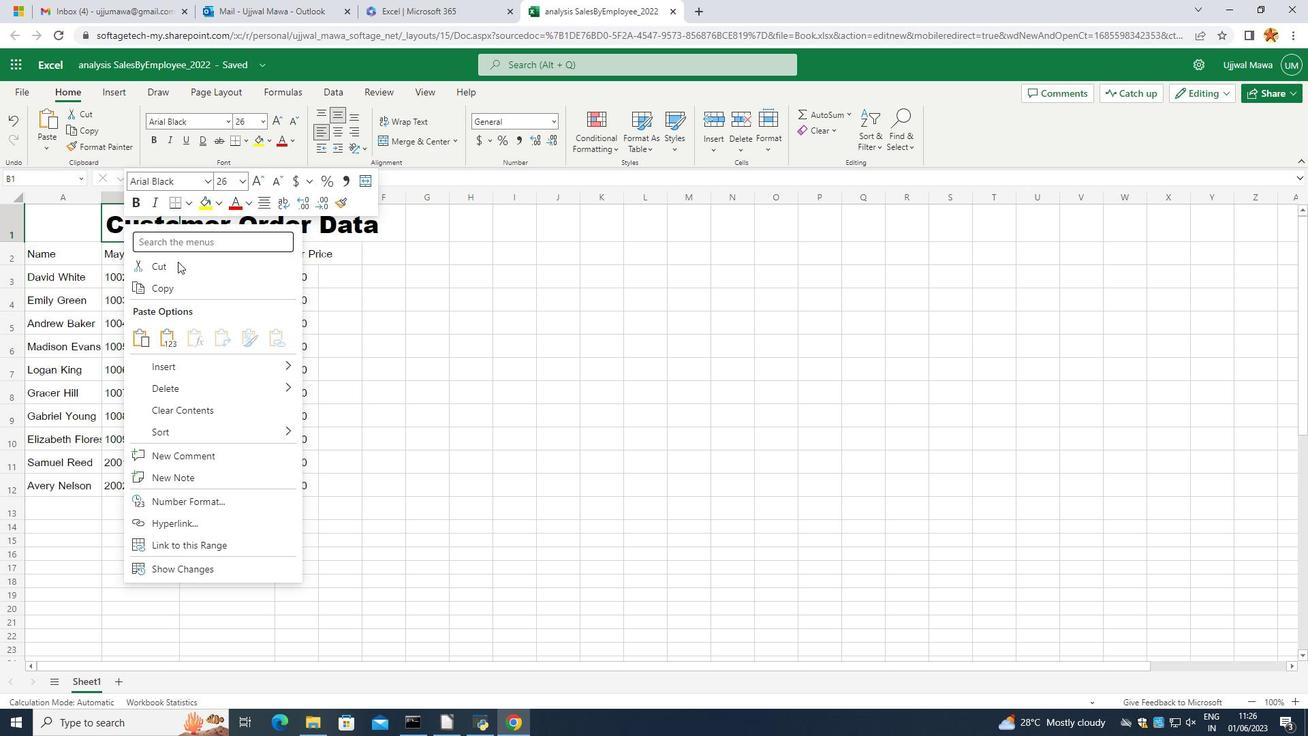 
Action: Mouse pressed left at (174, 272)
Screenshot: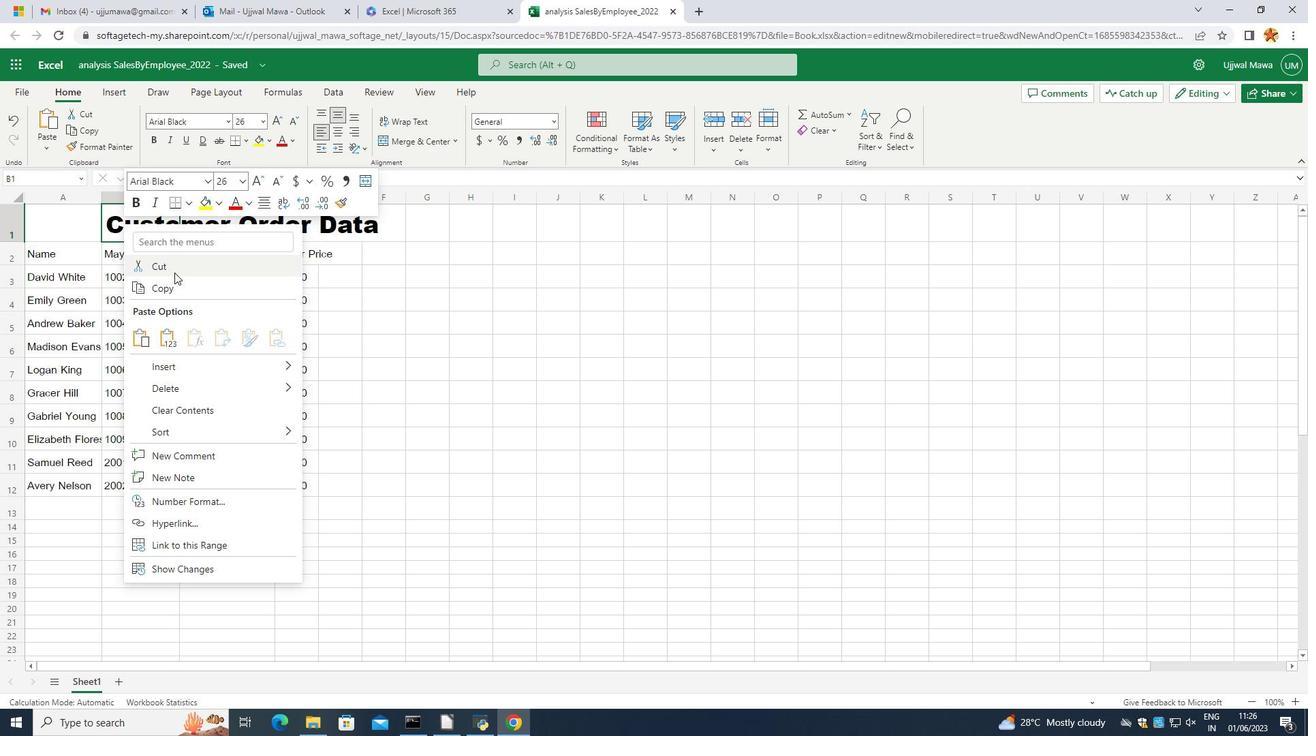
Action: Mouse moved to (62, 220)
Screenshot: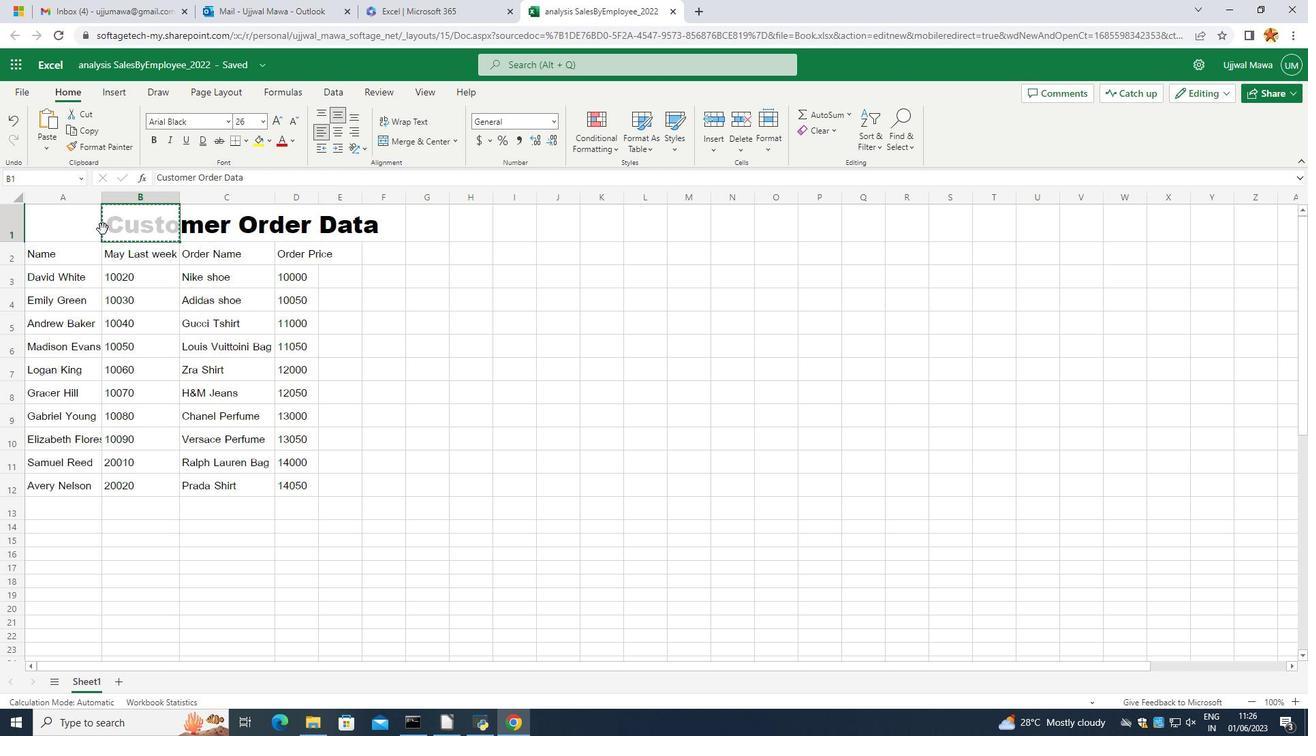 
Action: Mouse pressed left at (62, 220)
Screenshot: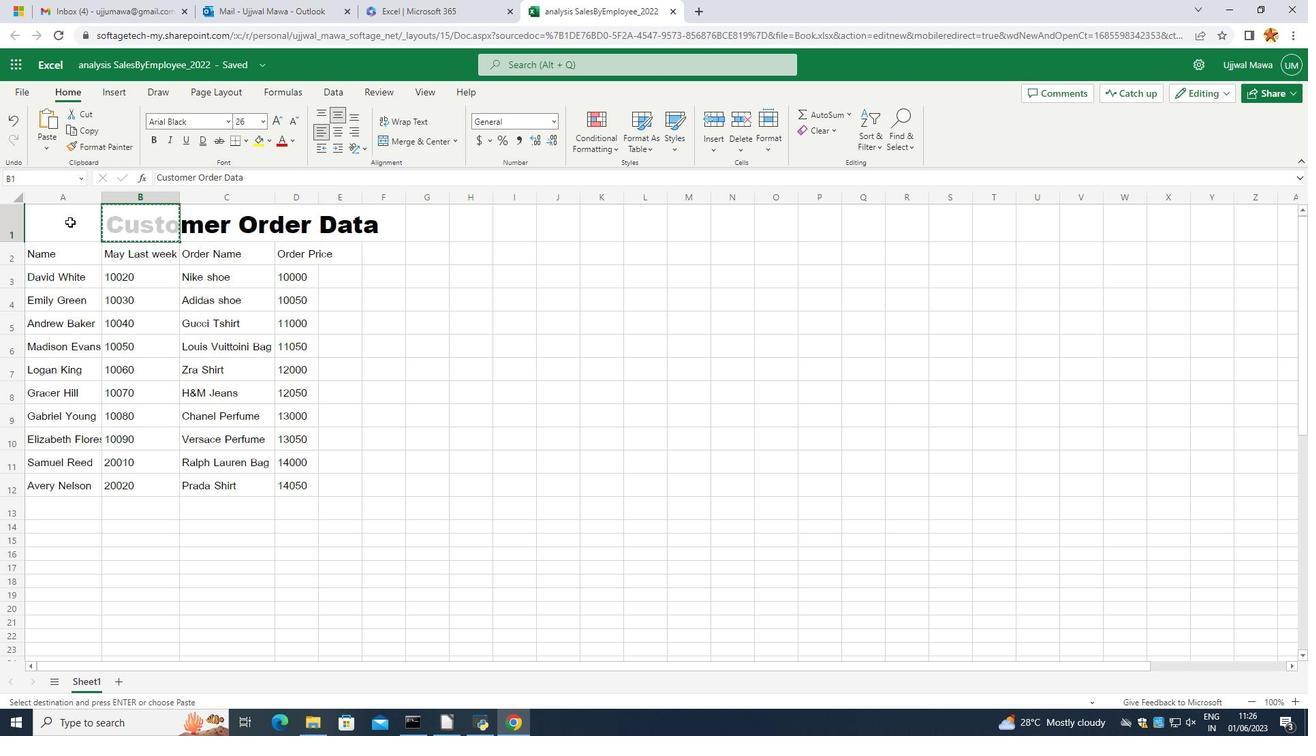 
Action: Mouse moved to (62, 220)
Screenshot: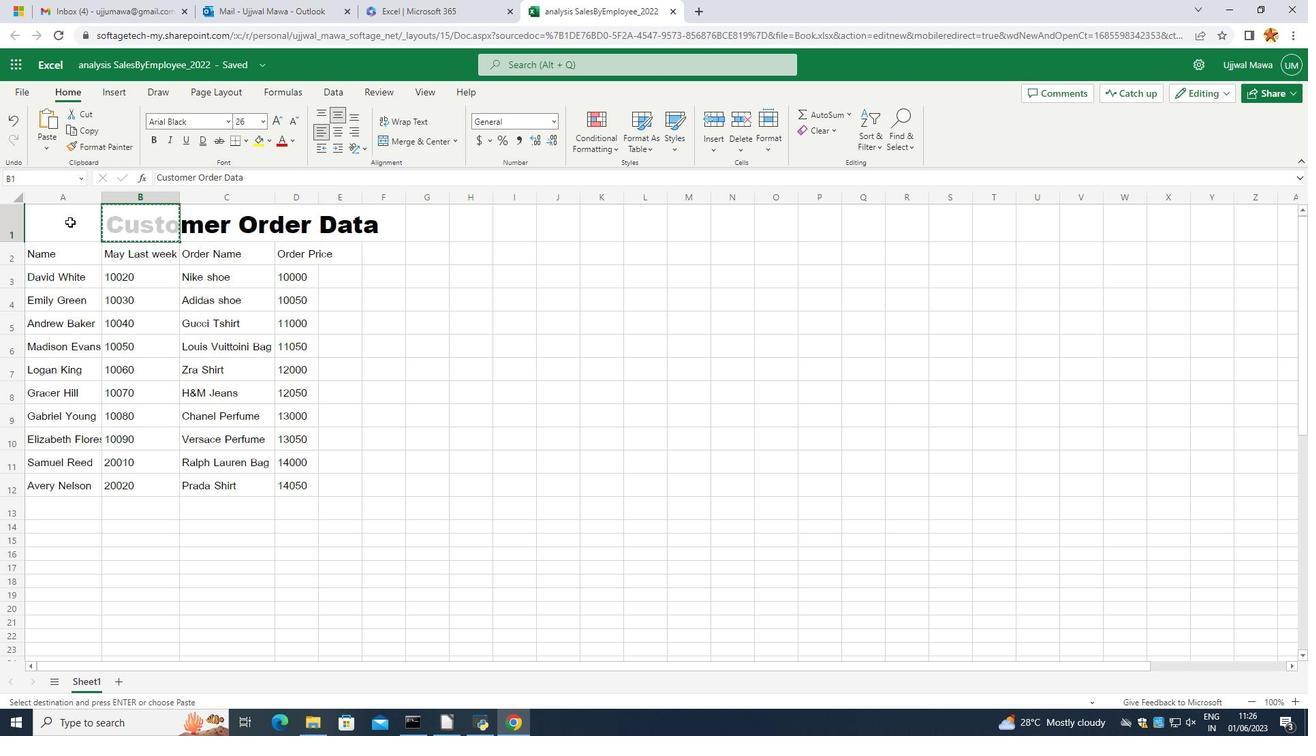 
Action: Mouse pressed right at (62, 220)
Screenshot: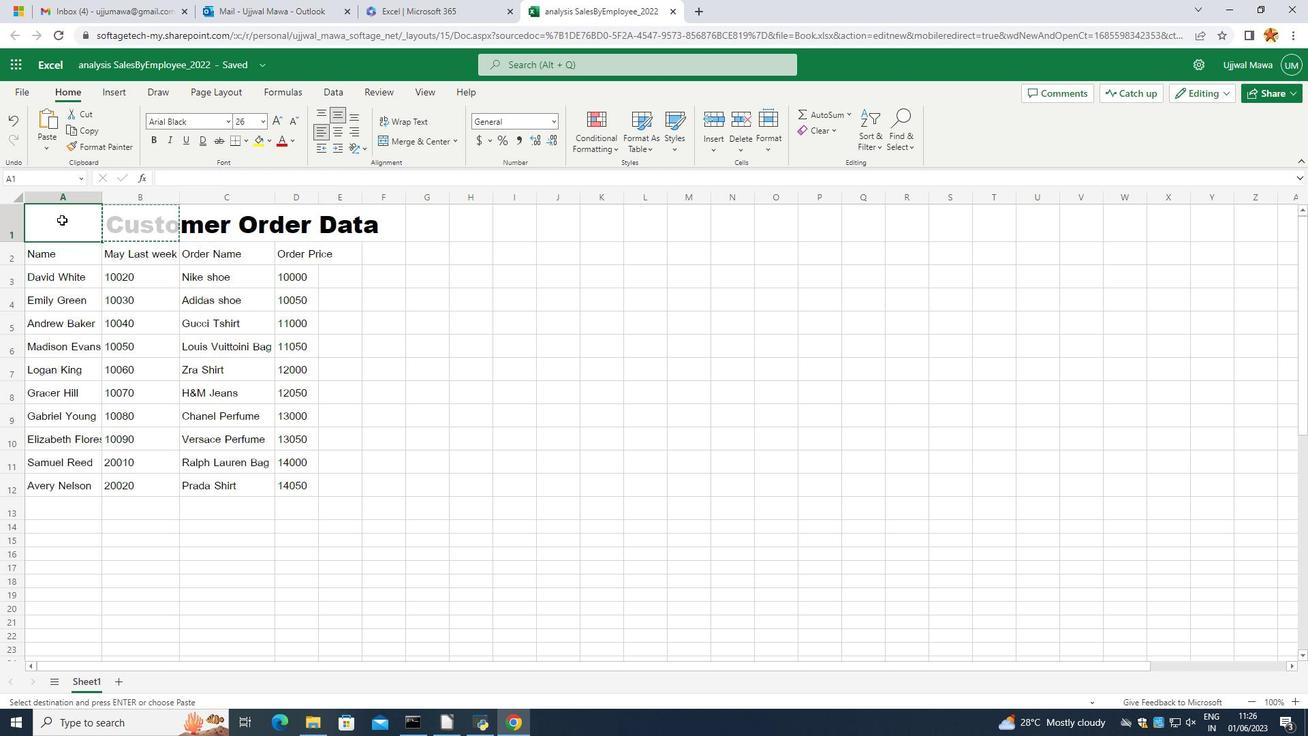
Action: Mouse moved to (84, 325)
Screenshot: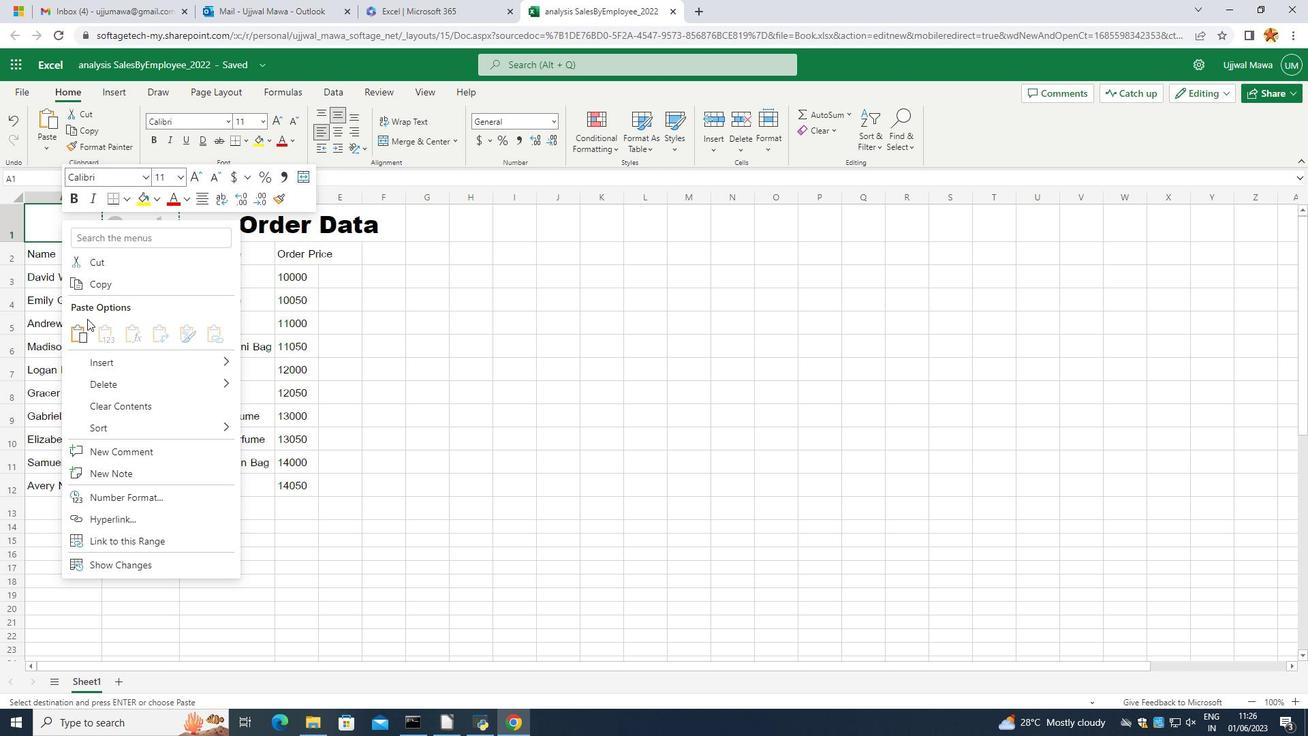 
Action: Mouse pressed left at (84, 325)
Screenshot: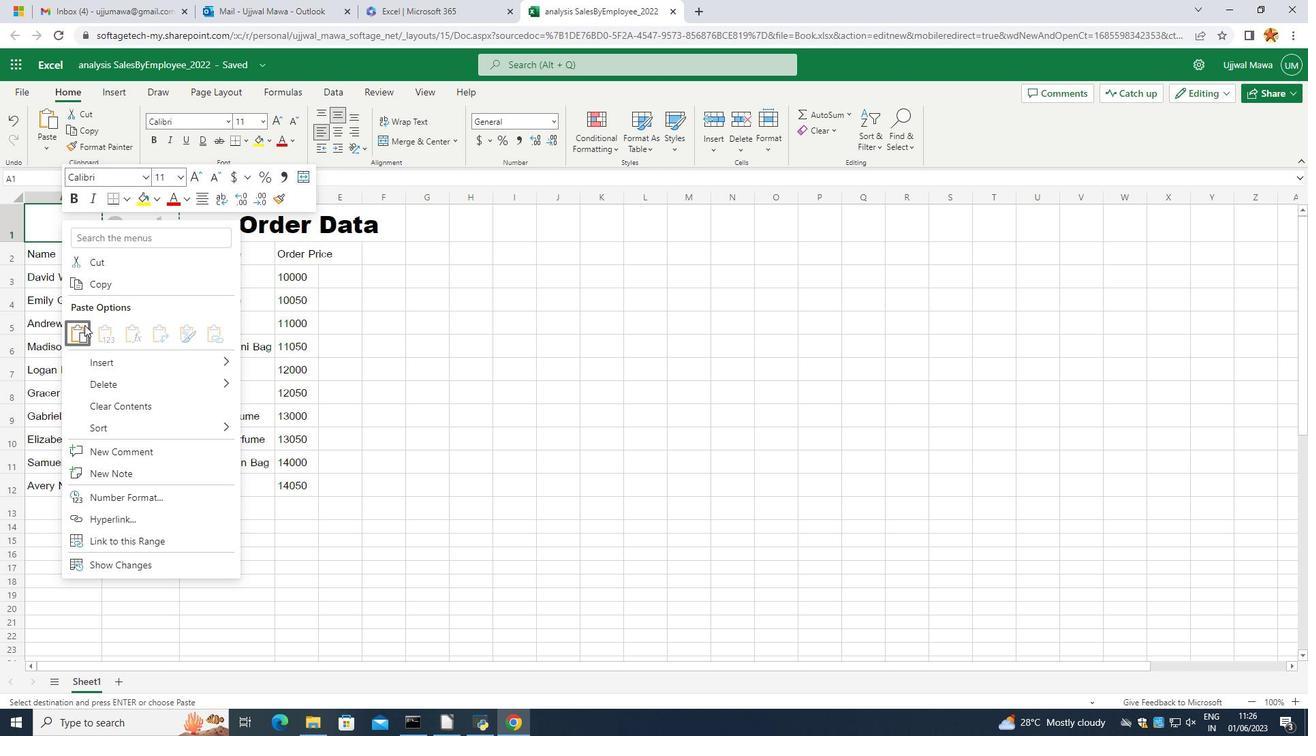 
Action: Mouse moved to (431, 333)
Screenshot: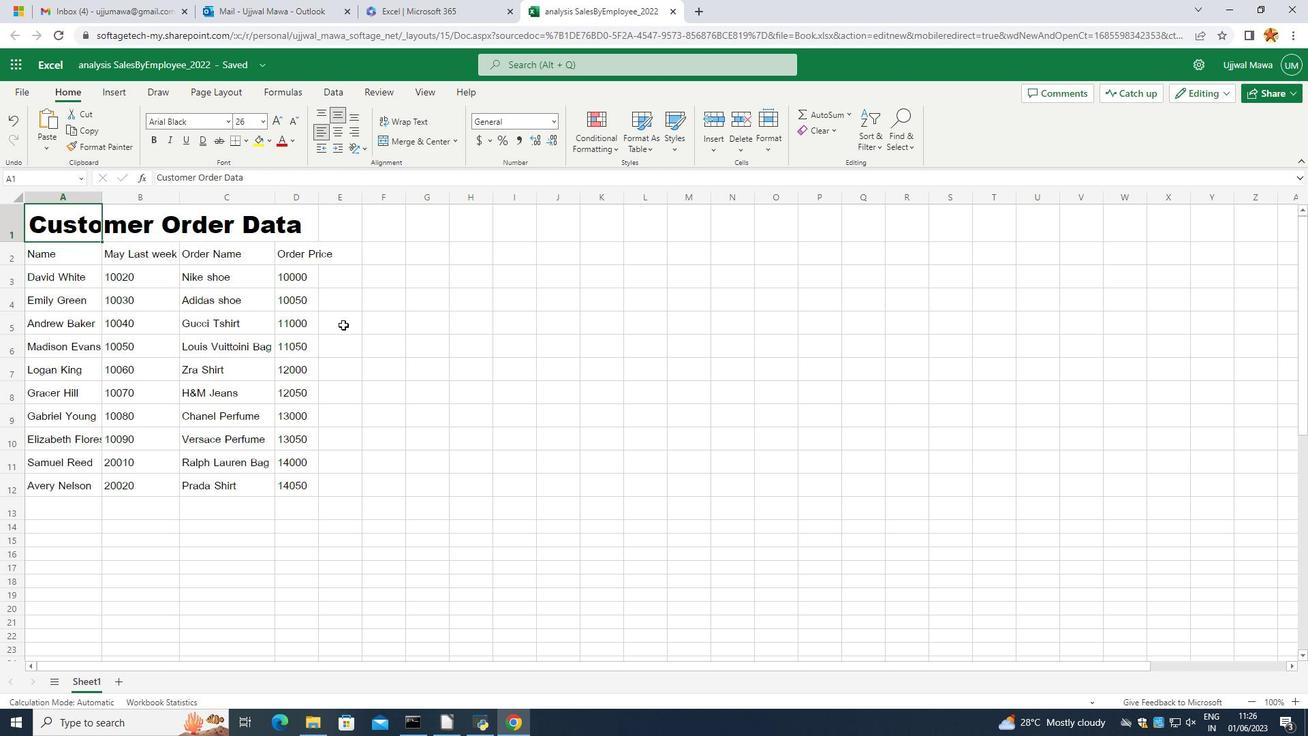 
Action: Mouse pressed left at (431, 333)
Screenshot: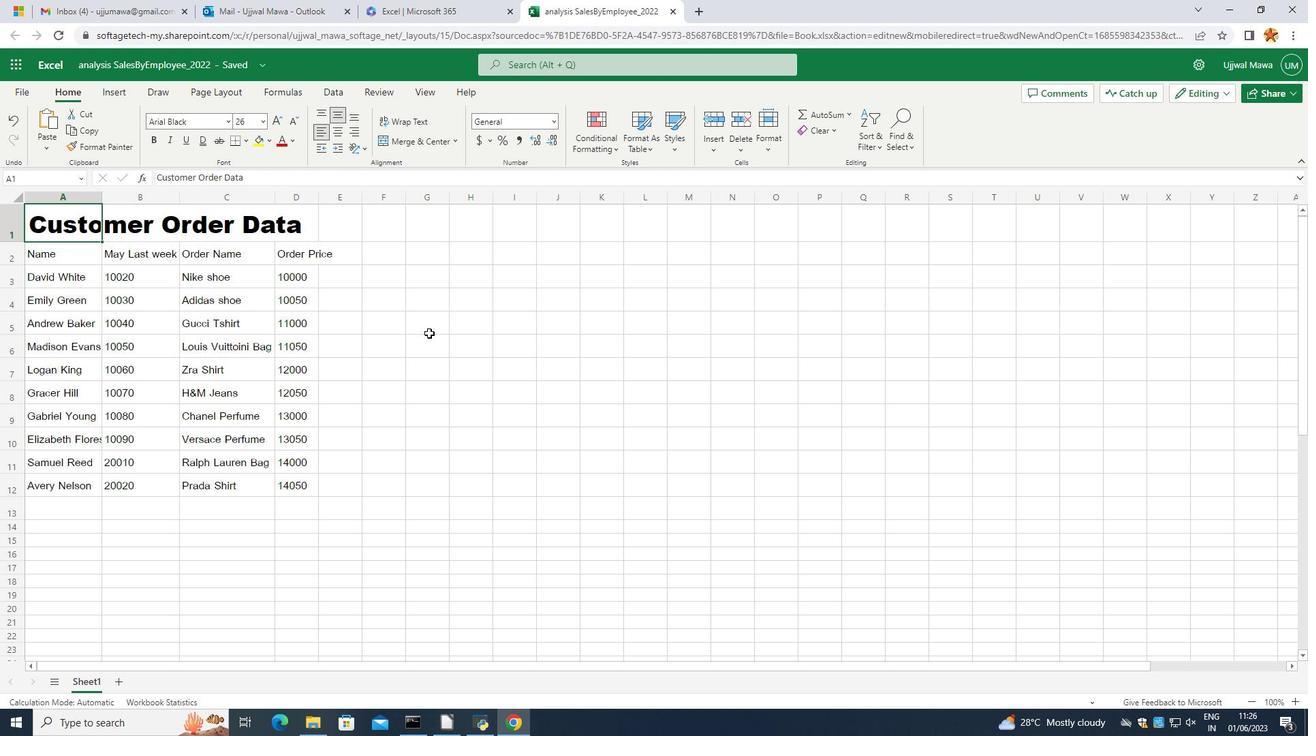 
Action: Mouse moved to (166, 505)
Screenshot: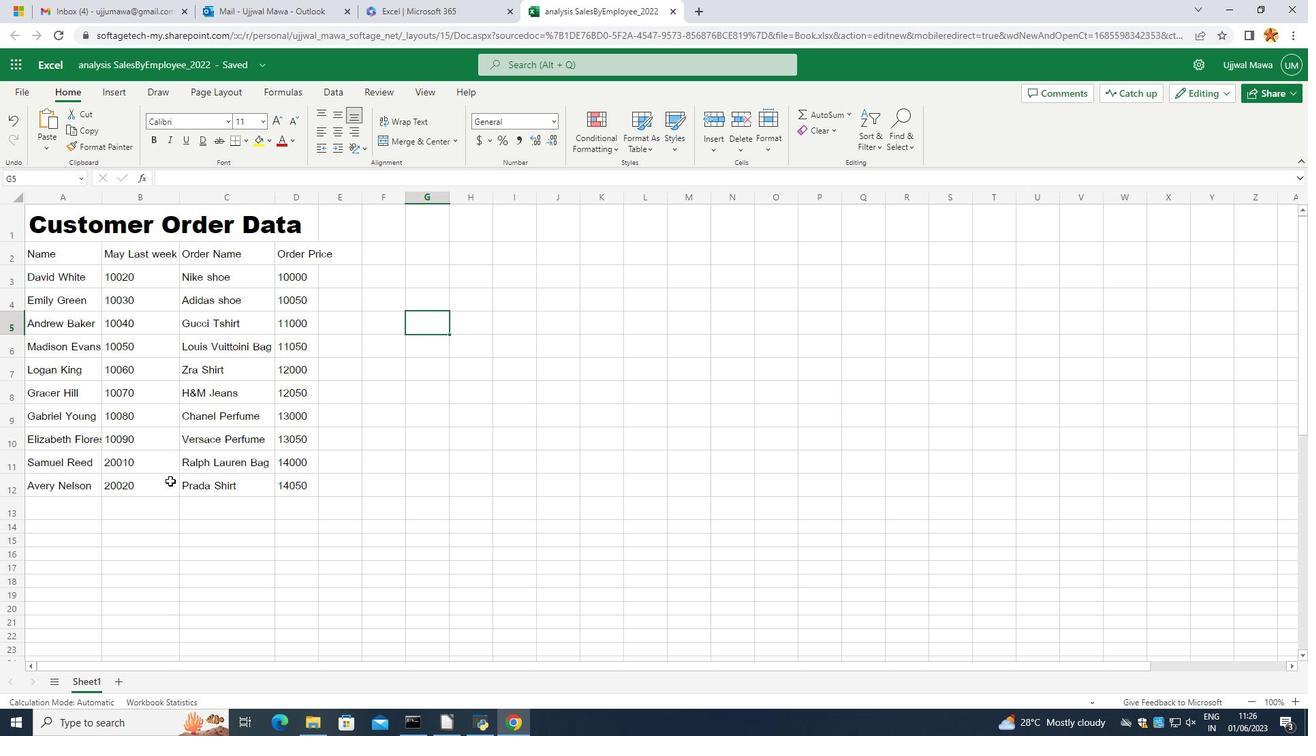 
Action: Mouse pressed left at (166, 505)
Screenshot: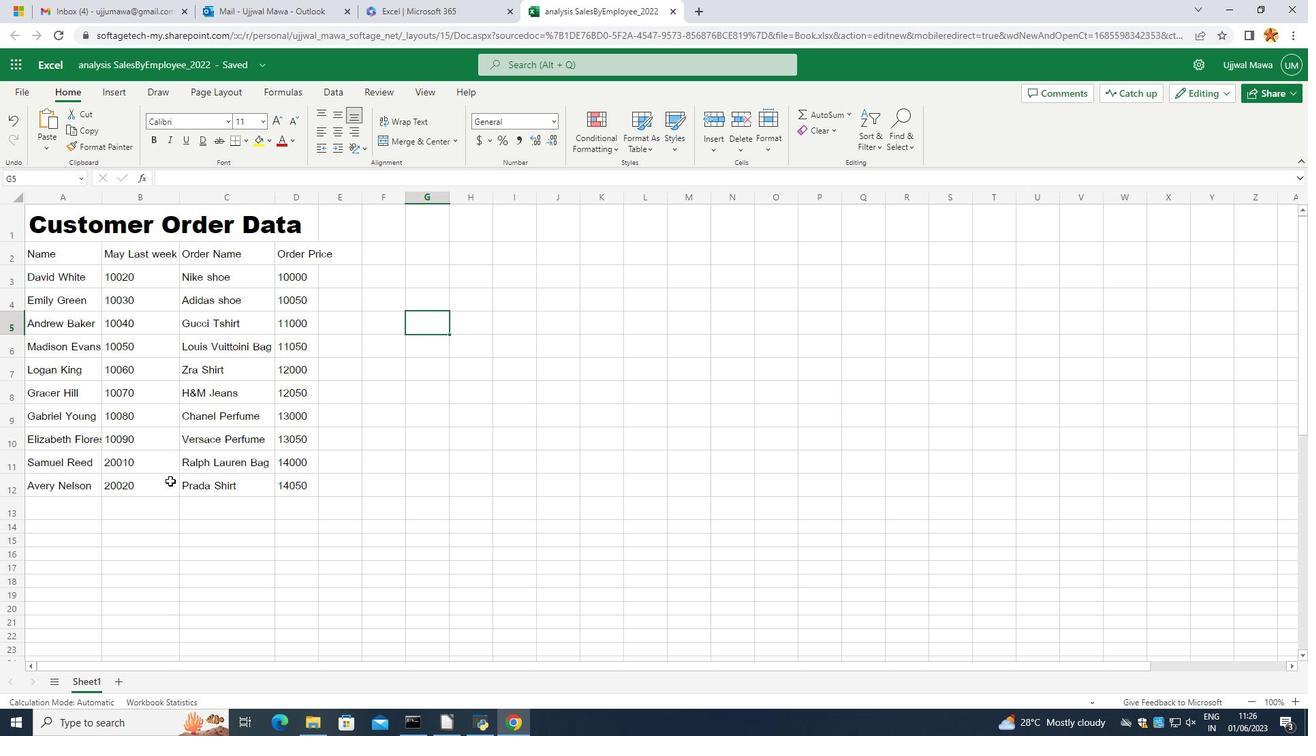 
Action: Mouse moved to (29, 348)
Screenshot: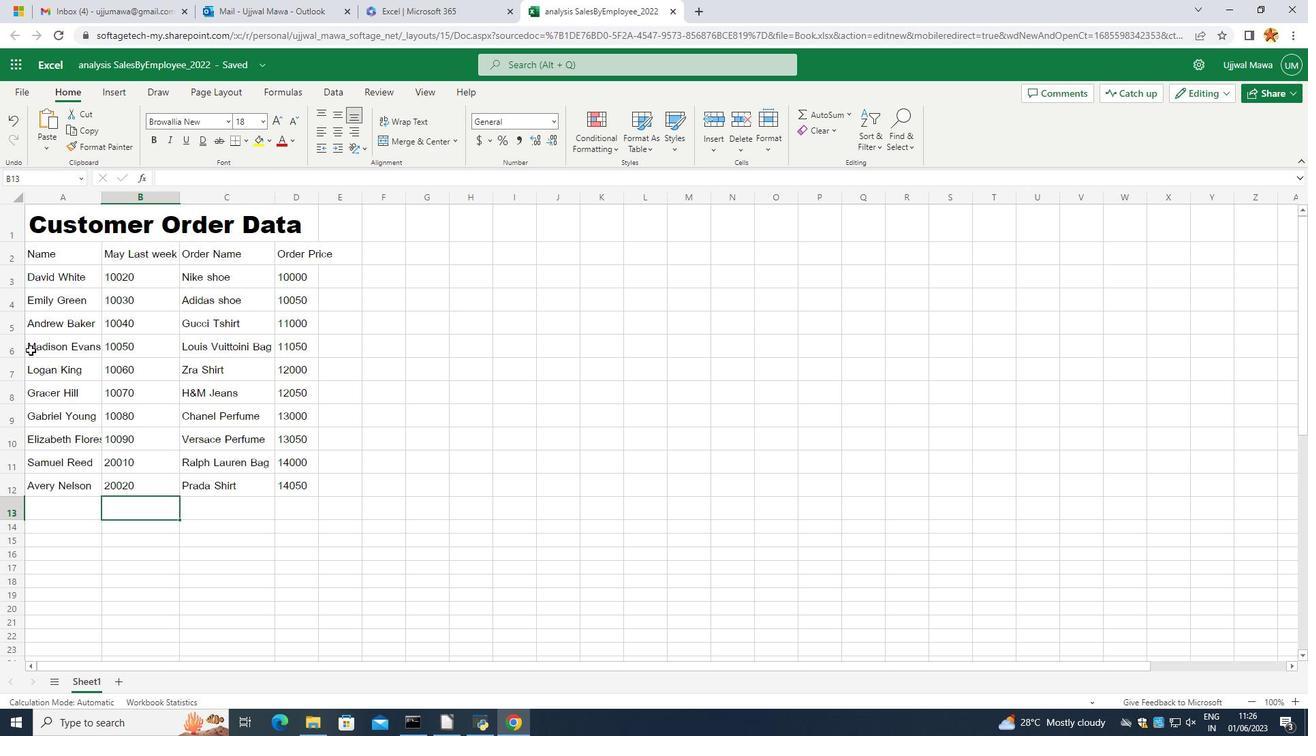 
